 Task: Open Card Tax Compliance Review in Board Brand Reputation Management to Workspace Ad Operations and add a team member Softage.4@softage.net, a label Red, a checklist Adult Education, an attachment from your onedrive, a color Red and finally, add a card description 'Conduct team training session on new product' and a comment 'Let us approach this task with a sense of focus and attention to detail, ensuring that we do not miss any important information or details.'. Add a start date 'Jan 08, 1900' with a due date 'Jan 15, 1900'
Action: Mouse moved to (95, 406)
Screenshot: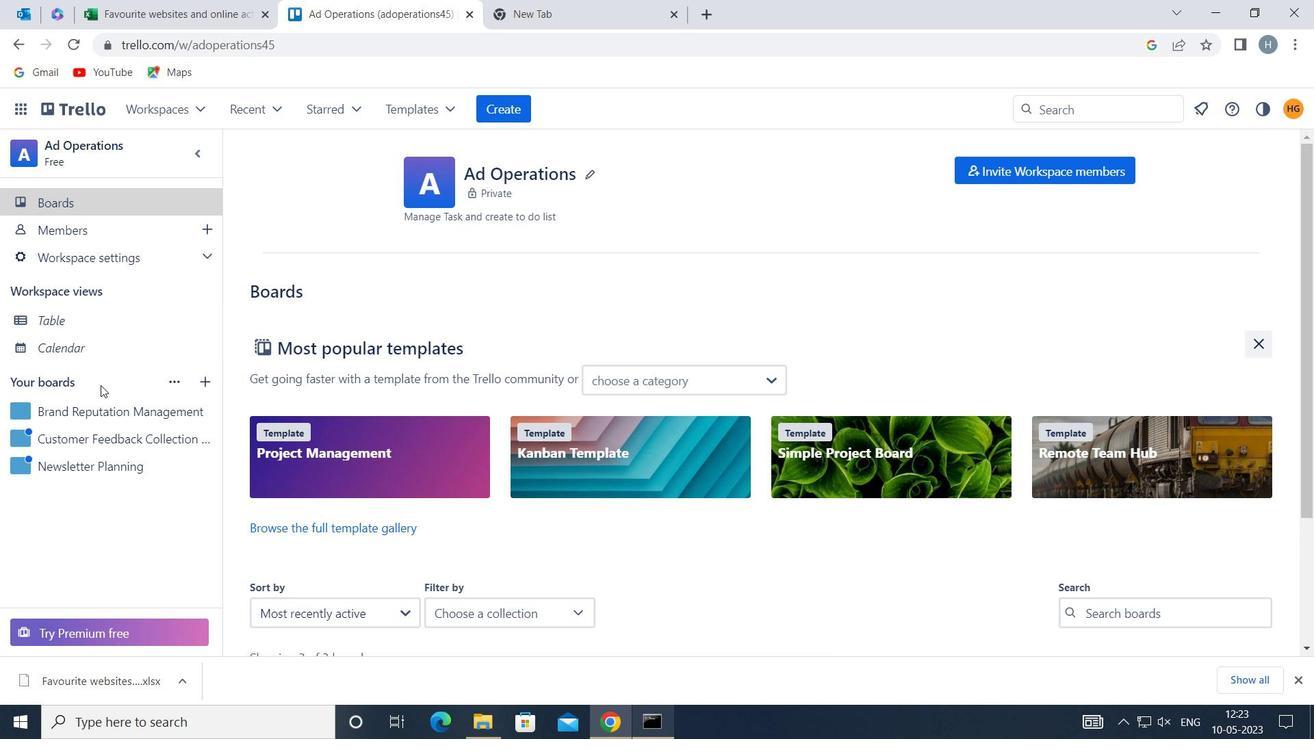 
Action: Mouse pressed left at (95, 406)
Screenshot: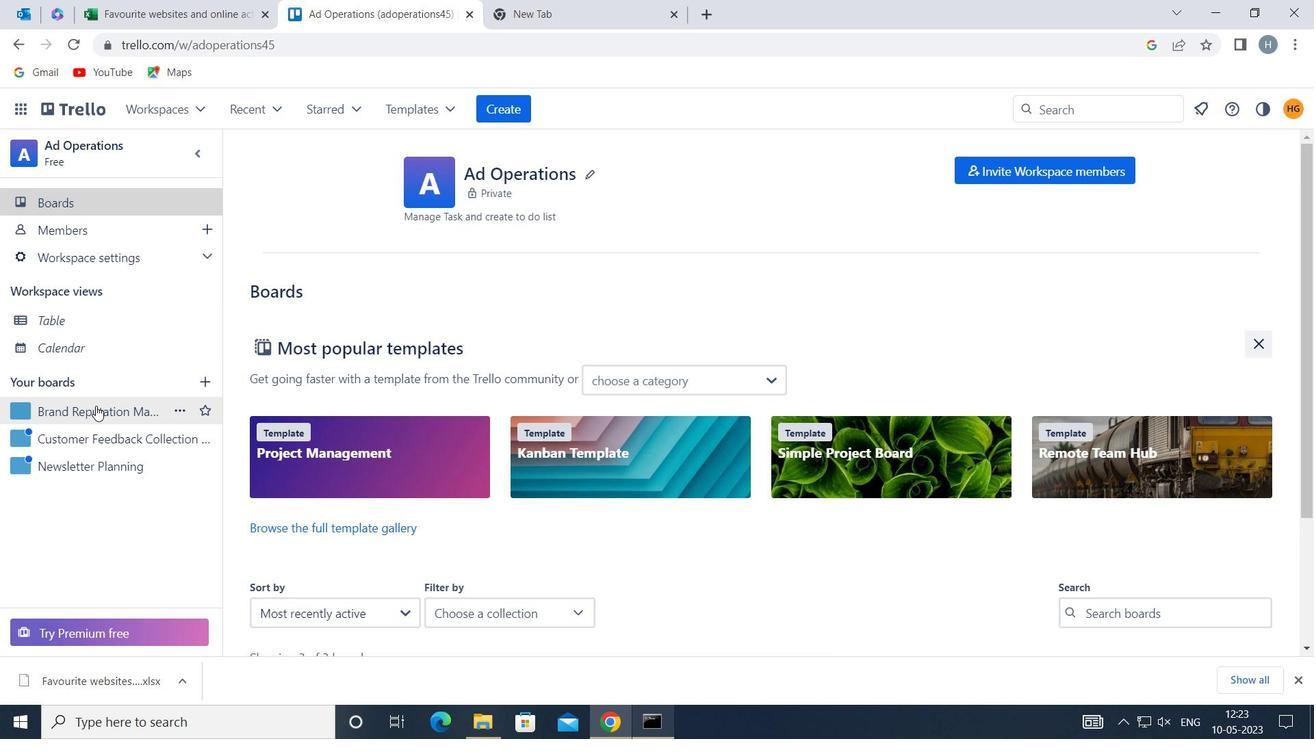 
Action: Mouse moved to (831, 240)
Screenshot: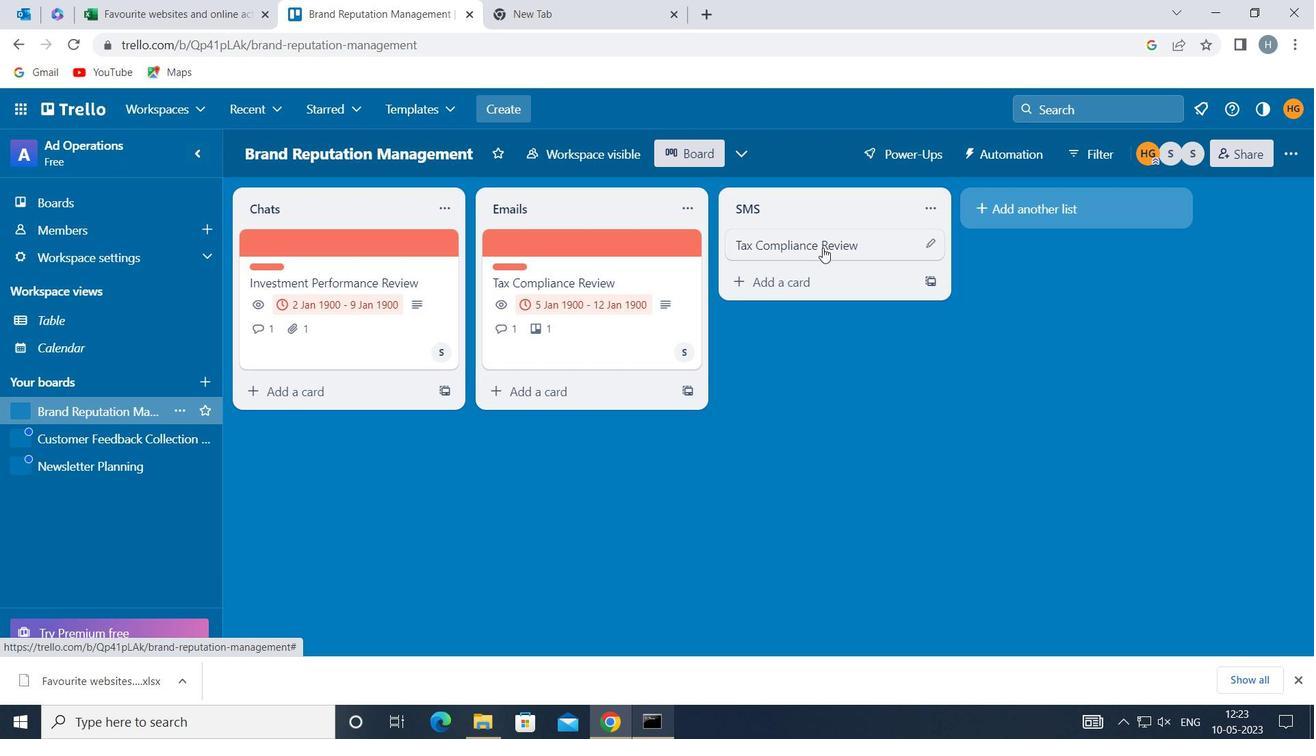 
Action: Mouse pressed left at (831, 240)
Screenshot: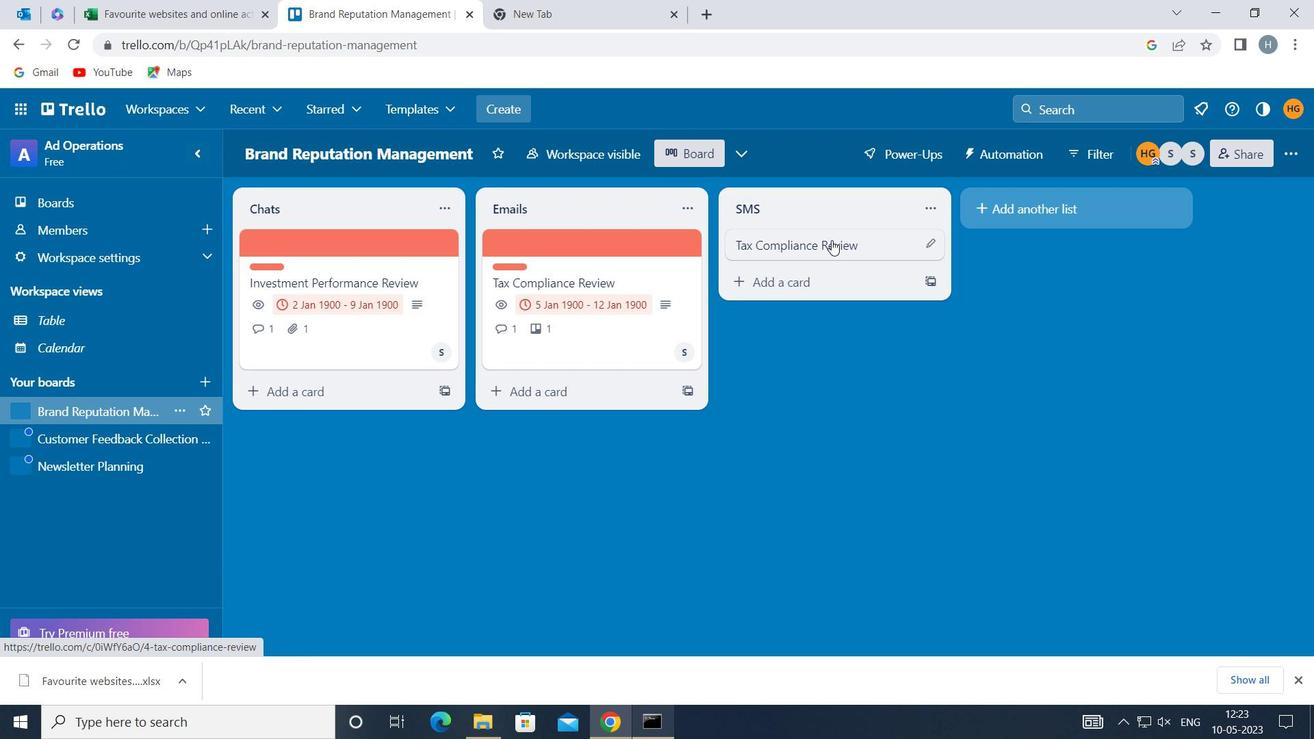 
Action: Mouse moved to (879, 302)
Screenshot: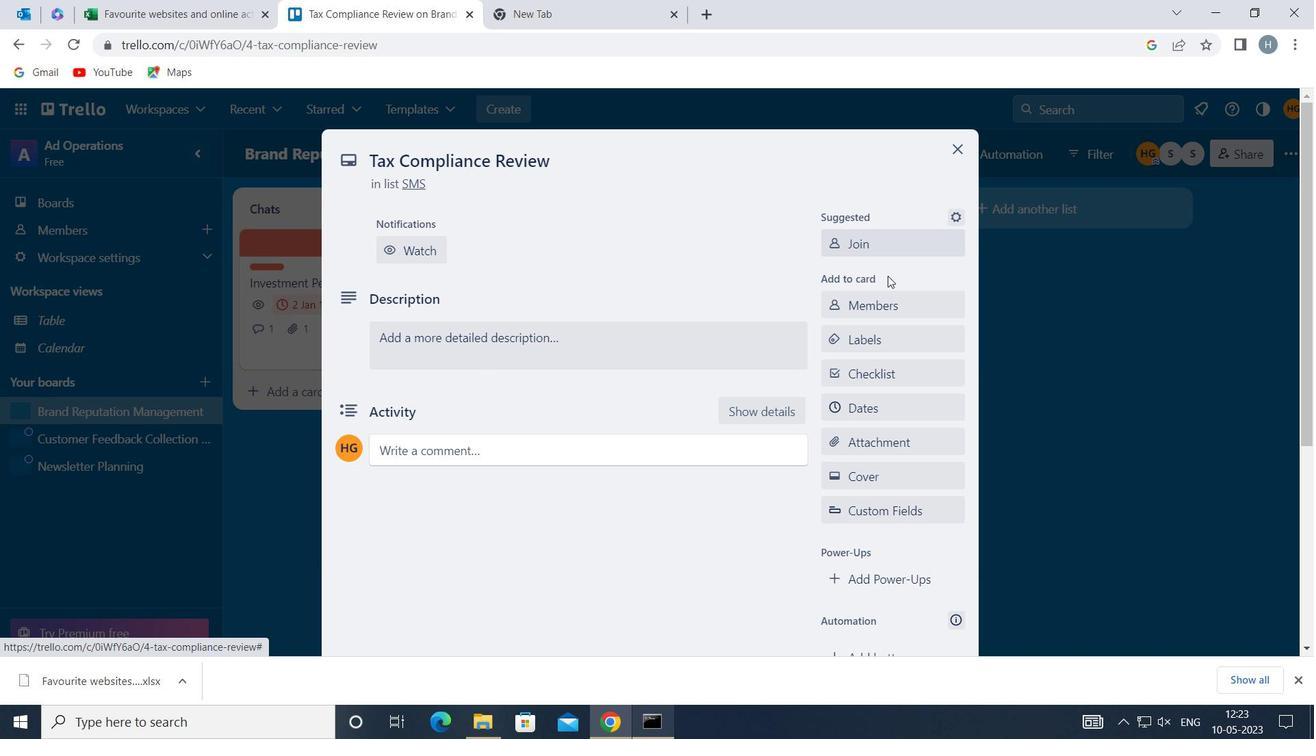 
Action: Mouse pressed left at (879, 302)
Screenshot: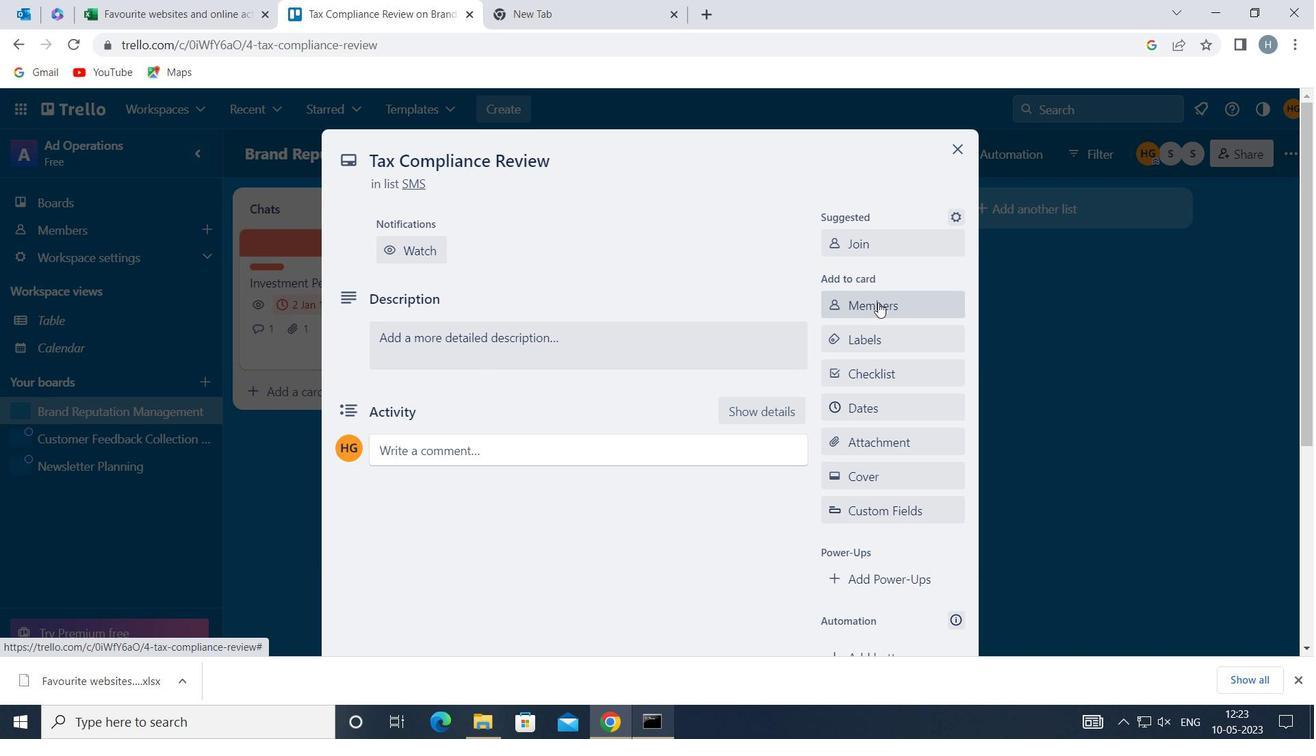 
Action: Key pressed softage
Screenshot: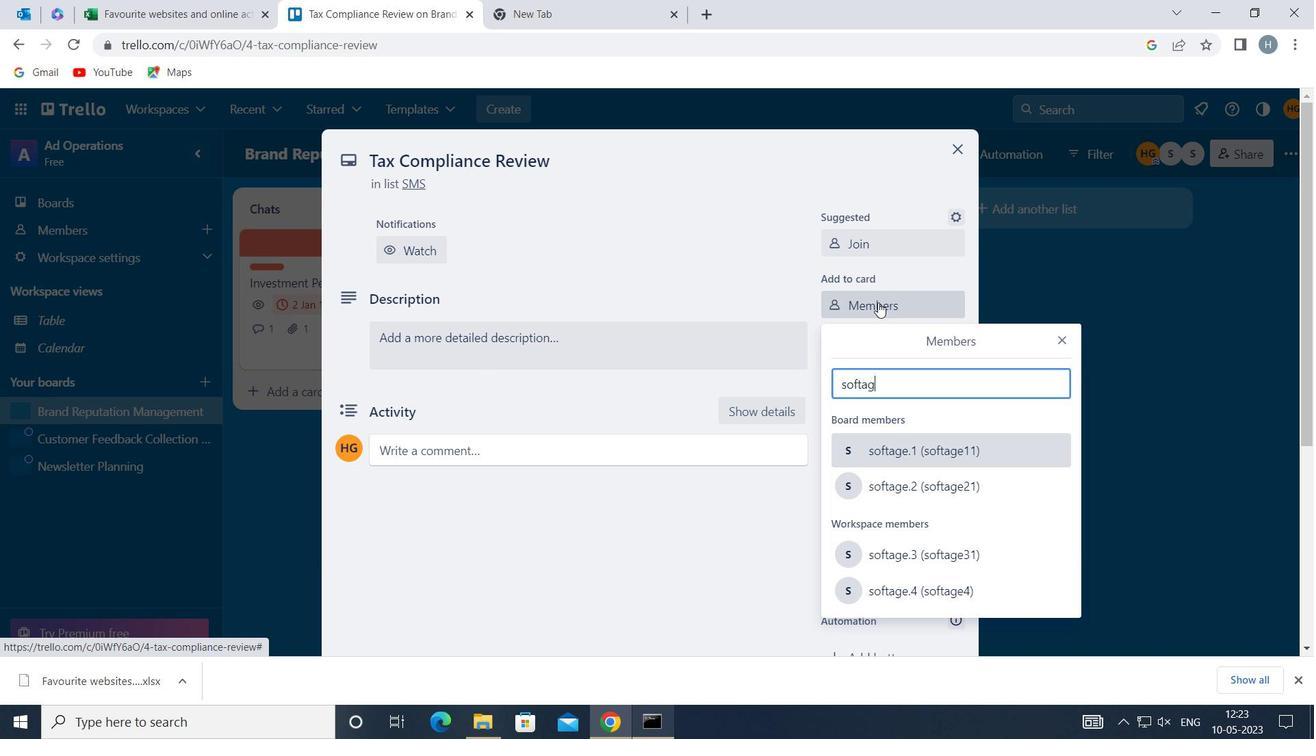 
Action: Mouse moved to (935, 581)
Screenshot: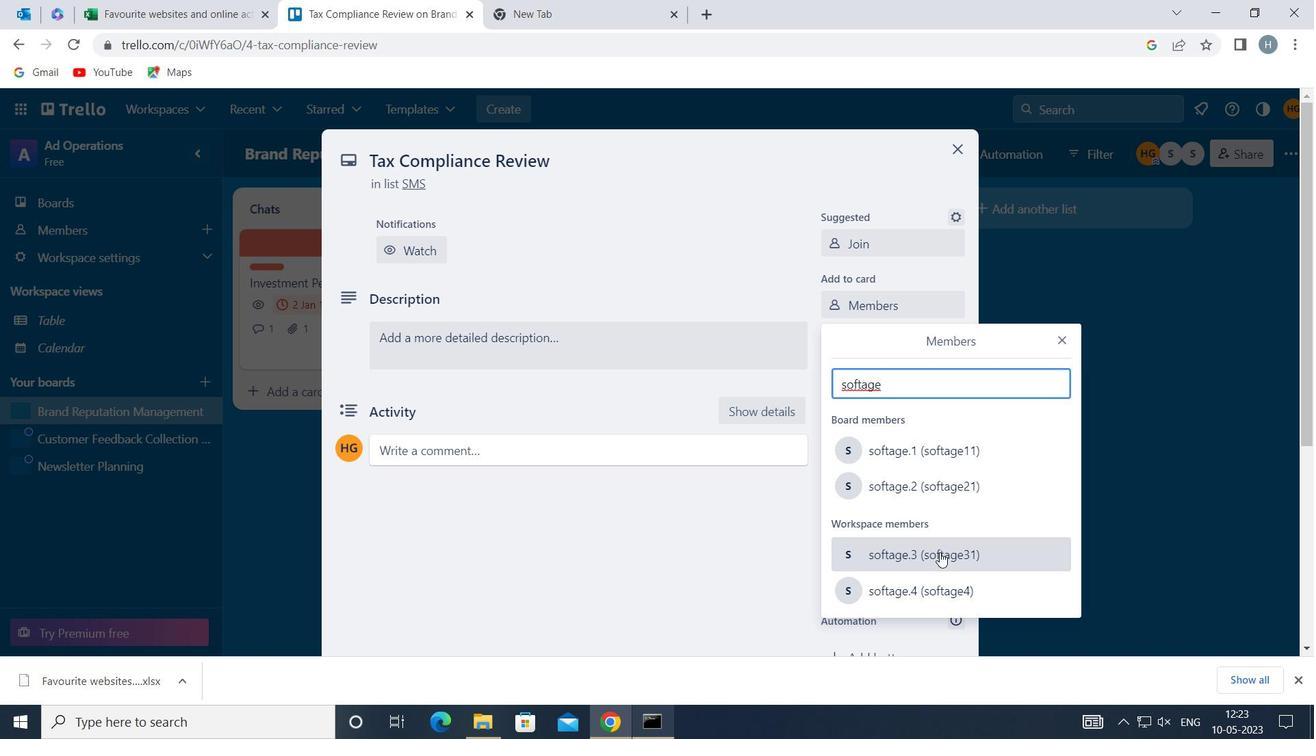 
Action: Mouse pressed left at (935, 581)
Screenshot: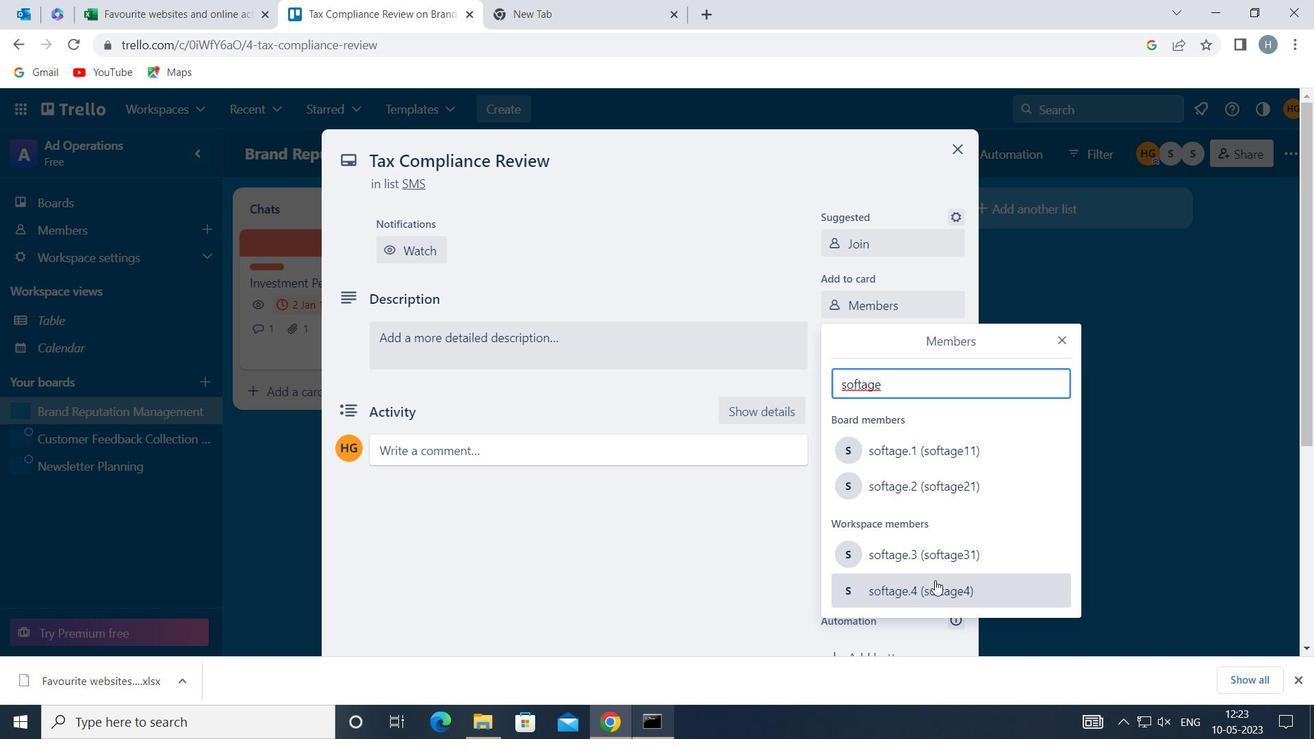 
Action: Mouse moved to (1060, 337)
Screenshot: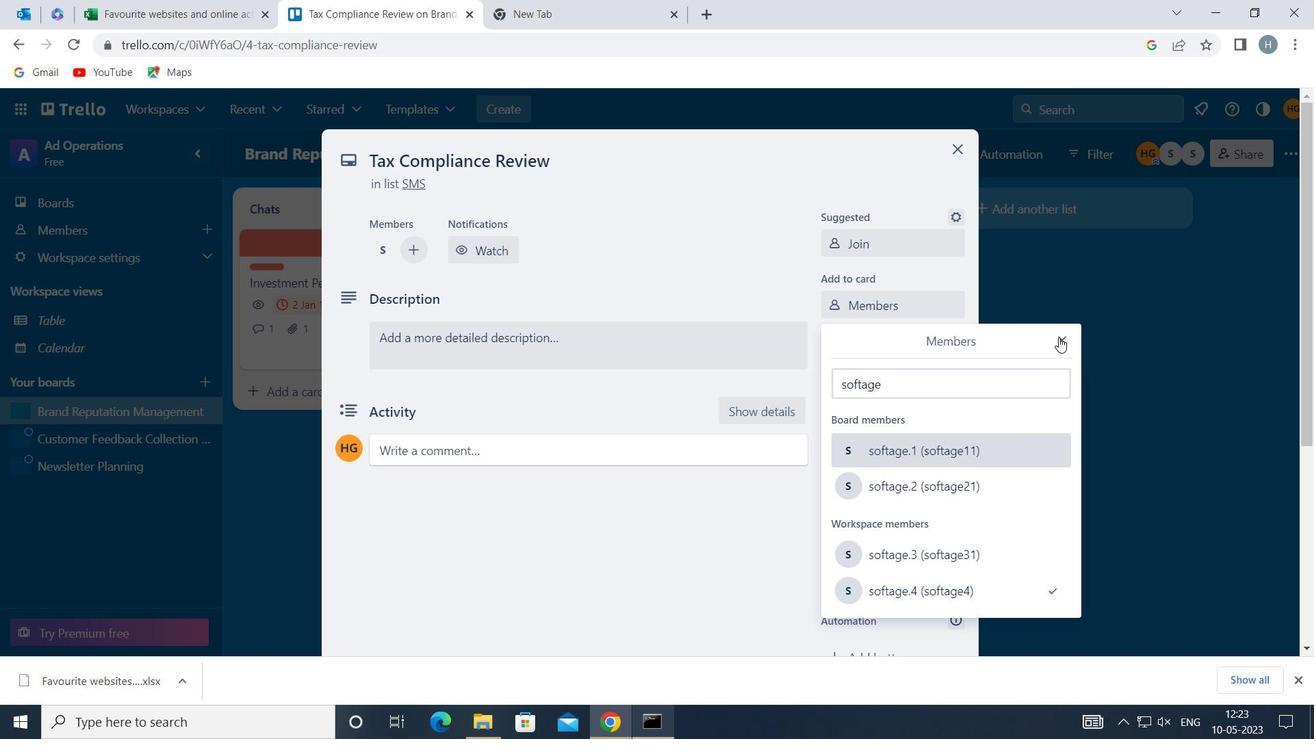 
Action: Mouse pressed left at (1060, 337)
Screenshot: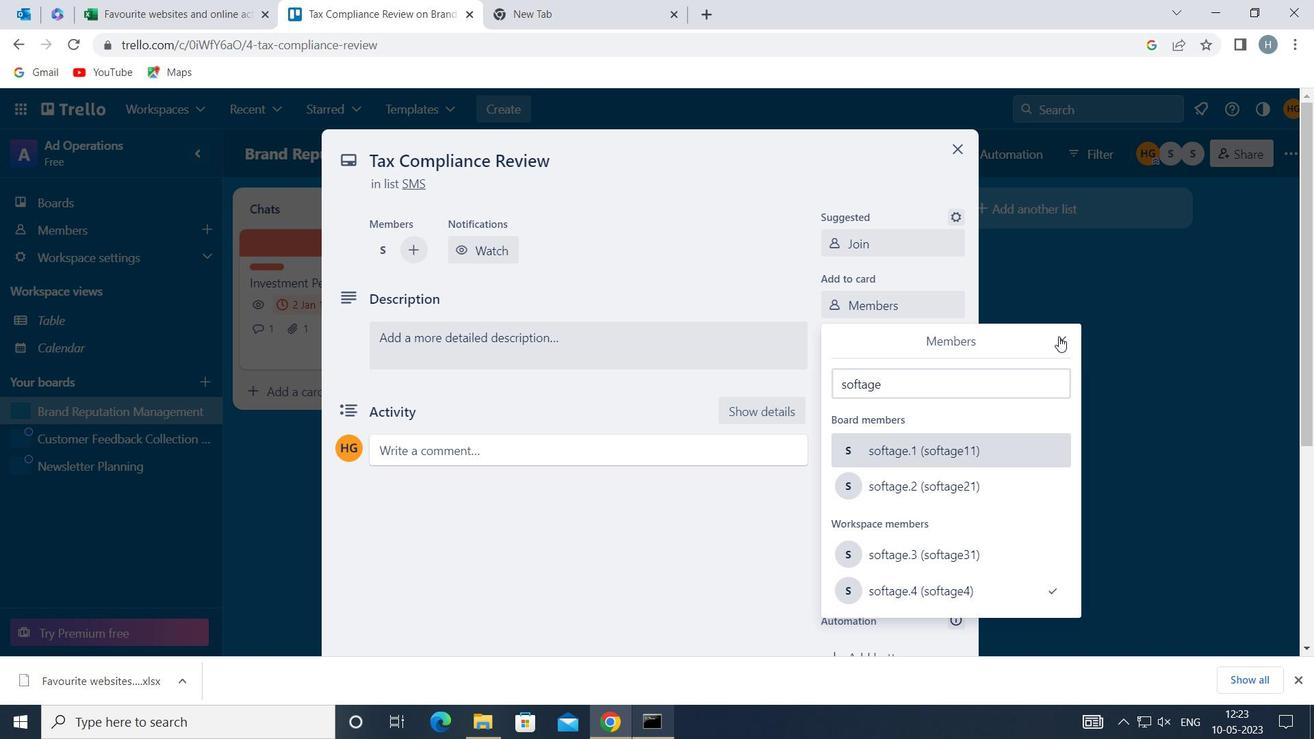 
Action: Mouse moved to (933, 332)
Screenshot: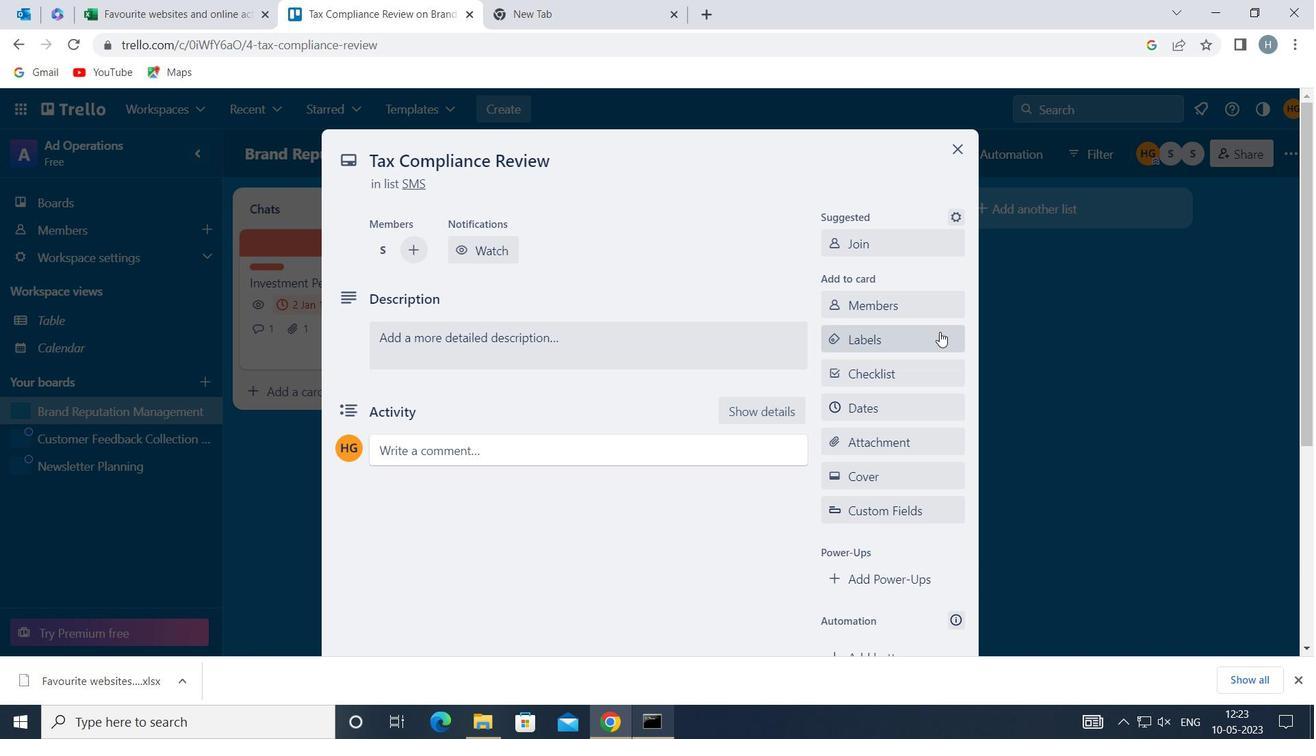 
Action: Mouse pressed left at (933, 332)
Screenshot: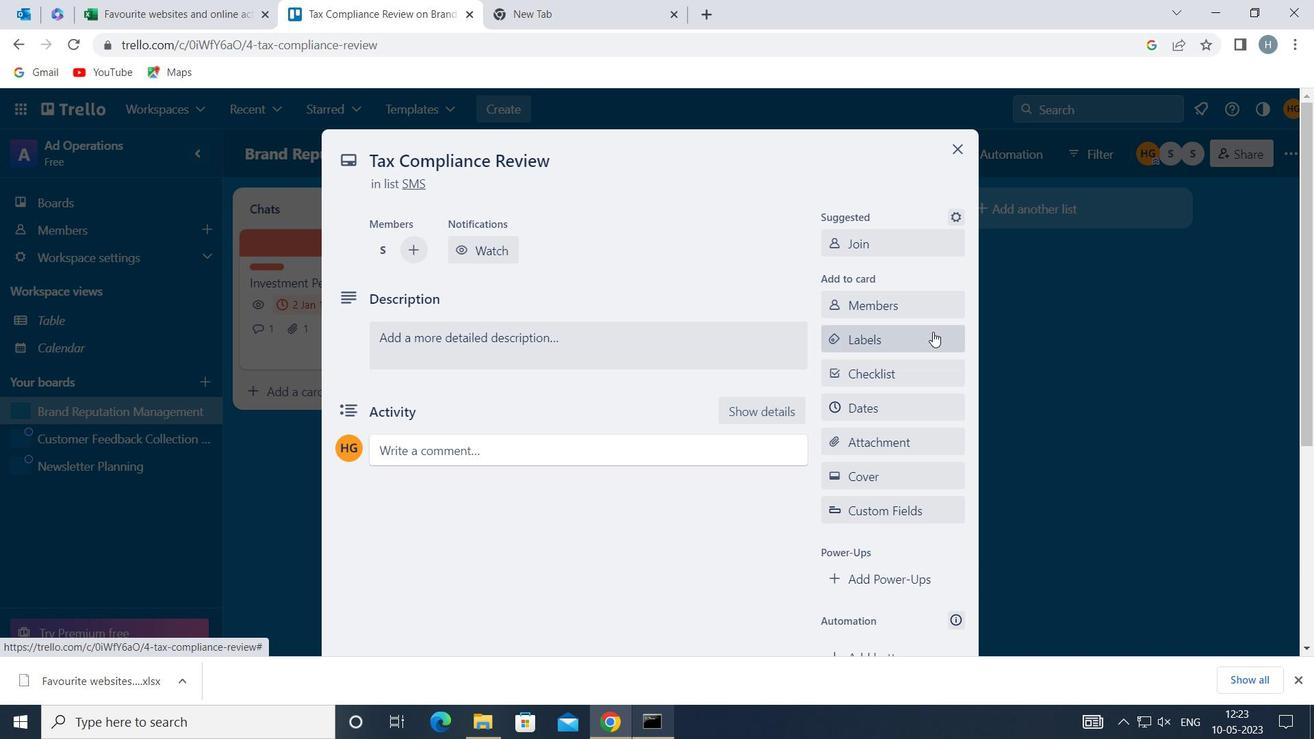 
Action: Mouse moved to (940, 338)
Screenshot: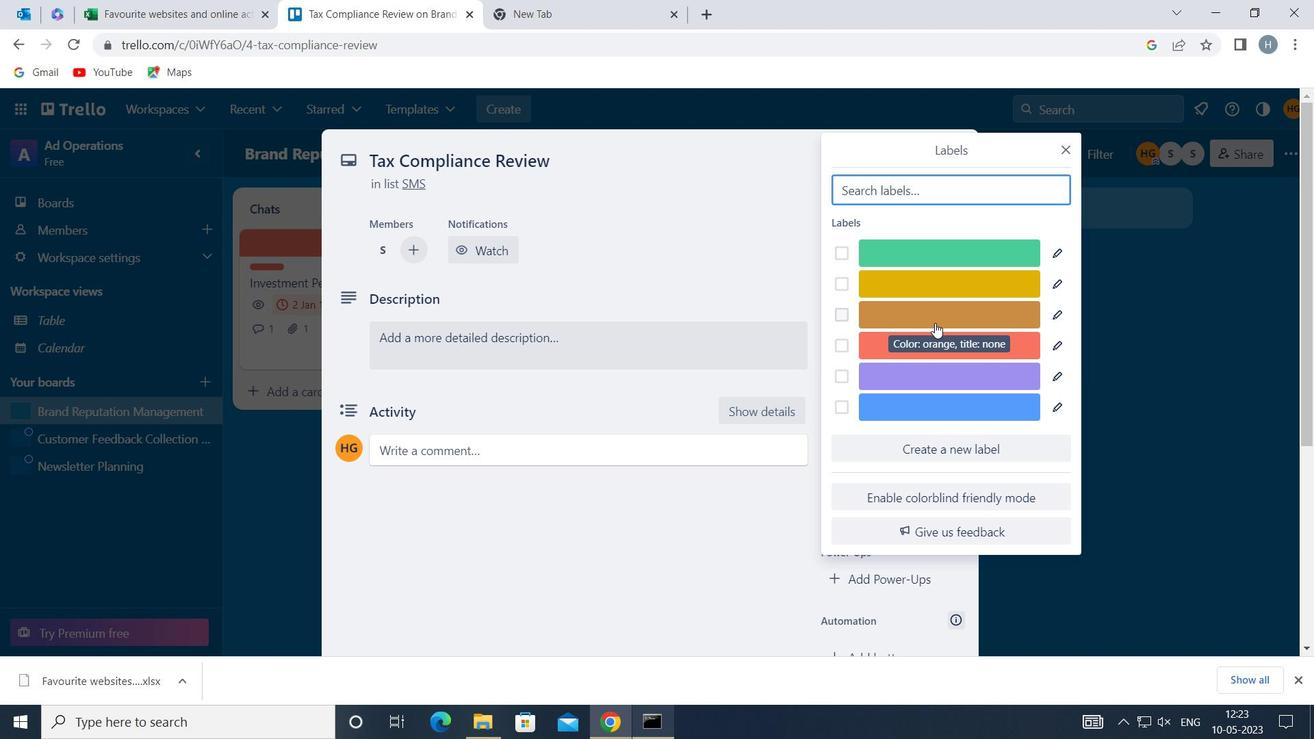 
Action: Mouse pressed left at (940, 338)
Screenshot: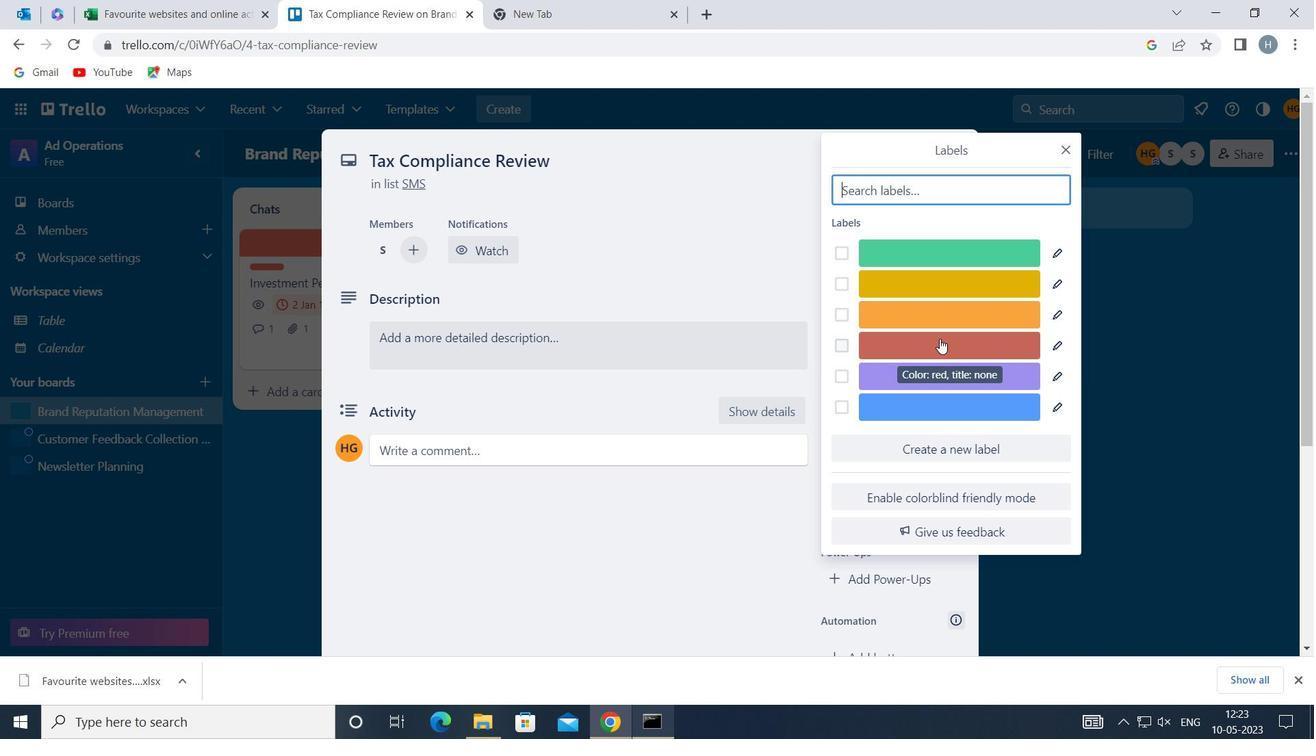 
Action: Mouse moved to (1067, 149)
Screenshot: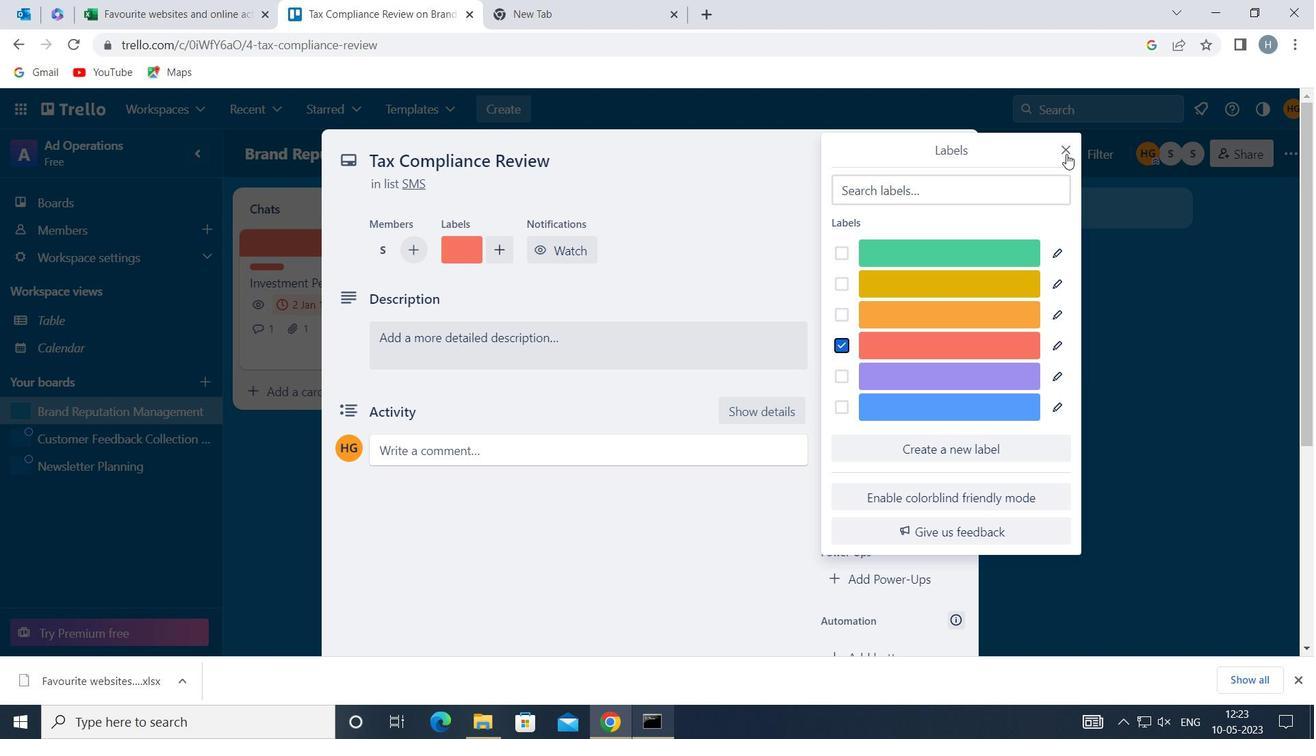 
Action: Mouse pressed left at (1067, 149)
Screenshot: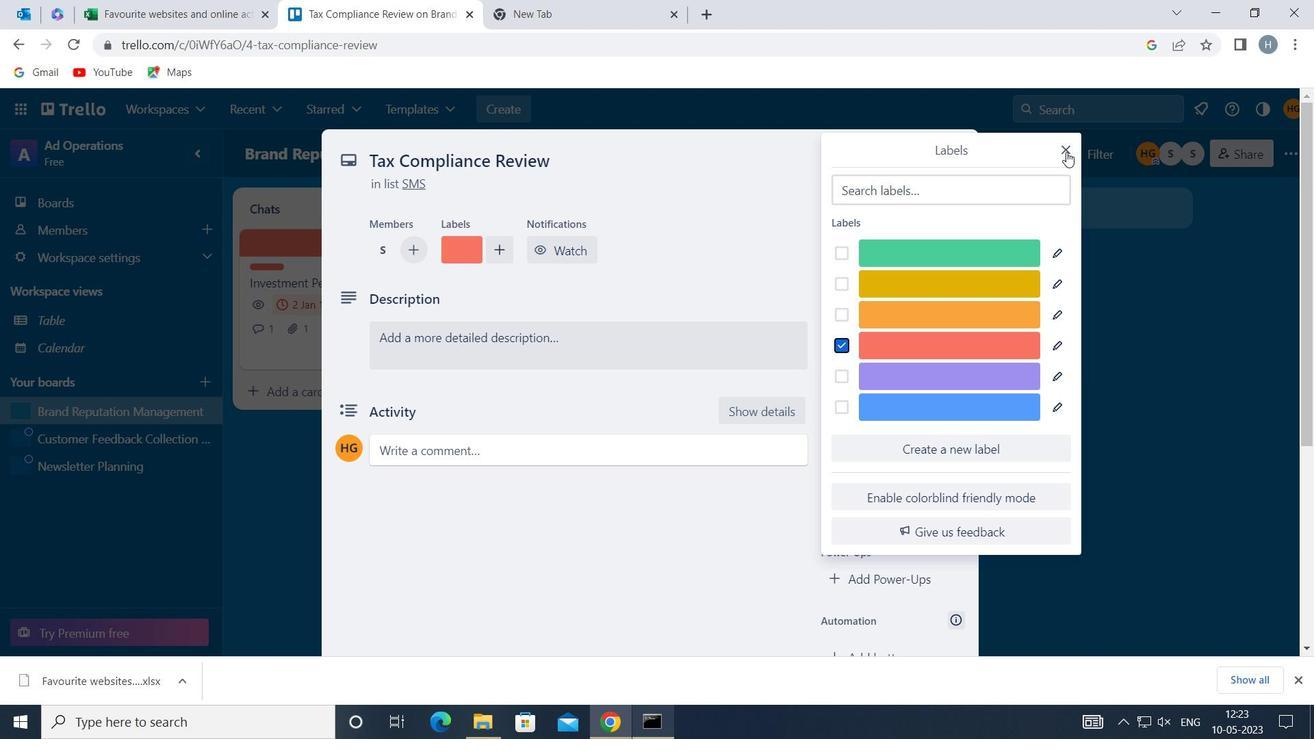 
Action: Mouse moved to (903, 368)
Screenshot: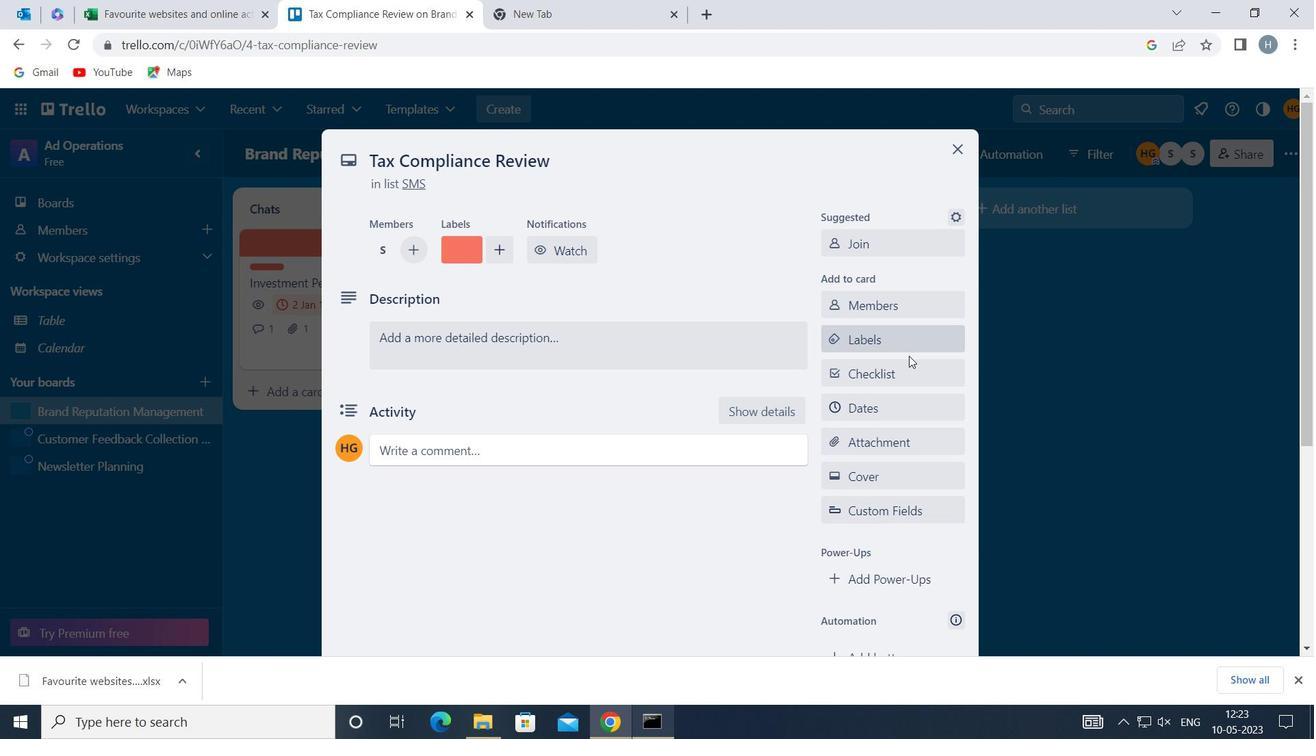
Action: Mouse pressed left at (903, 368)
Screenshot: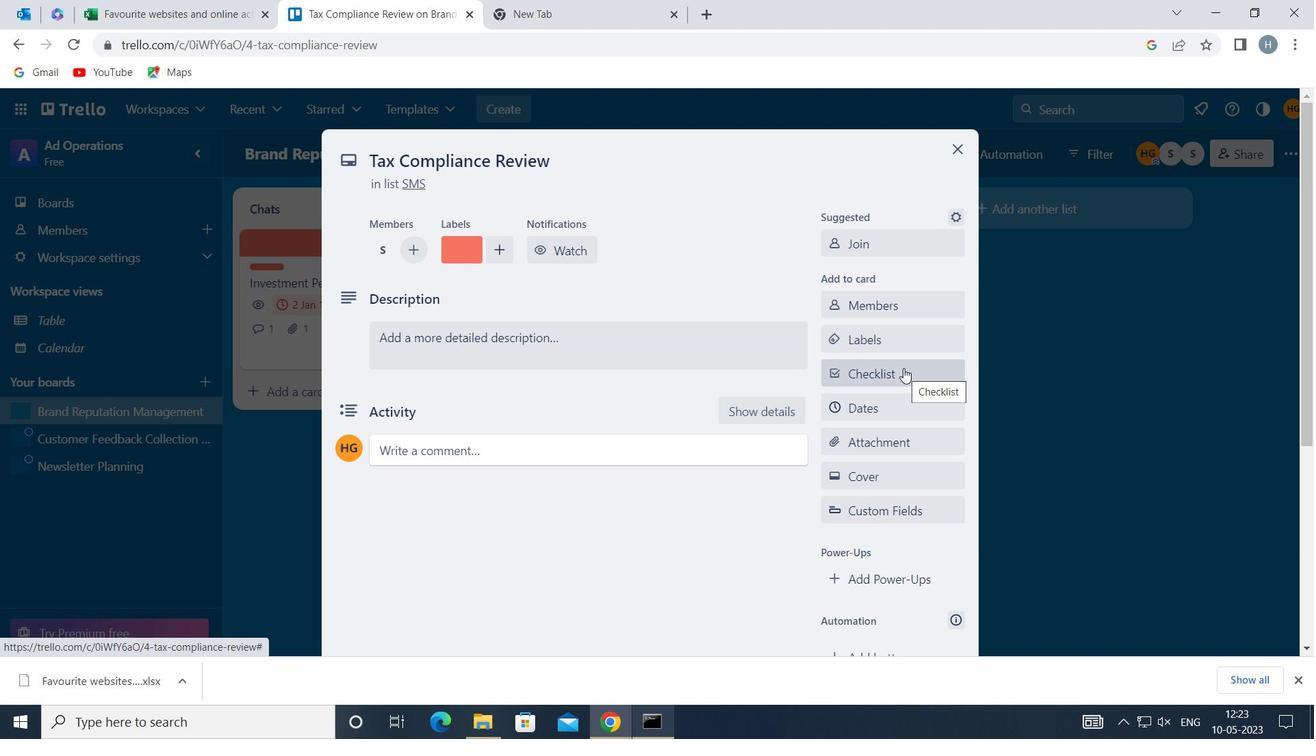 
Action: Key pressed <Key.shift>ADULT<Key.space><Key.shift>EDUCATION<Key.space>
Screenshot: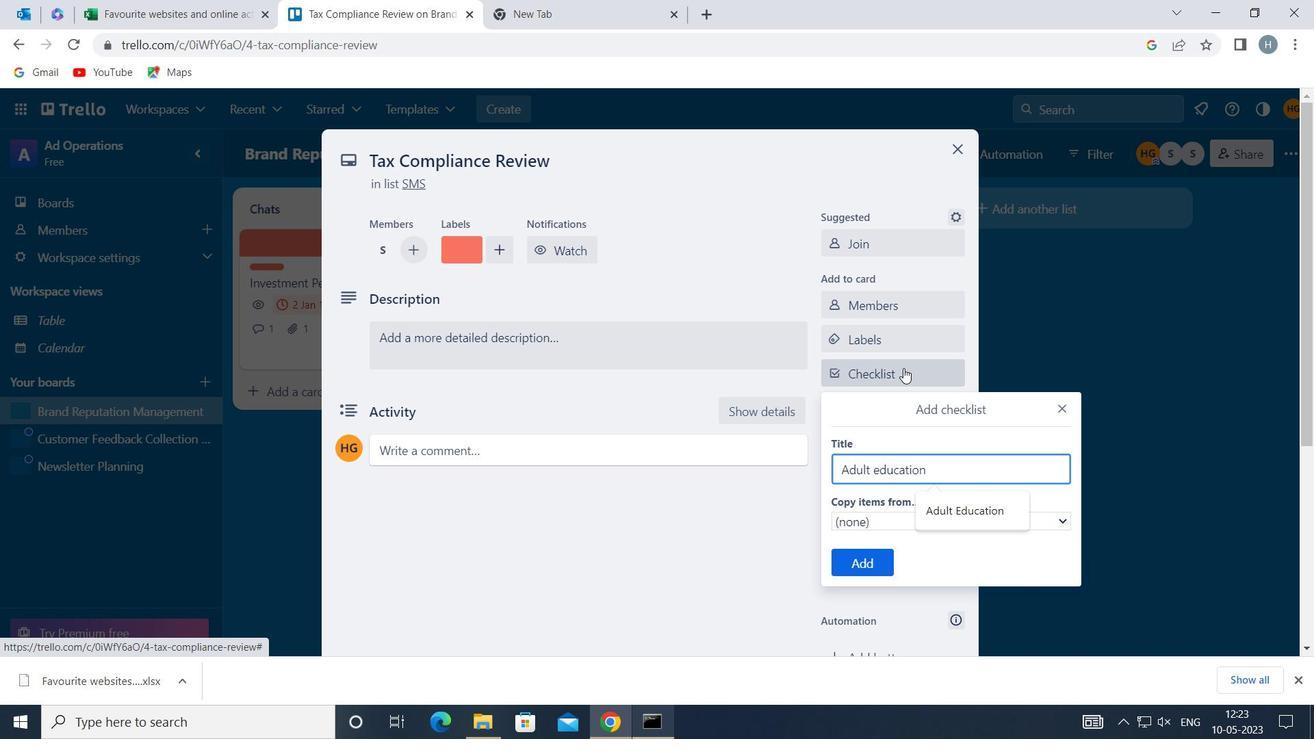 
Action: Mouse moved to (861, 561)
Screenshot: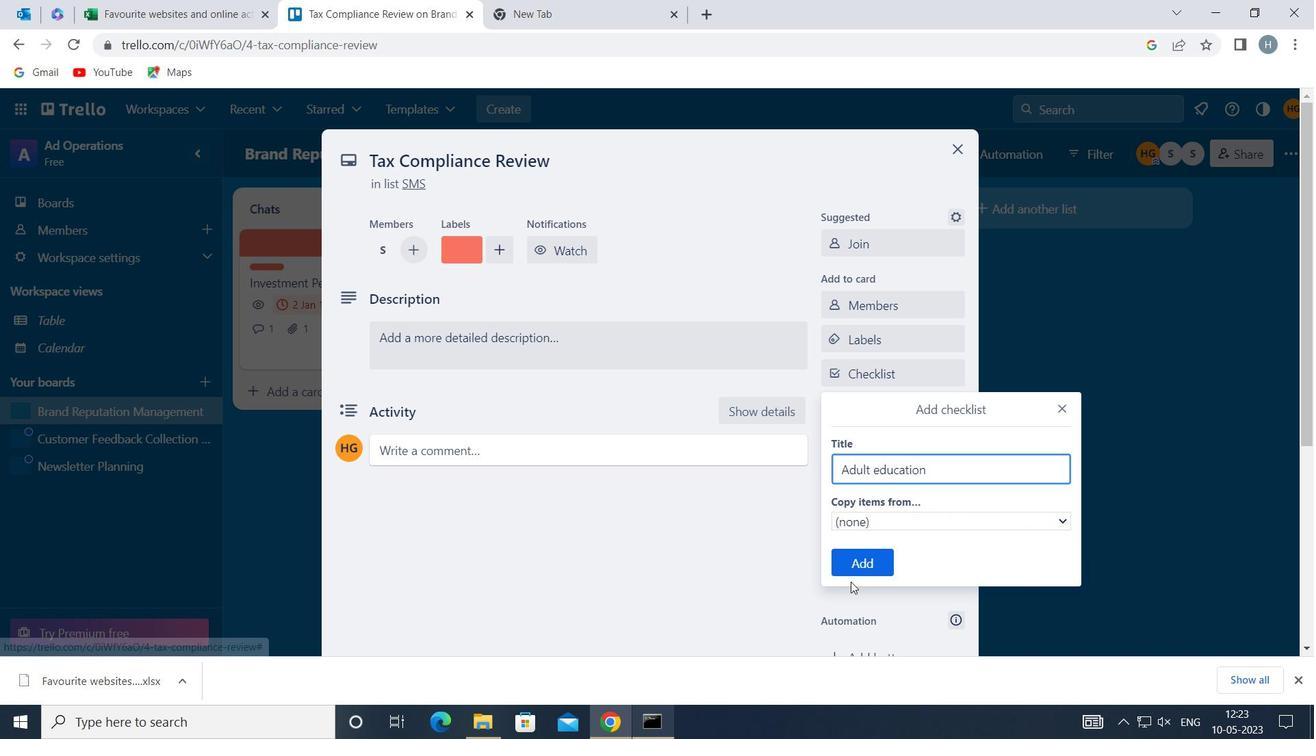 
Action: Mouse pressed left at (861, 561)
Screenshot: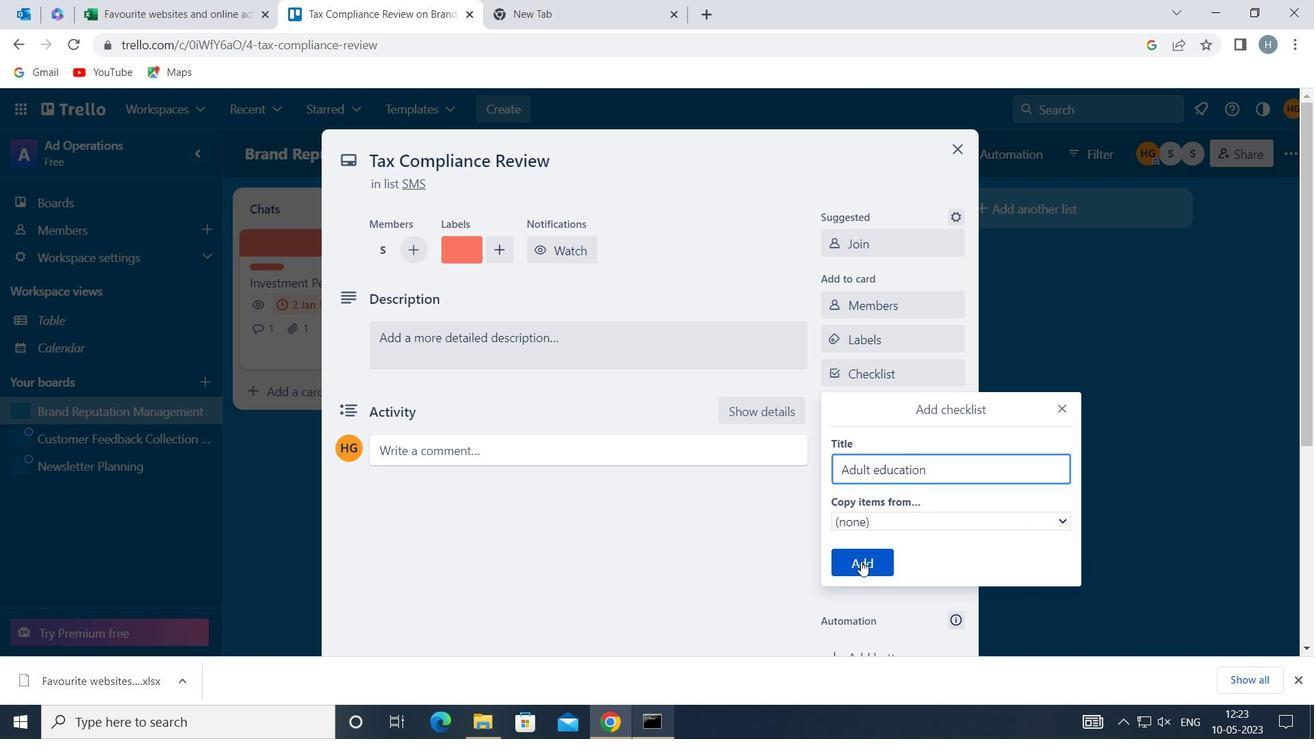 
Action: Mouse moved to (897, 438)
Screenshot: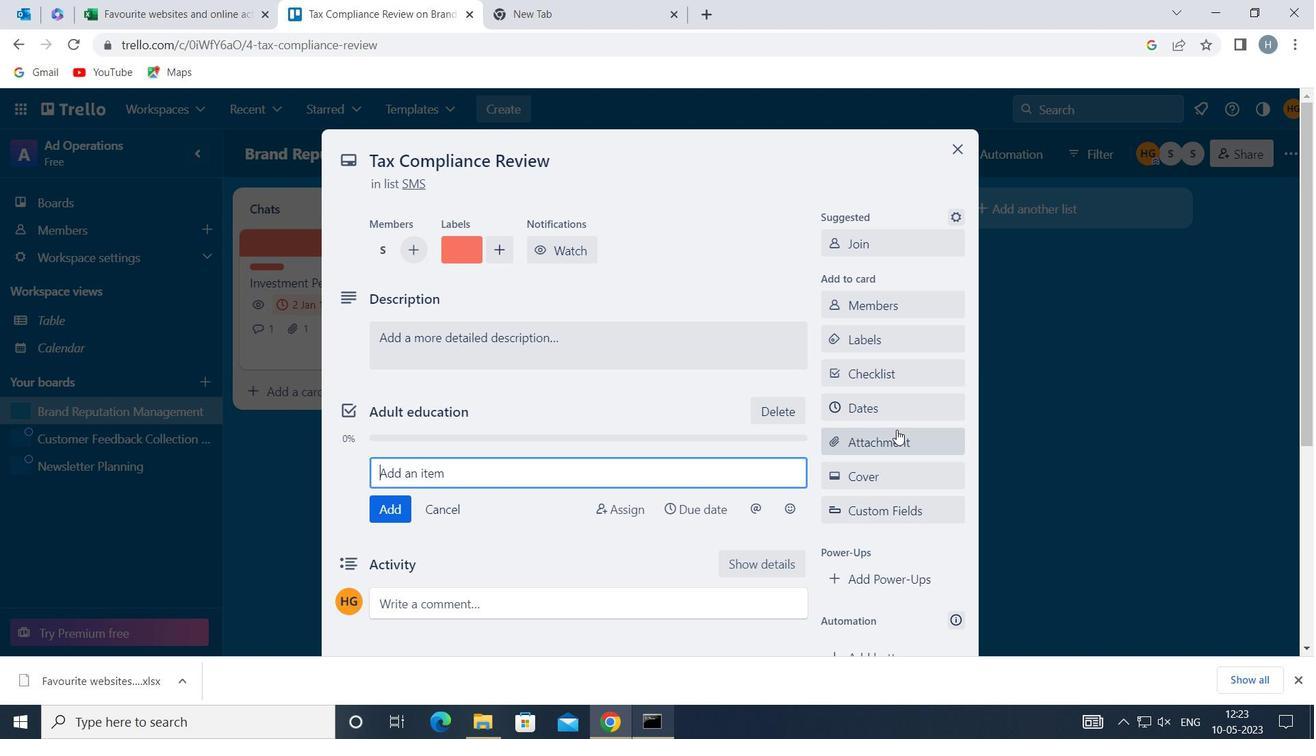 
Action: Mouse pressed left at (897, 438)
Screenshot: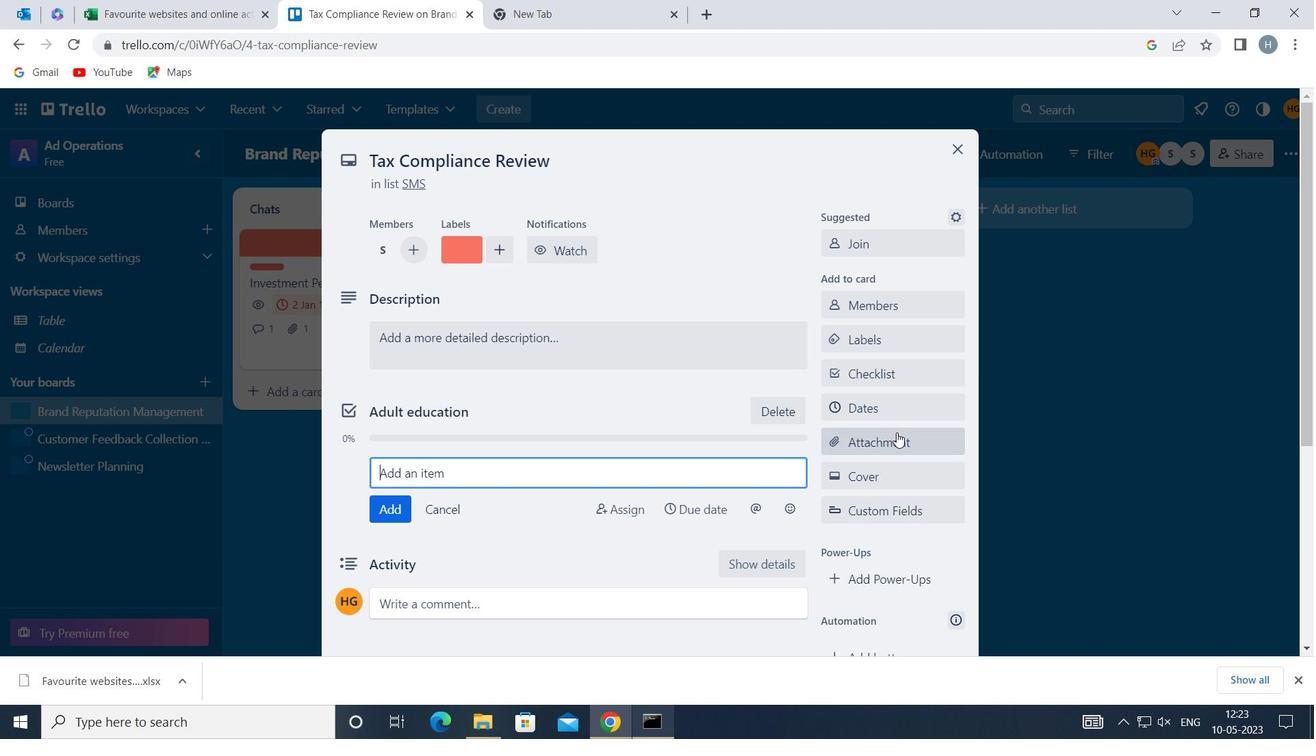 
Action: Mouse moved to (902, 325)
Screenshot: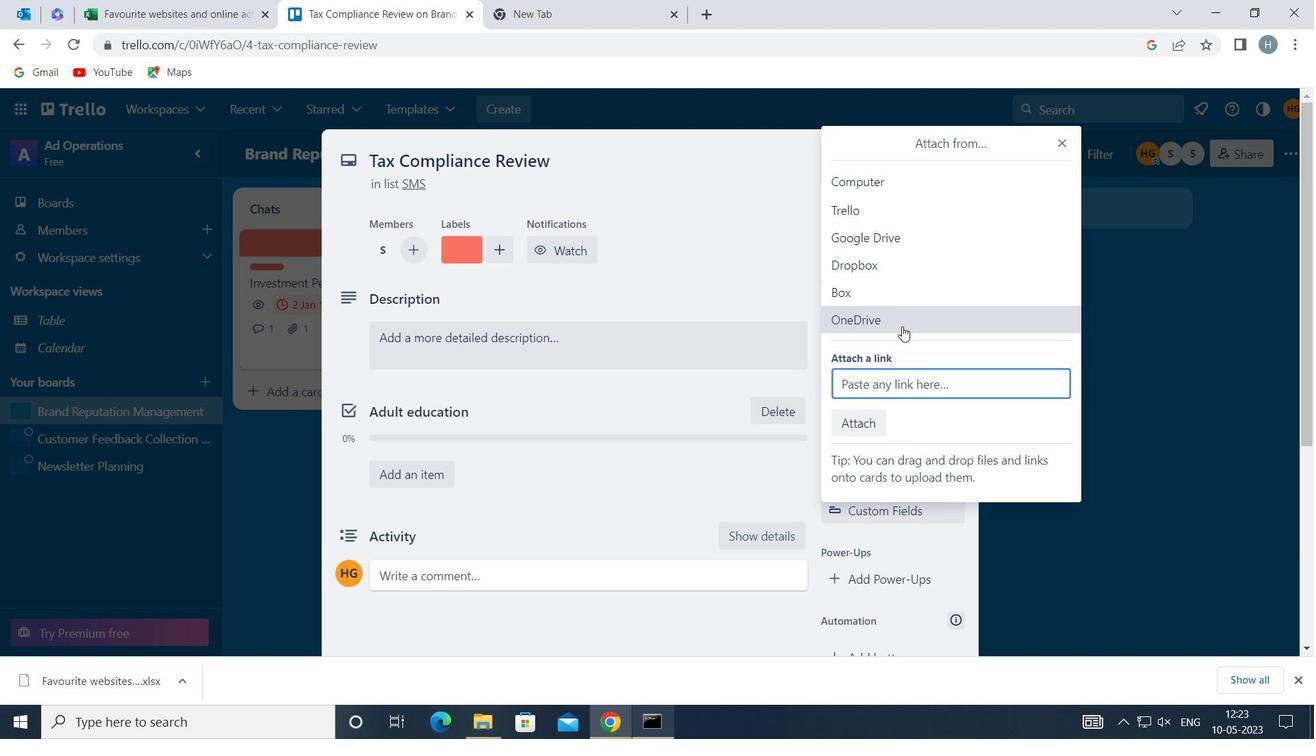 
Action: Mouse pressed left at (902, 325)
Screenshot: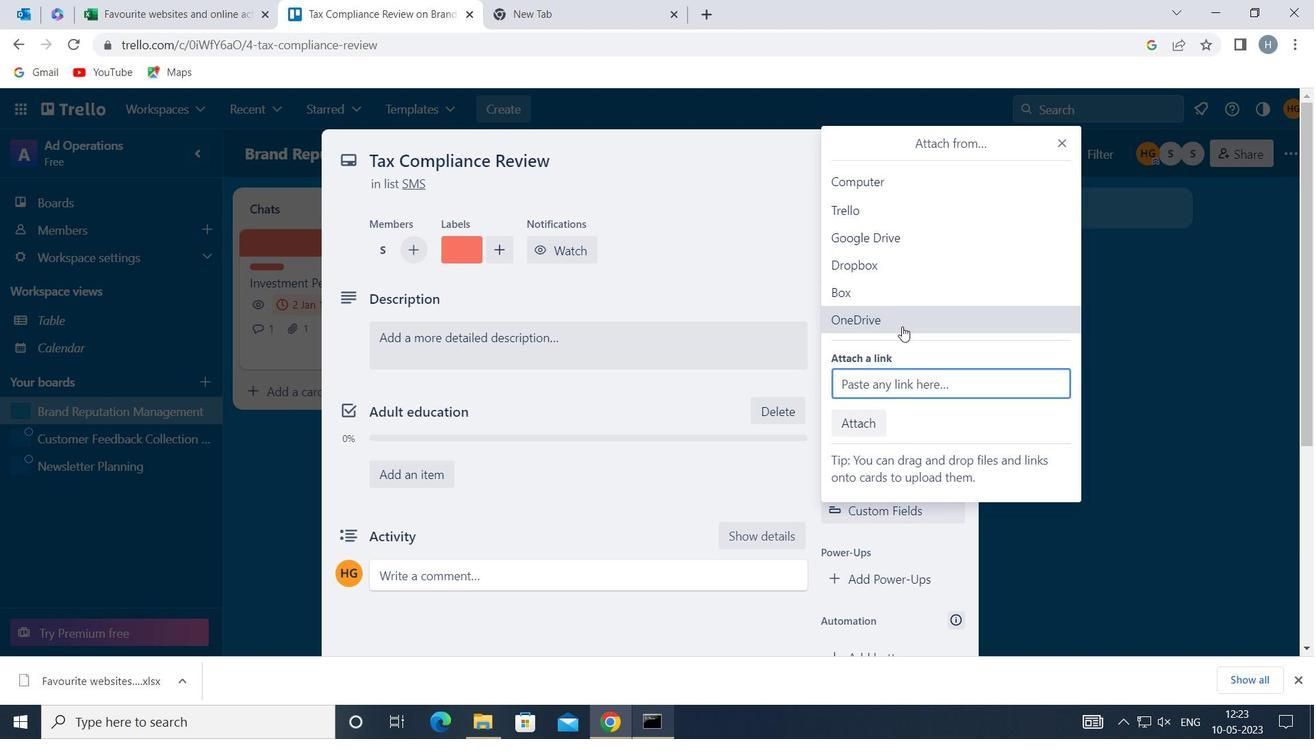 
Action: Mouse moved to (735, 262)
Screenshot: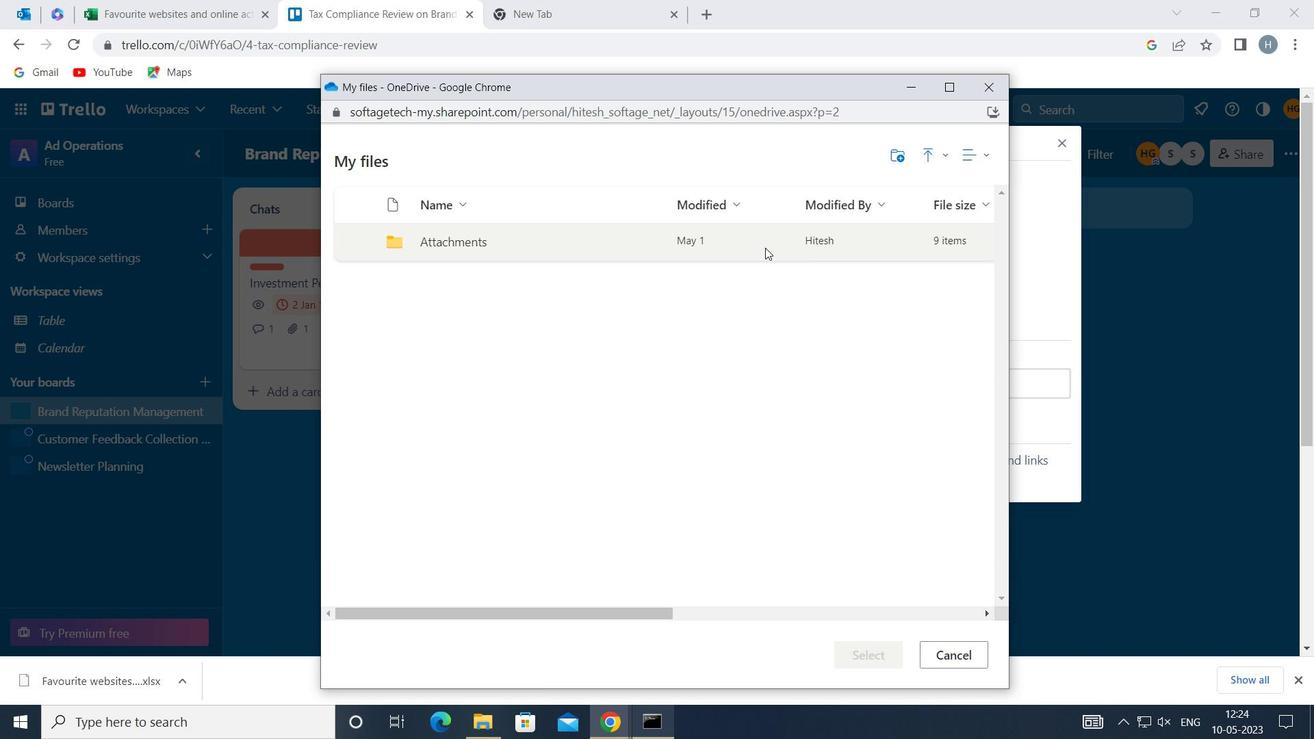 
Action: Mouse pressed left at (735, 262)
Screenshot: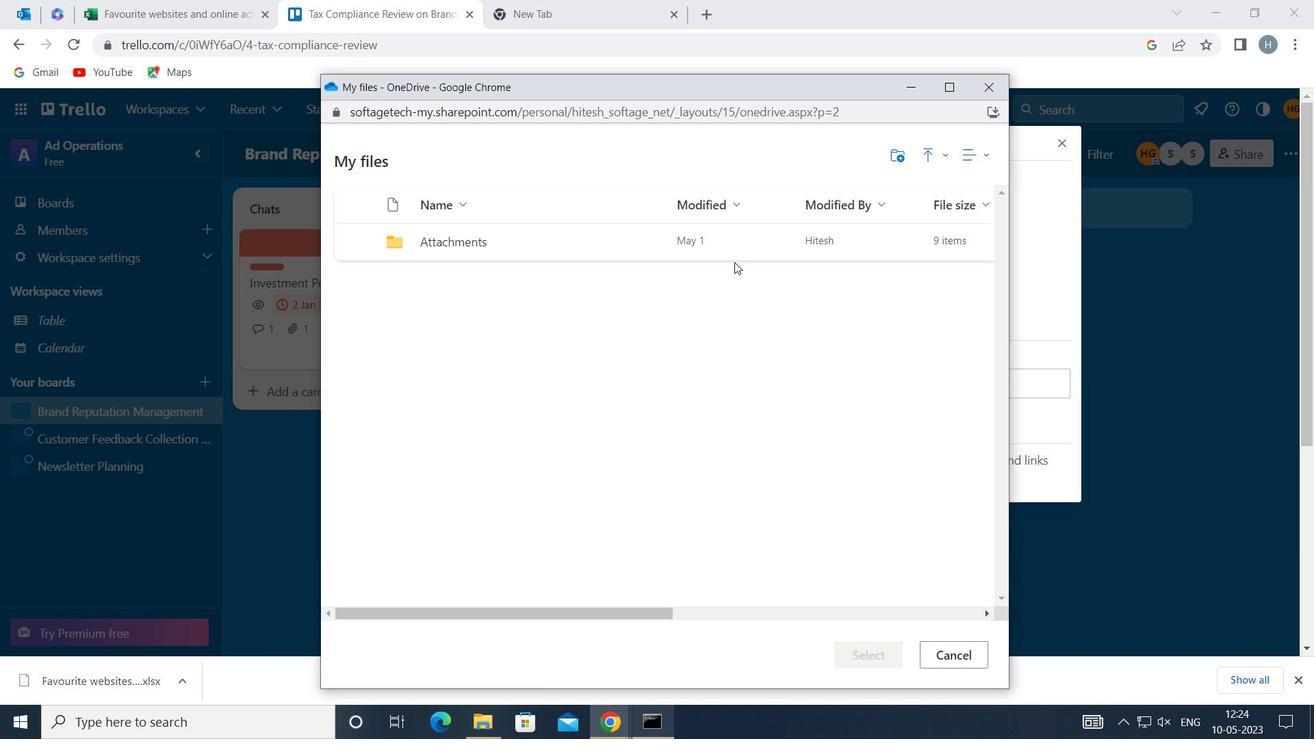 
Action: Mouse moved to (733, 255)
Screenshot: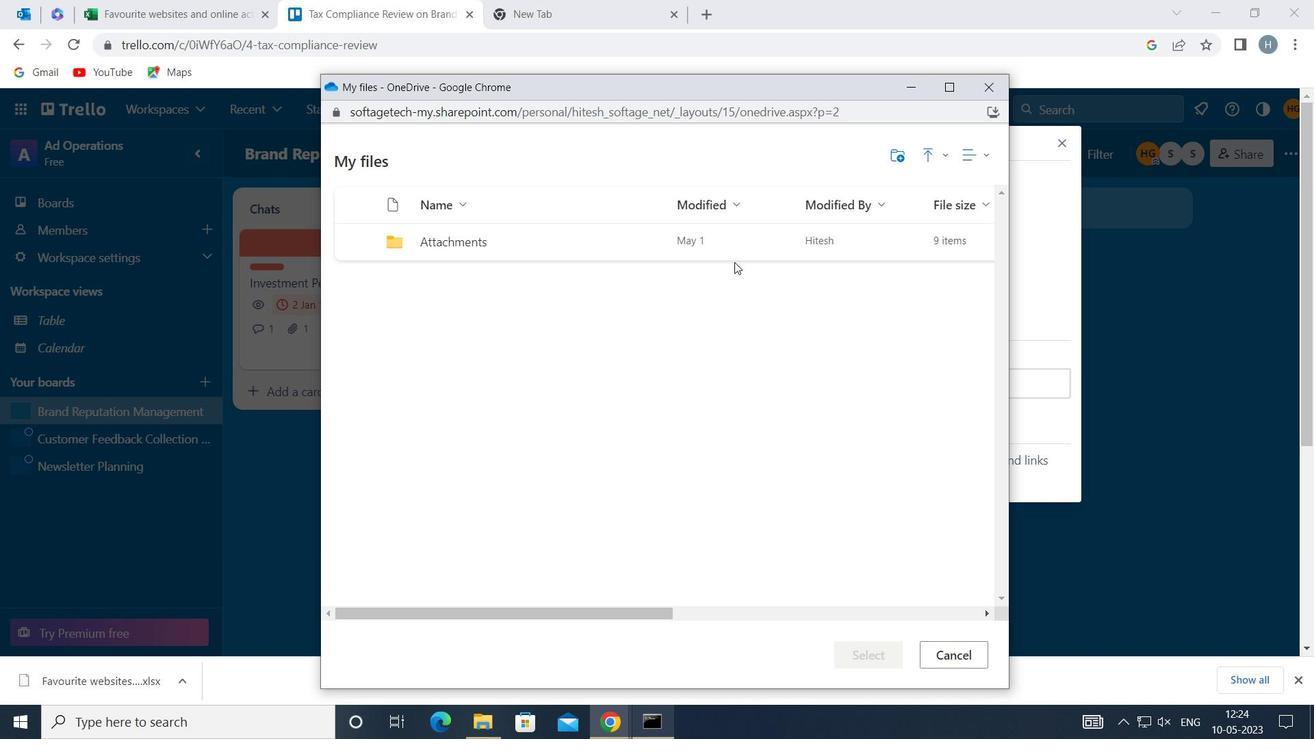 
Action: Mouse pressed left at (733, 255)
Screenshot: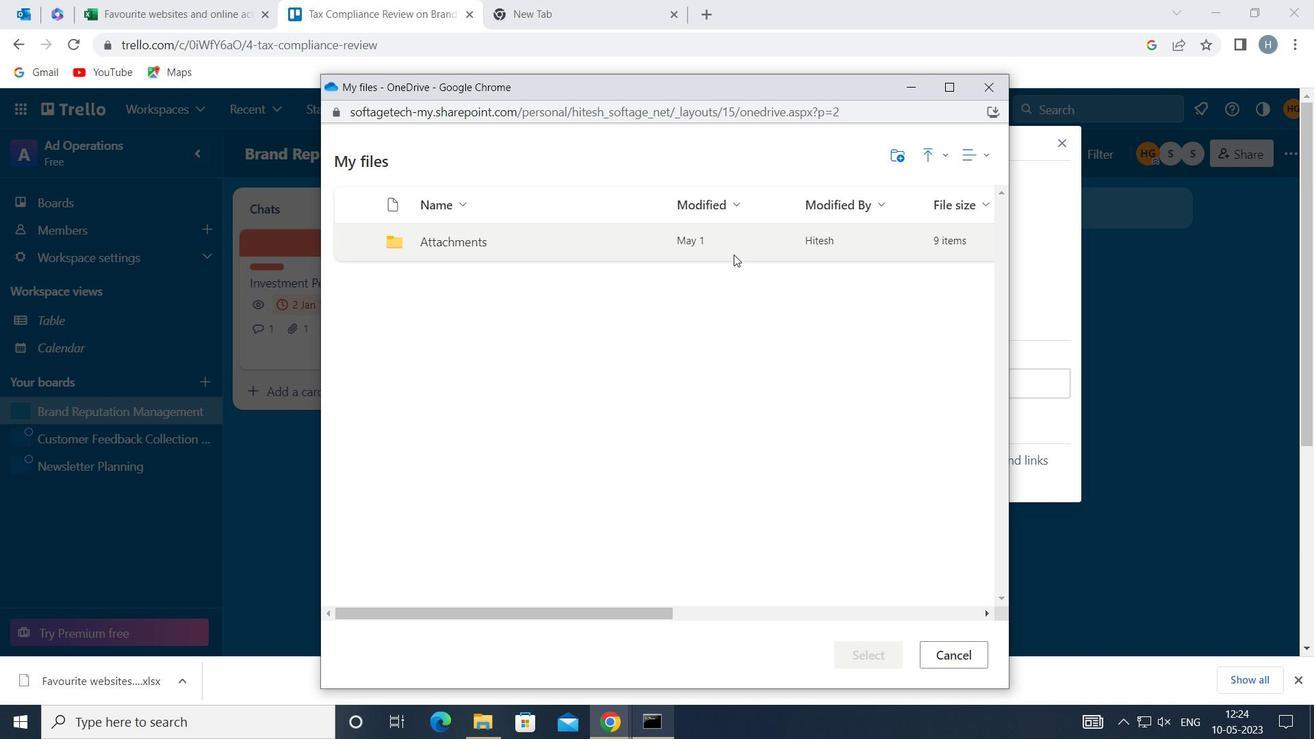 
Action: Mouse pressed left at (733, 255)
Screenshot: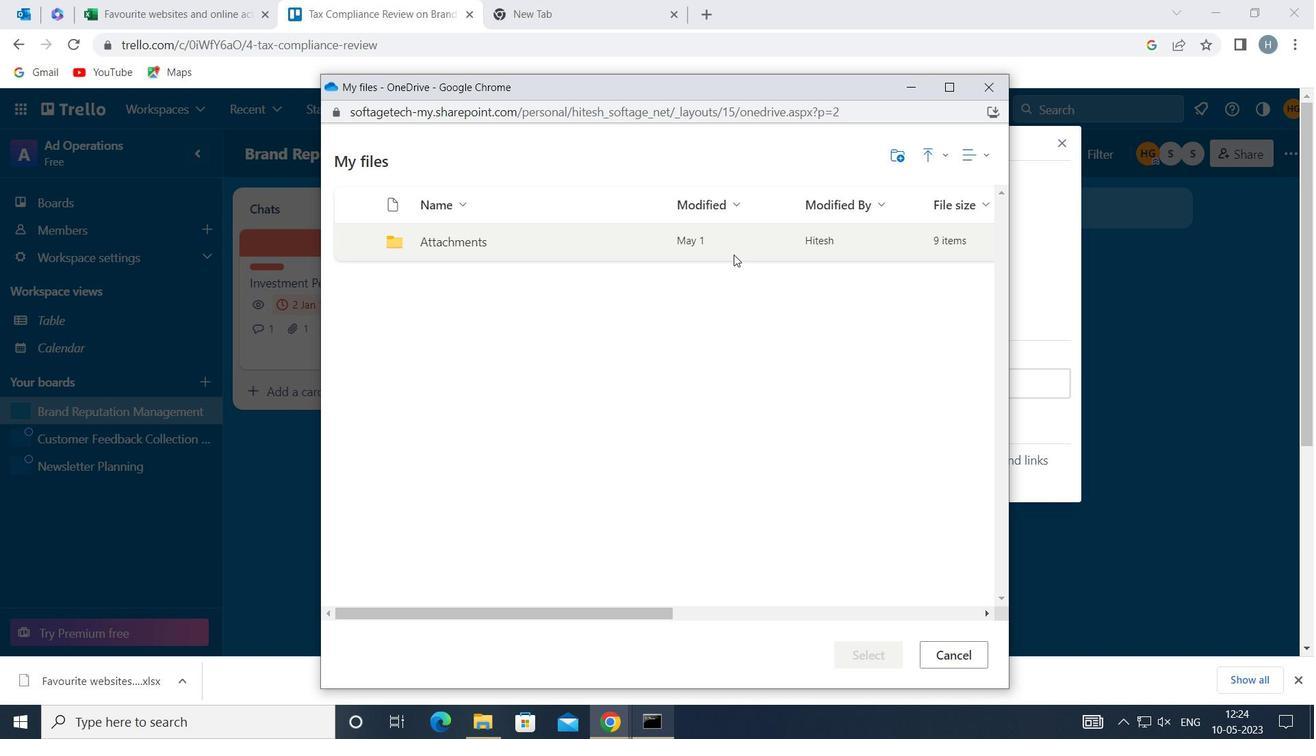 
Action: Mouse moved to (735, 271)
Screenshot: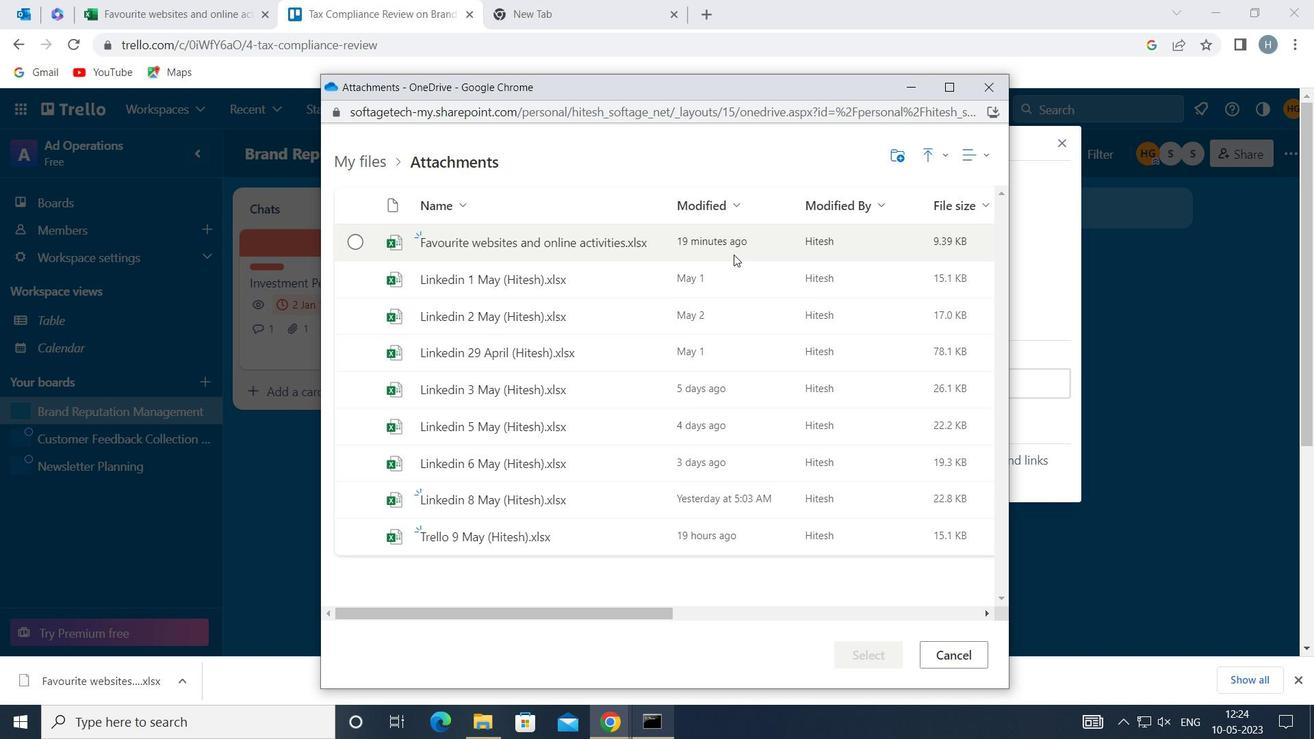
Action: Mouse pressed left at (735, 271)
Screenshot: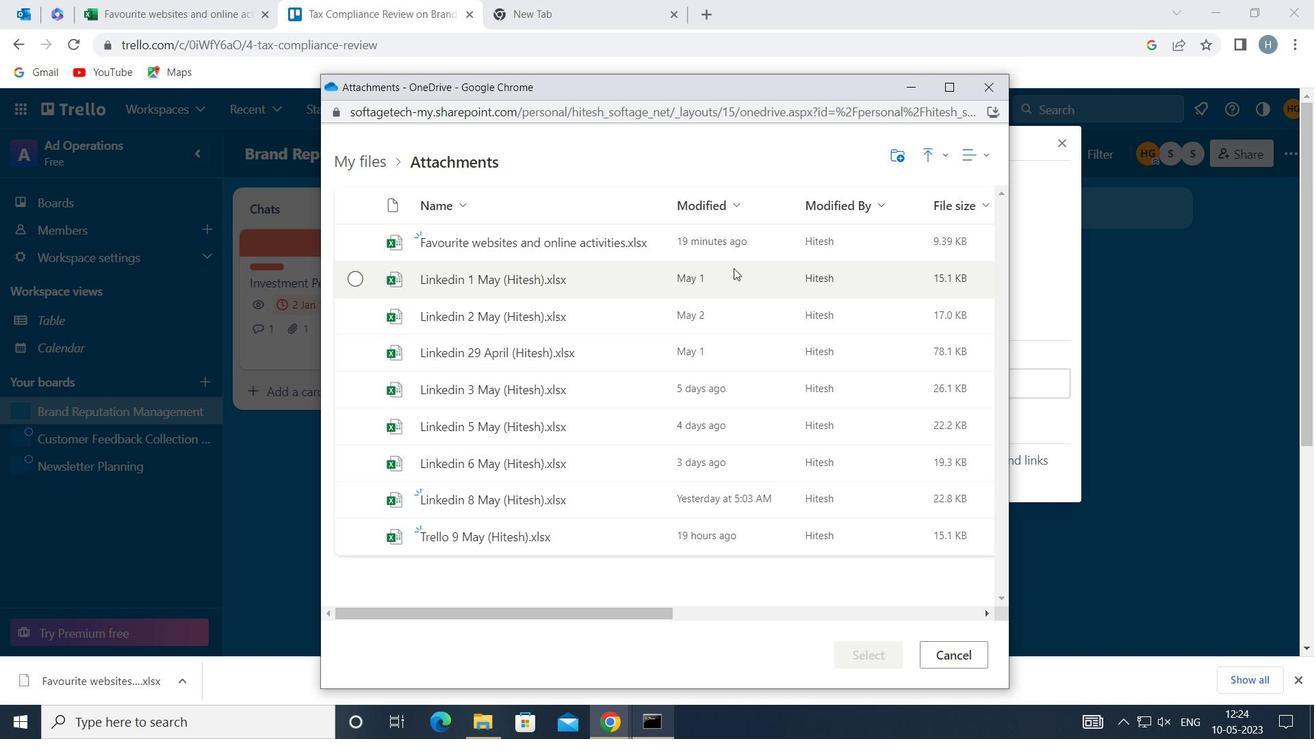 
Action: Mouse moved to (872, 646)
Screenshot: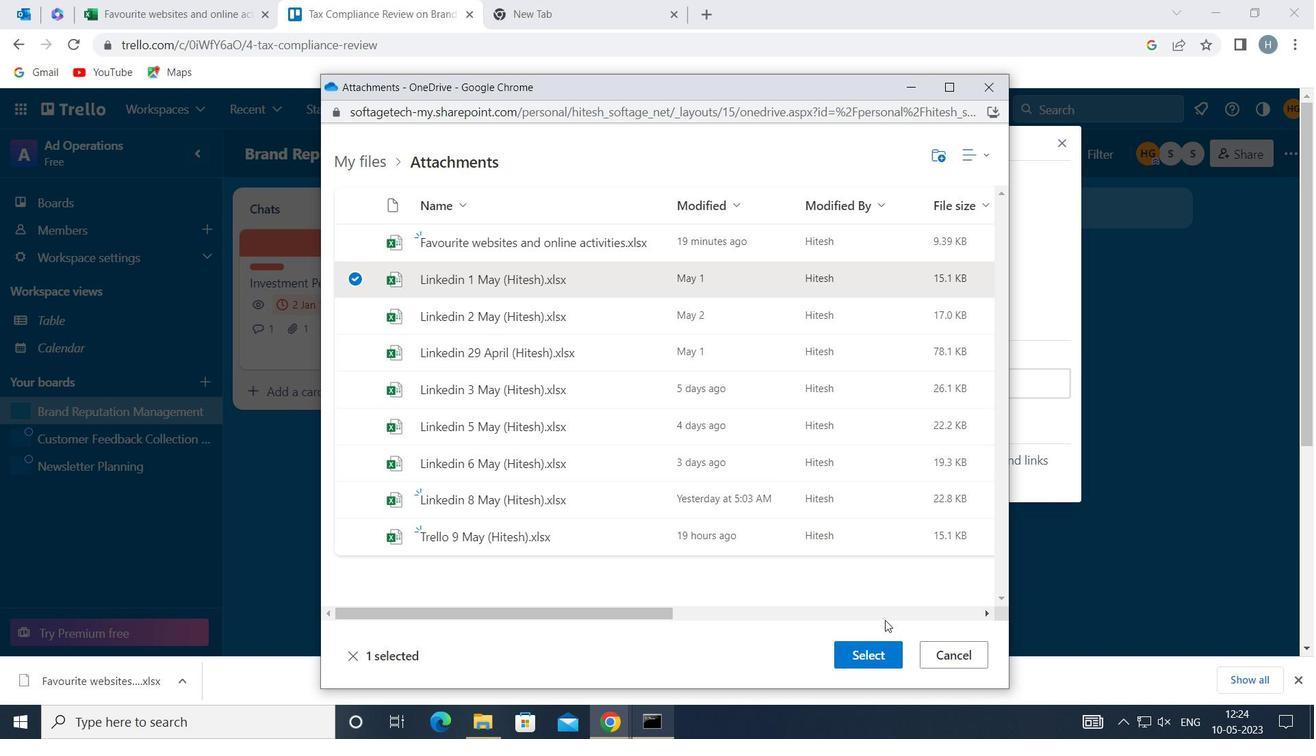 
Action: Mouse pressed left at (872, 646)
Screenshot: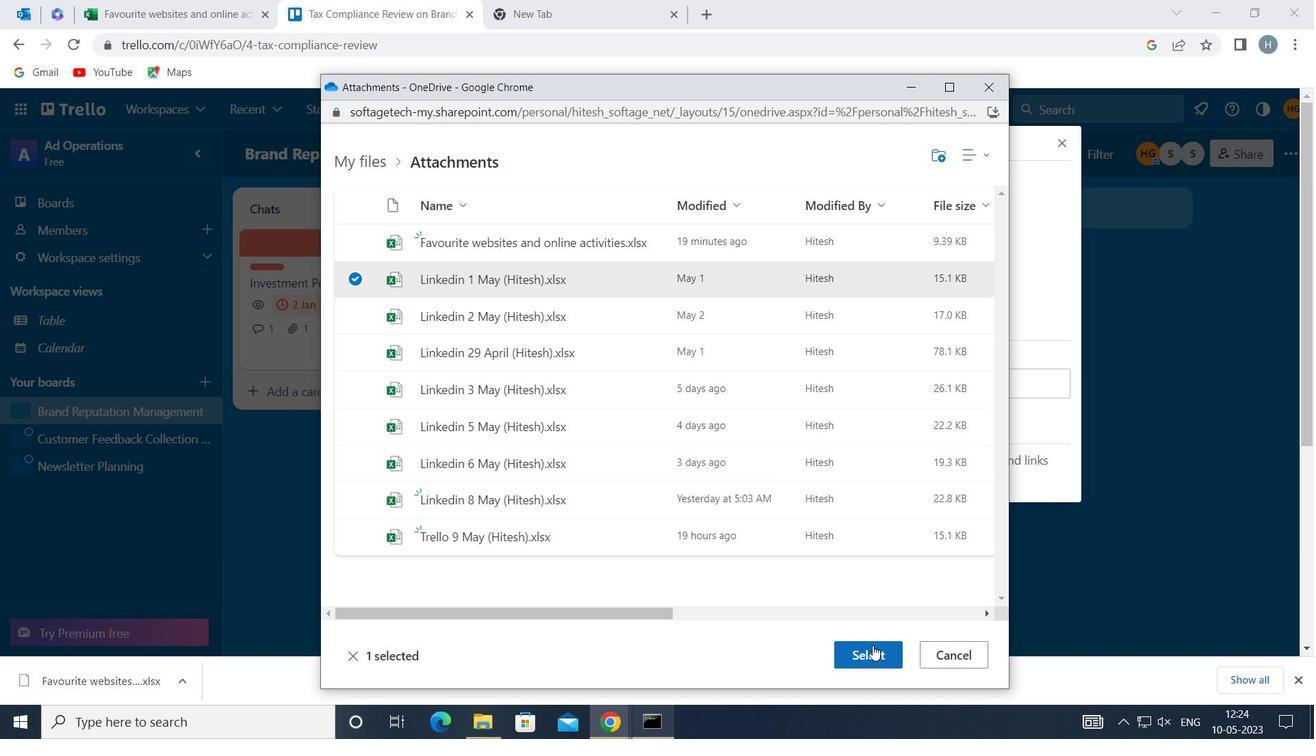 
Action: Mouse moved to (923, 471)
Screenshot: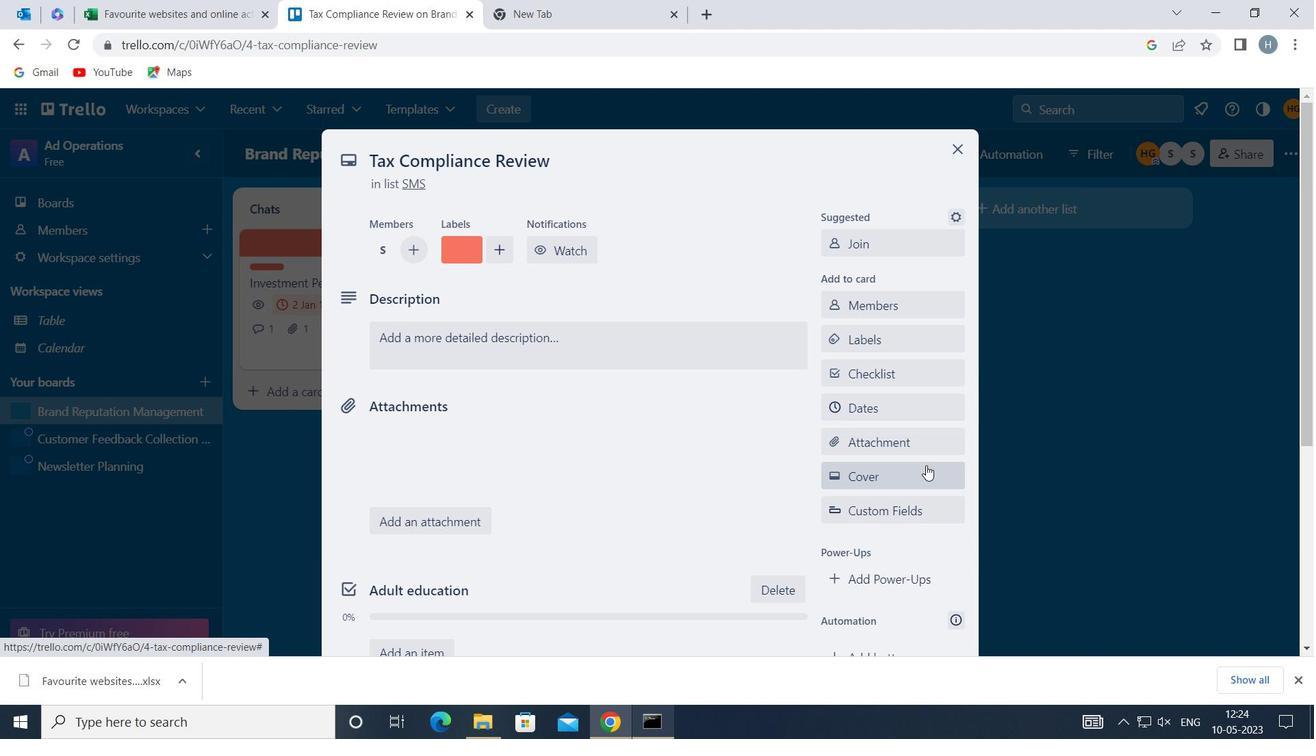 
Action: Mouse pressed left at (923, 471)
Screenshot: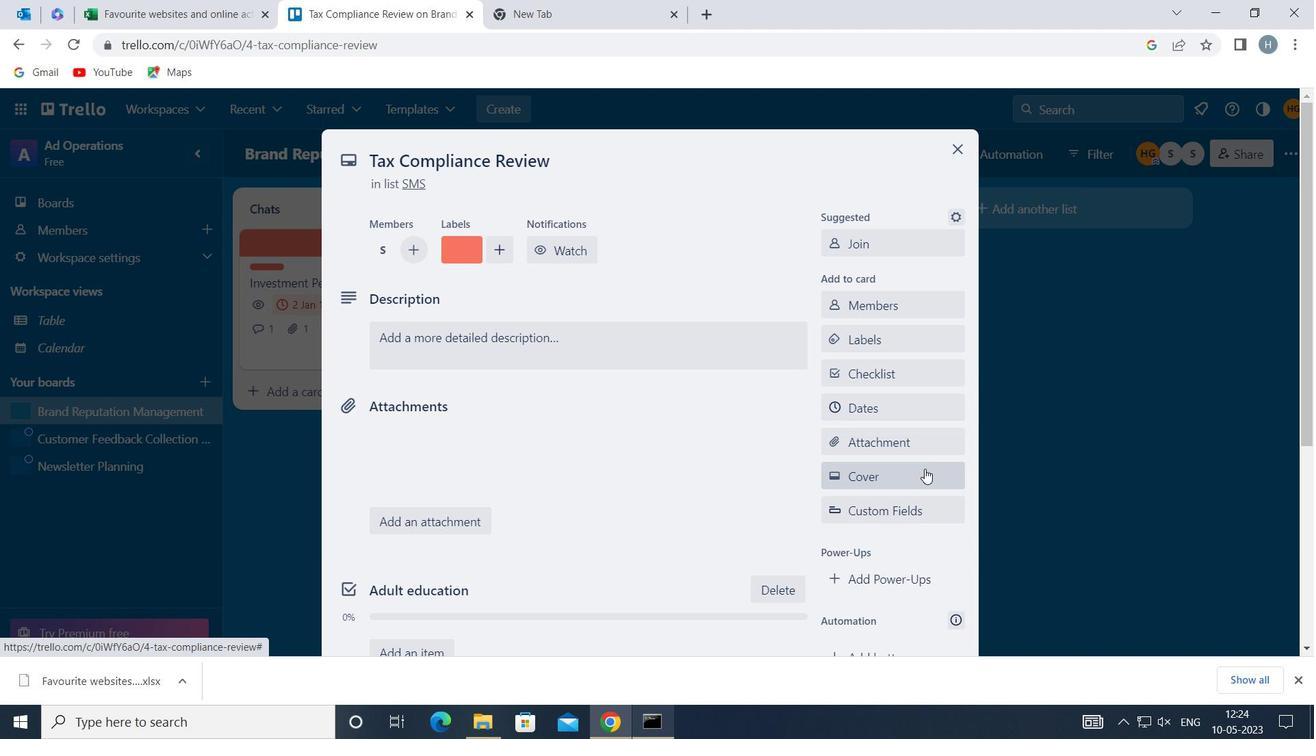 
Action: Mouse moved to (995, 319)
Screenshot: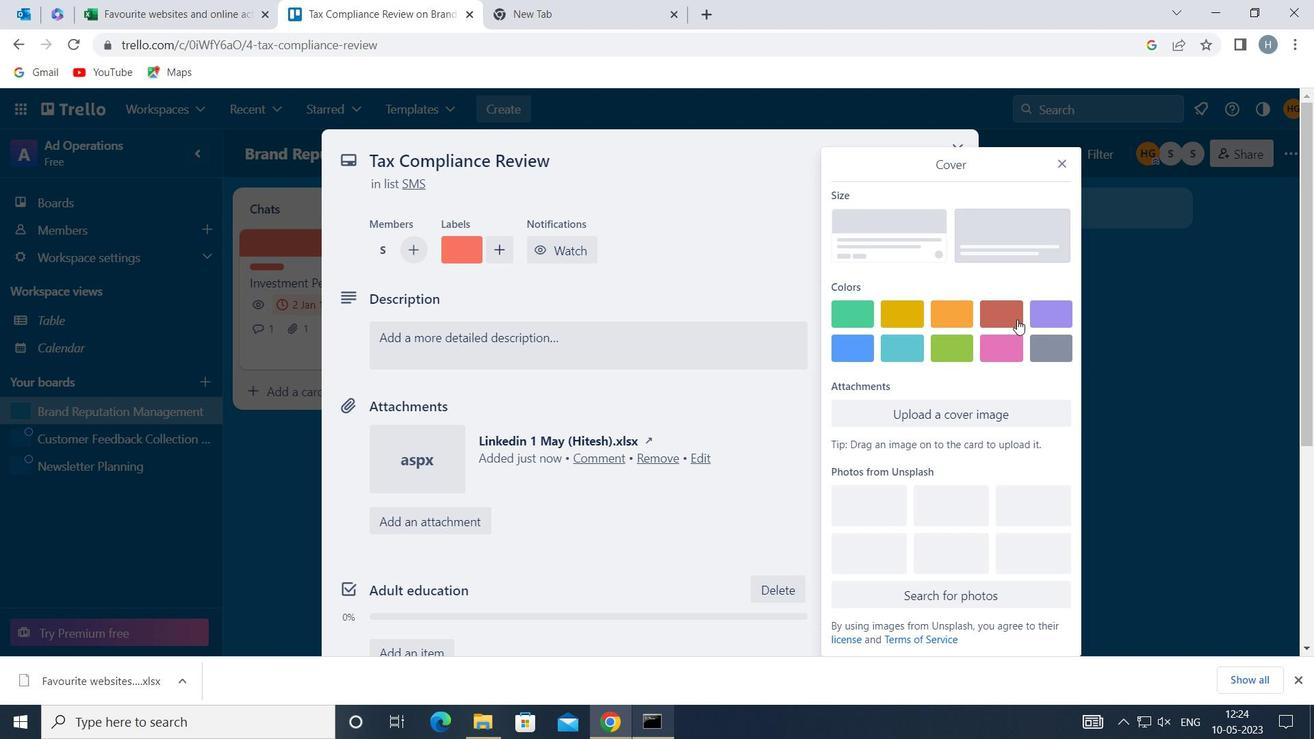 
Action: Mouse pressed left at (995, 319)
Screenshot: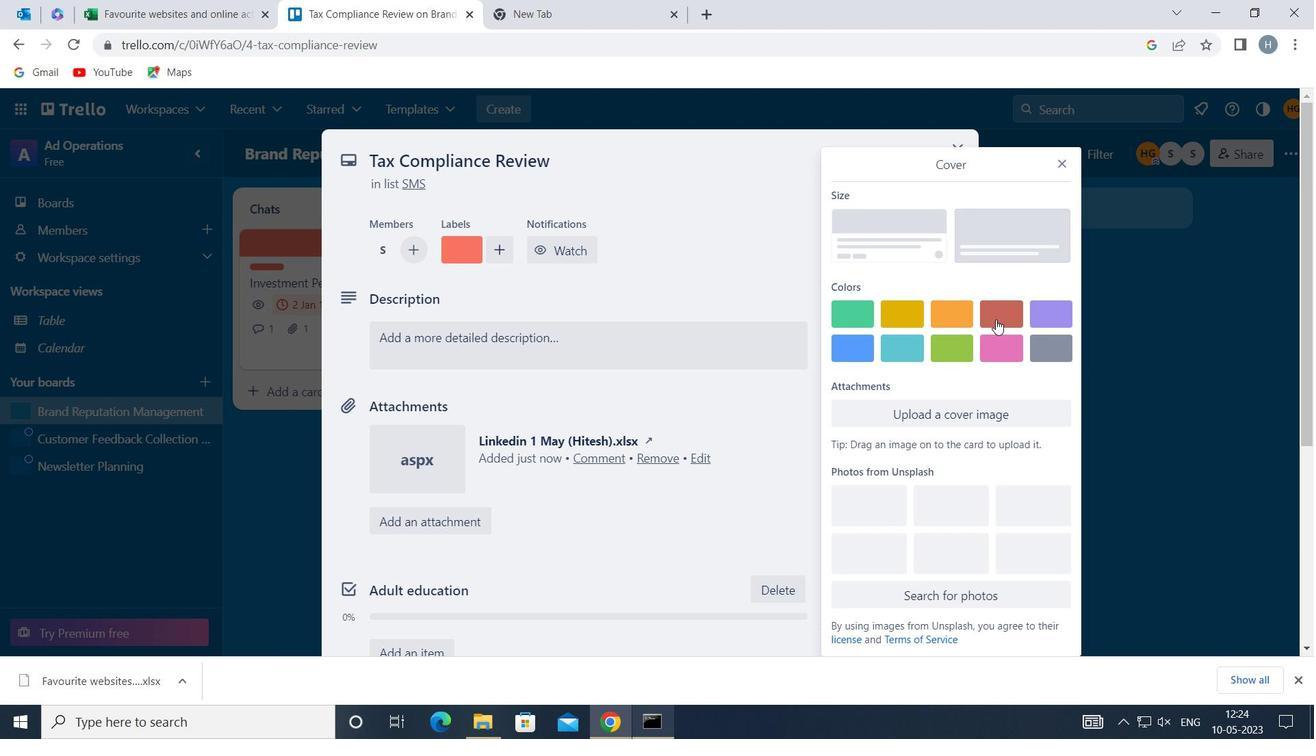 
Action: Mouse moved to (1060, 147)
Screenshot: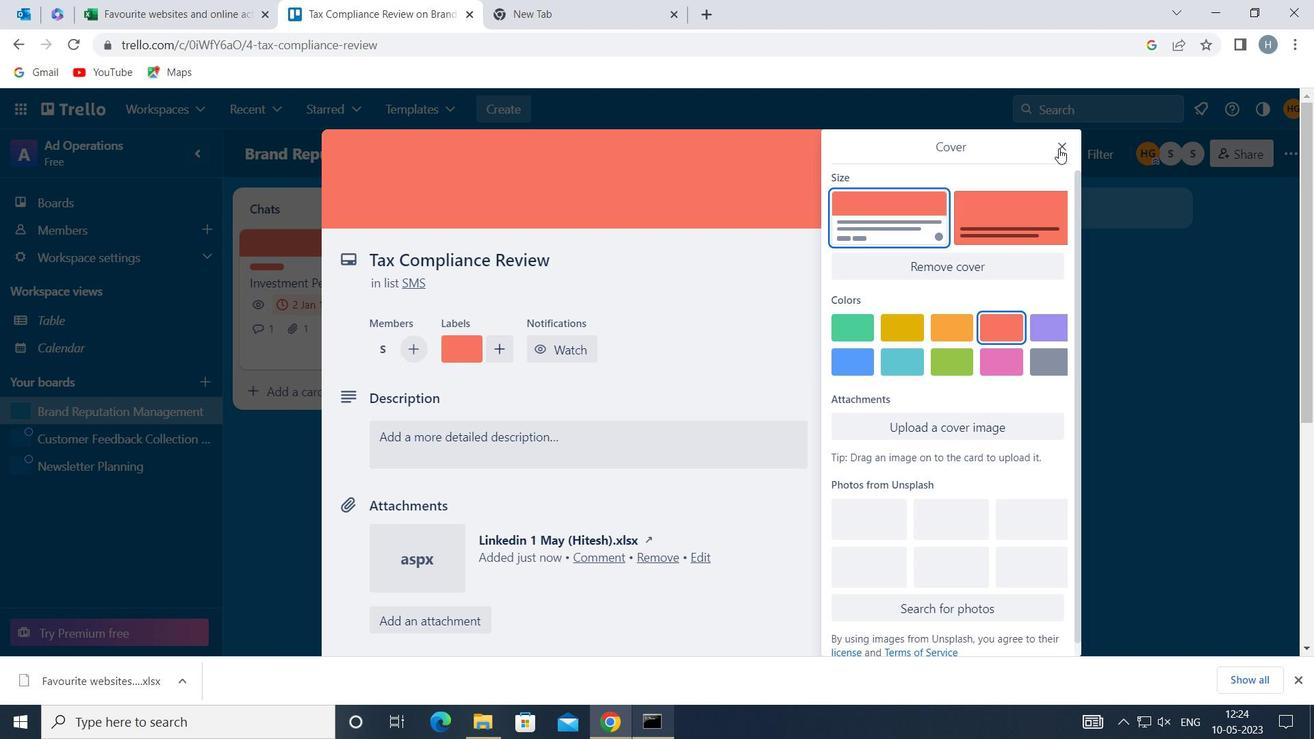 
Action: Mouse pressed left at (1060, 147)
Screenshot: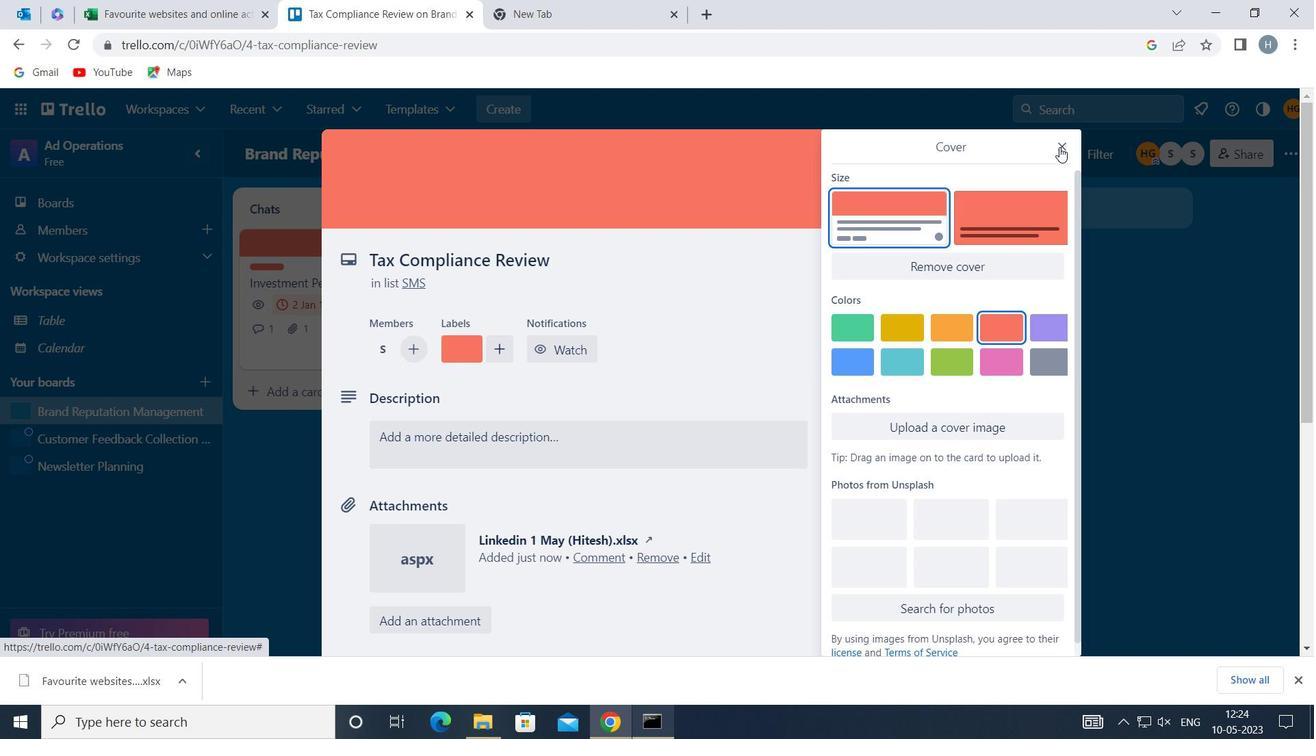 
Action: Mouse moved to (926, 413)
Screenshot: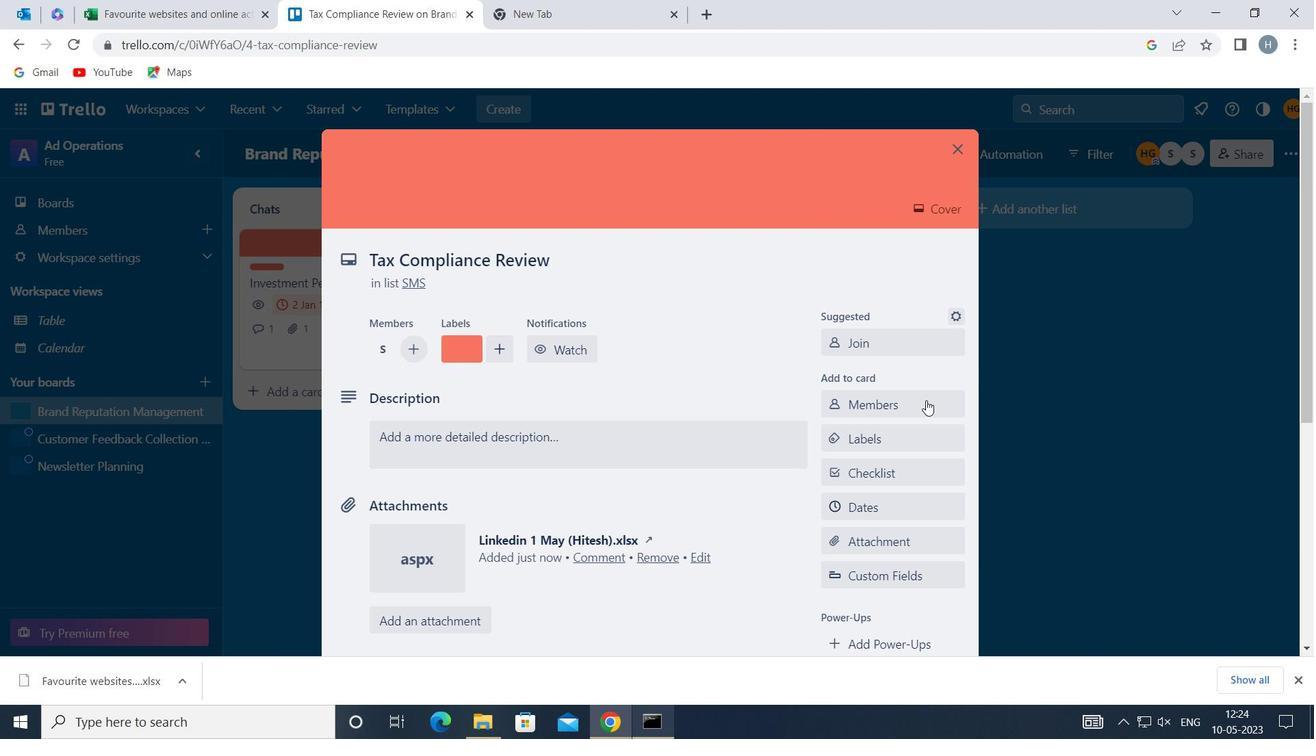 
Action: Mouse scrolled (926, 412) with delta (0, 0)
Screenshot: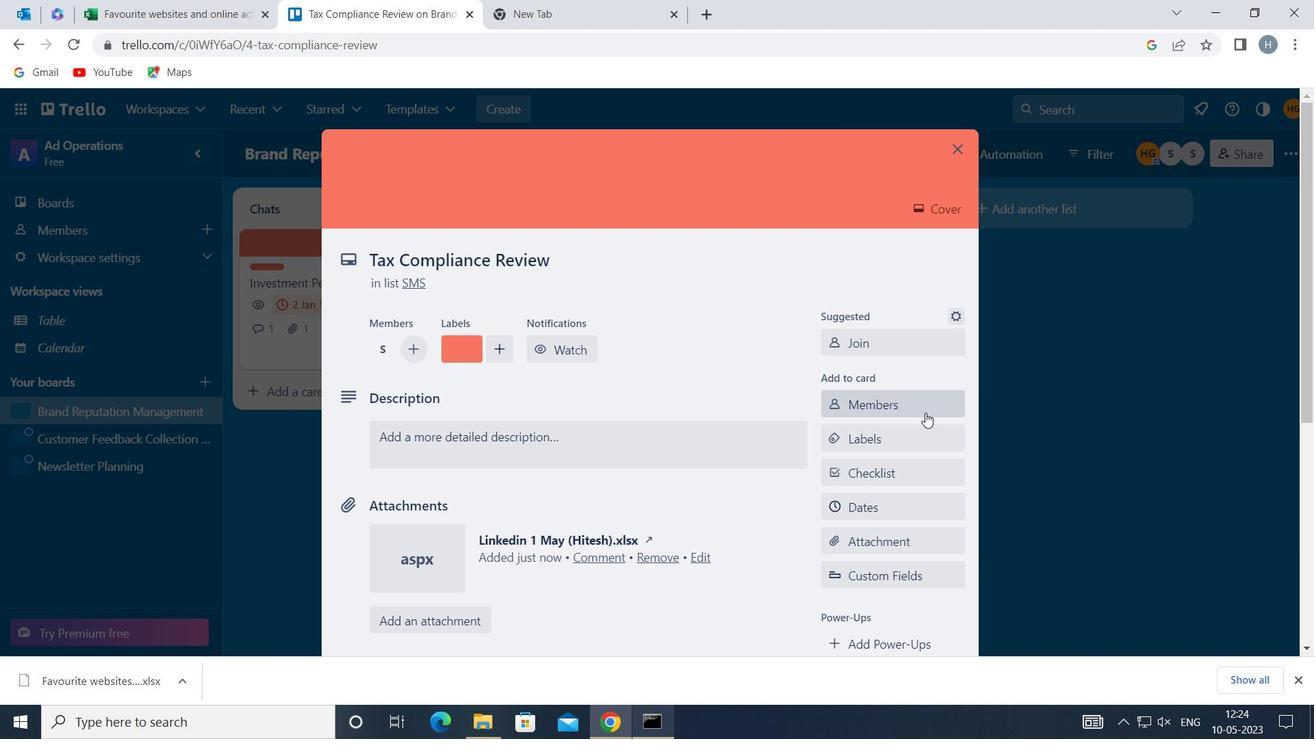 
Action: Mouse scrolled (926, 412) with delta (0, 0)
Screenshot: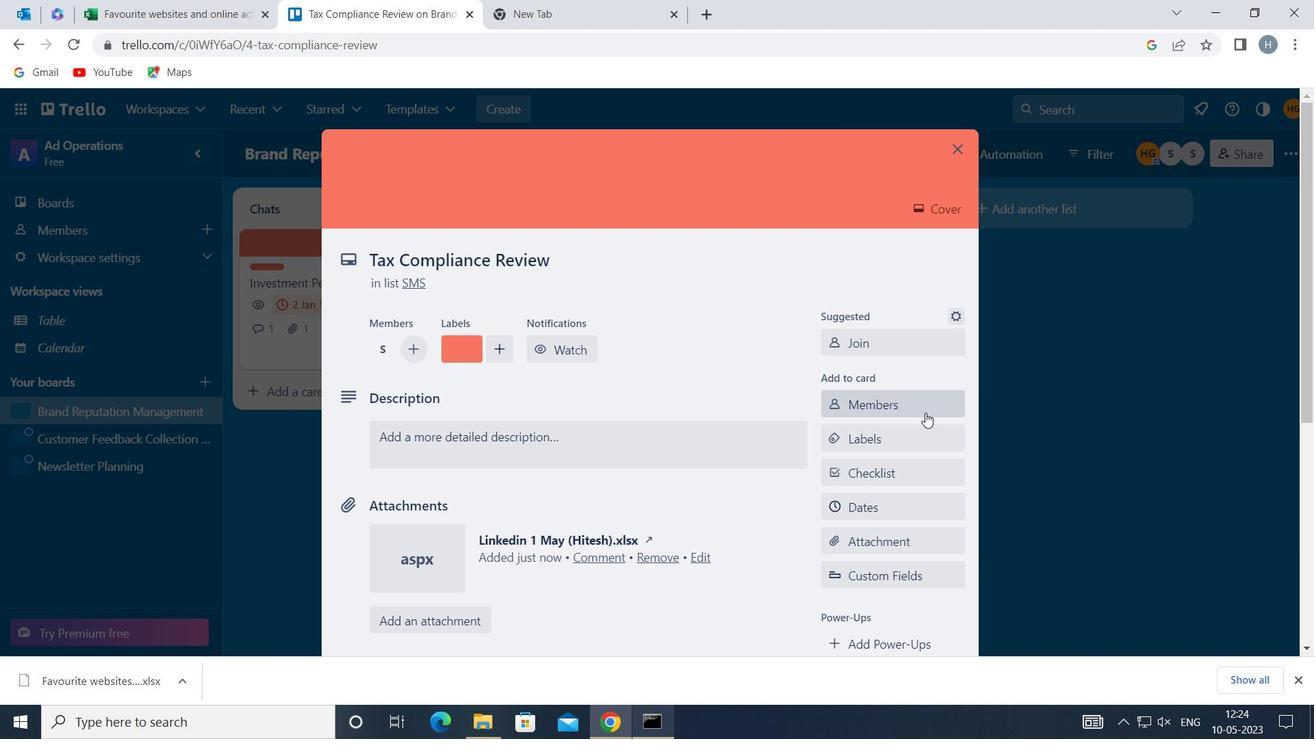 
Action: Mouse moved to (625, 284)
Screenshot: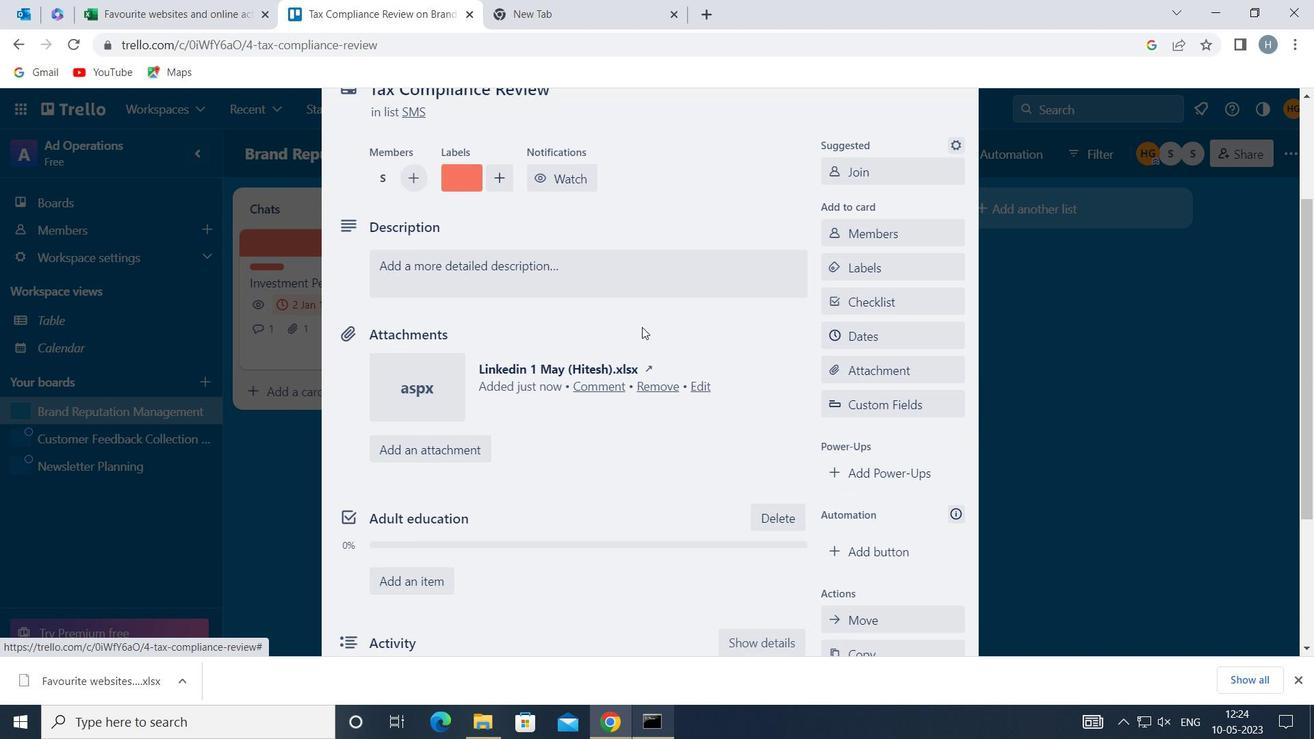 
Action: Mouse pressed left at (625, 284)
Screenshot: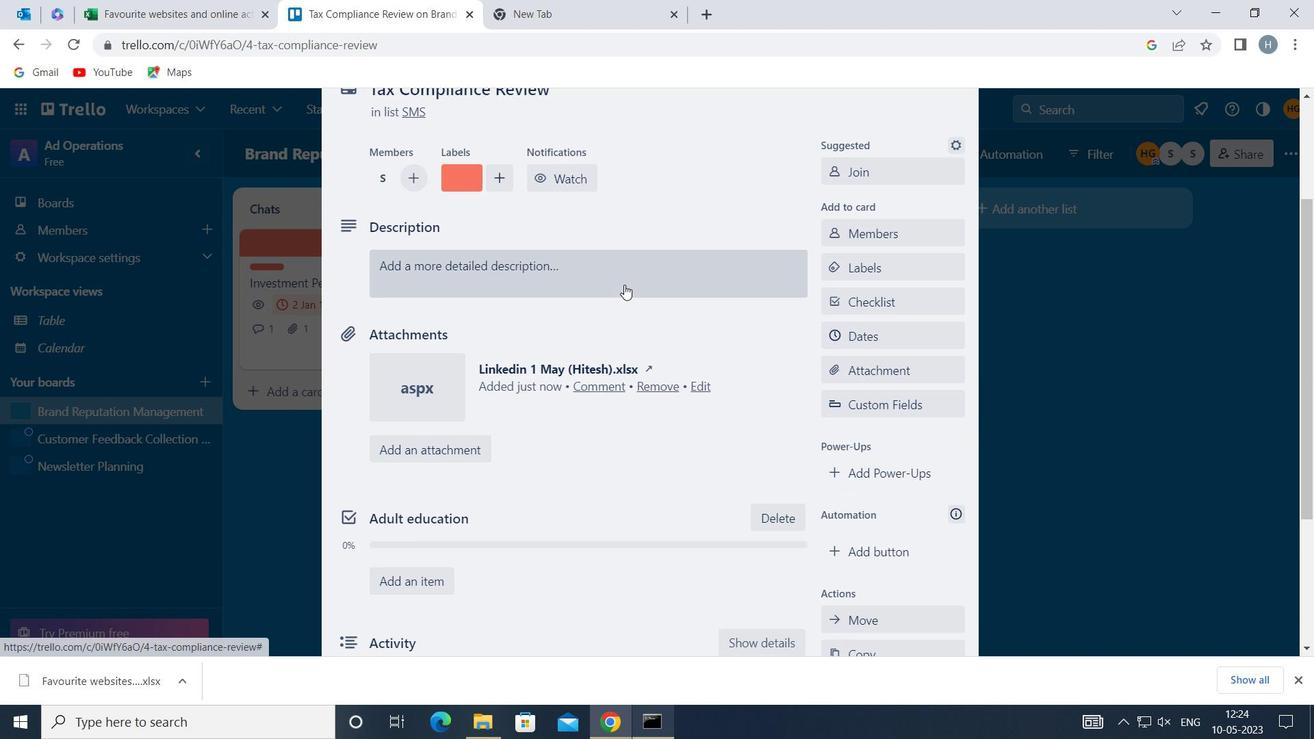 
Action: Mouse moved to (603, 325)
Screenshot: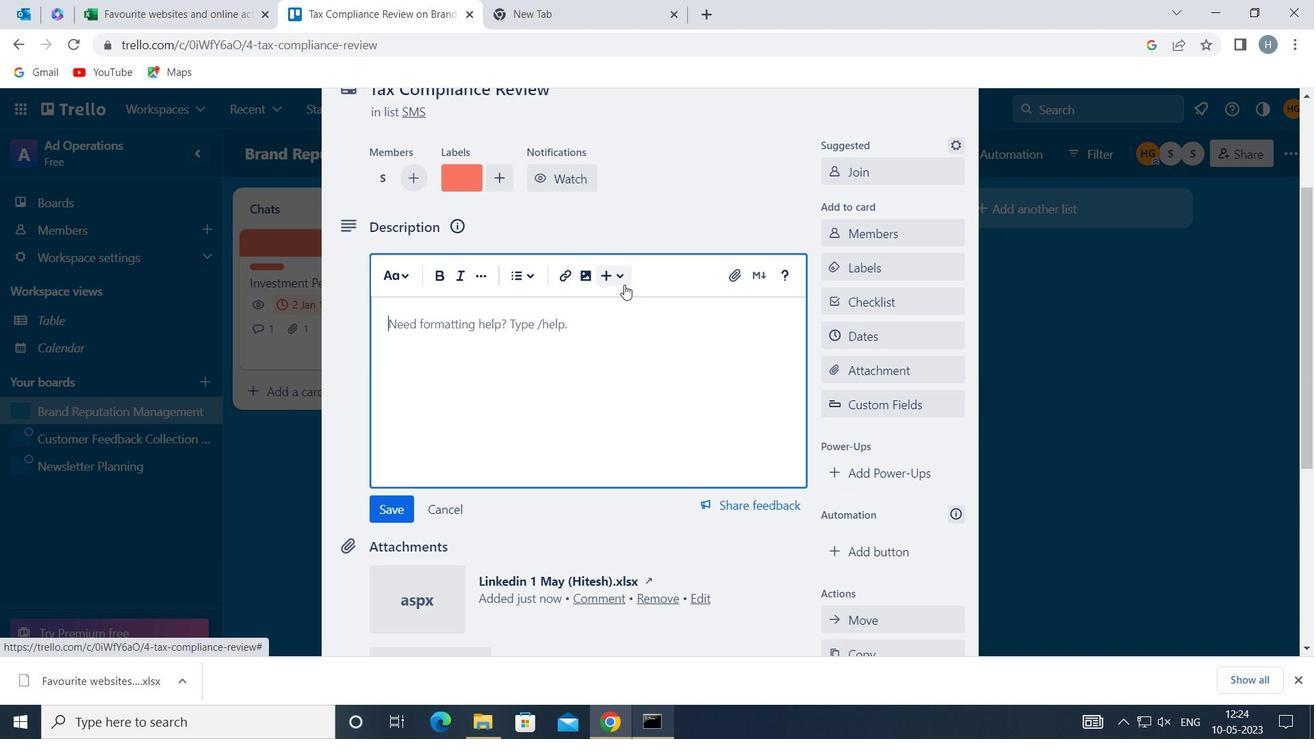 
Action: Mouse pressed left at (603, 325)
Screenshot: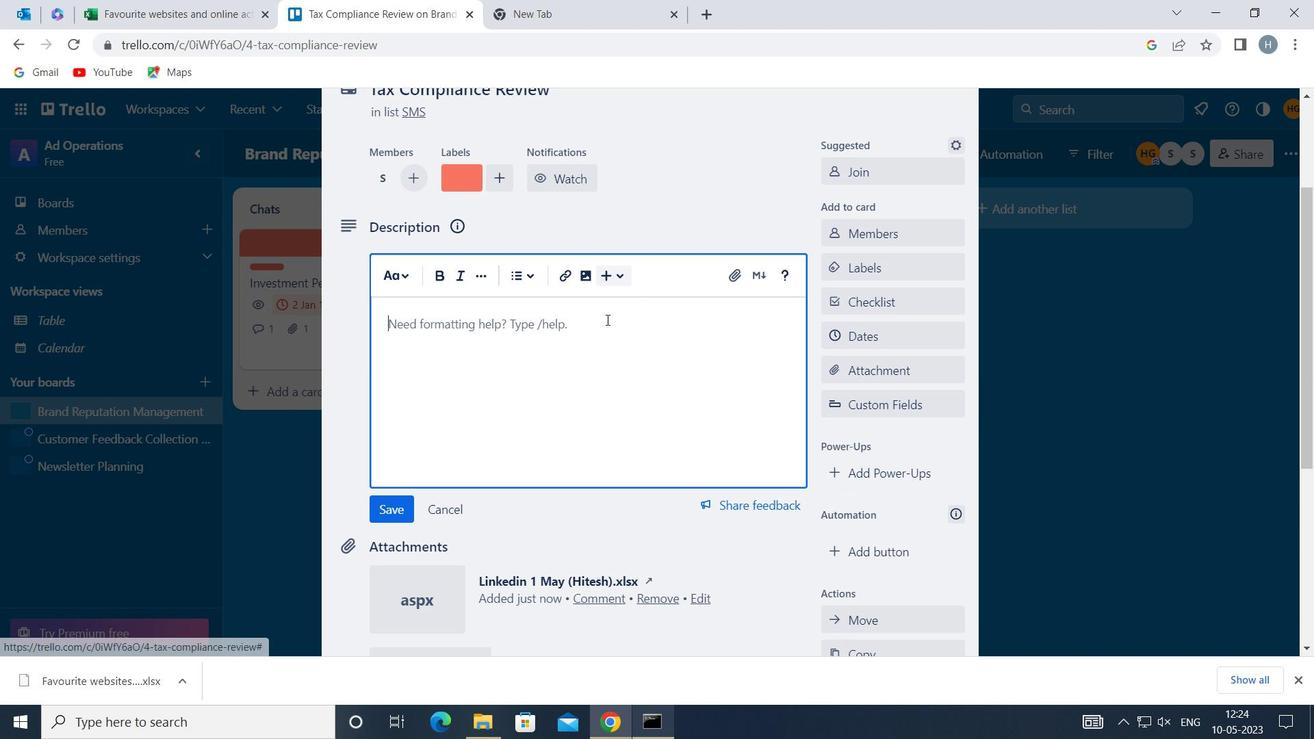 
Action: Key pressed <Key.shift>CONDUCT<Key.space>TEAM<Key.space>TRAINING<Key.space>SESSION<Key.space>ON<Key.space>E<Key.backspace>NEW<Key.space>PRODUCT<Key.space>
Screenshot: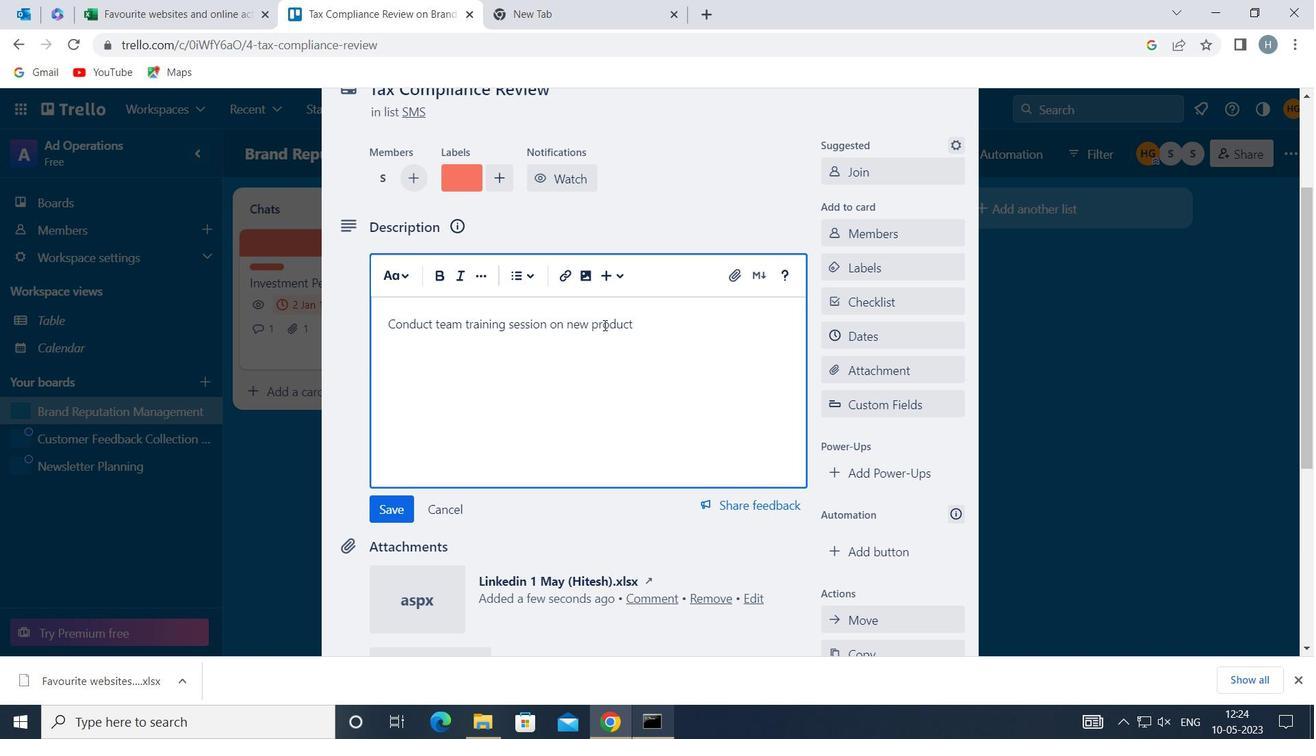 
Action: Mouse moved to (385, 505)
Screenshot: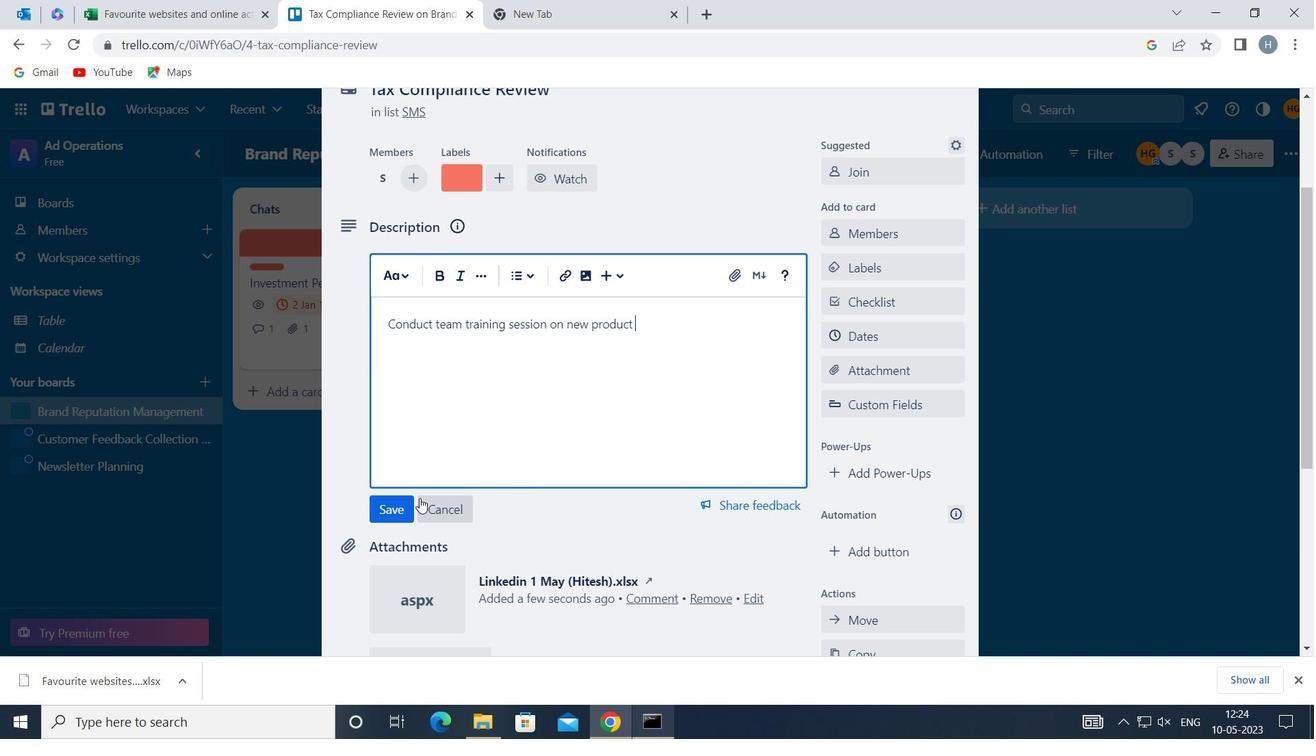 
Action: Mouse pressed left at (385, 505)
Screenshot: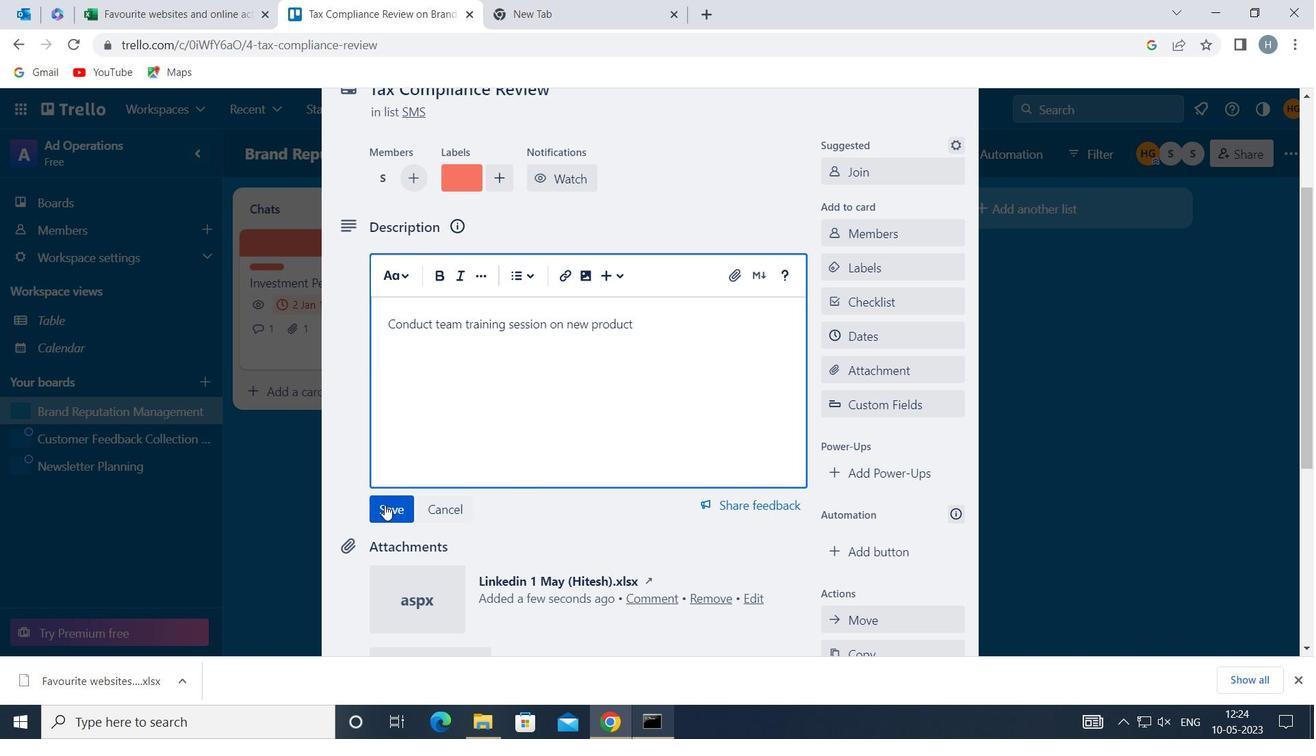 
Action: Mouse moved to (529, 478)
Screenshot: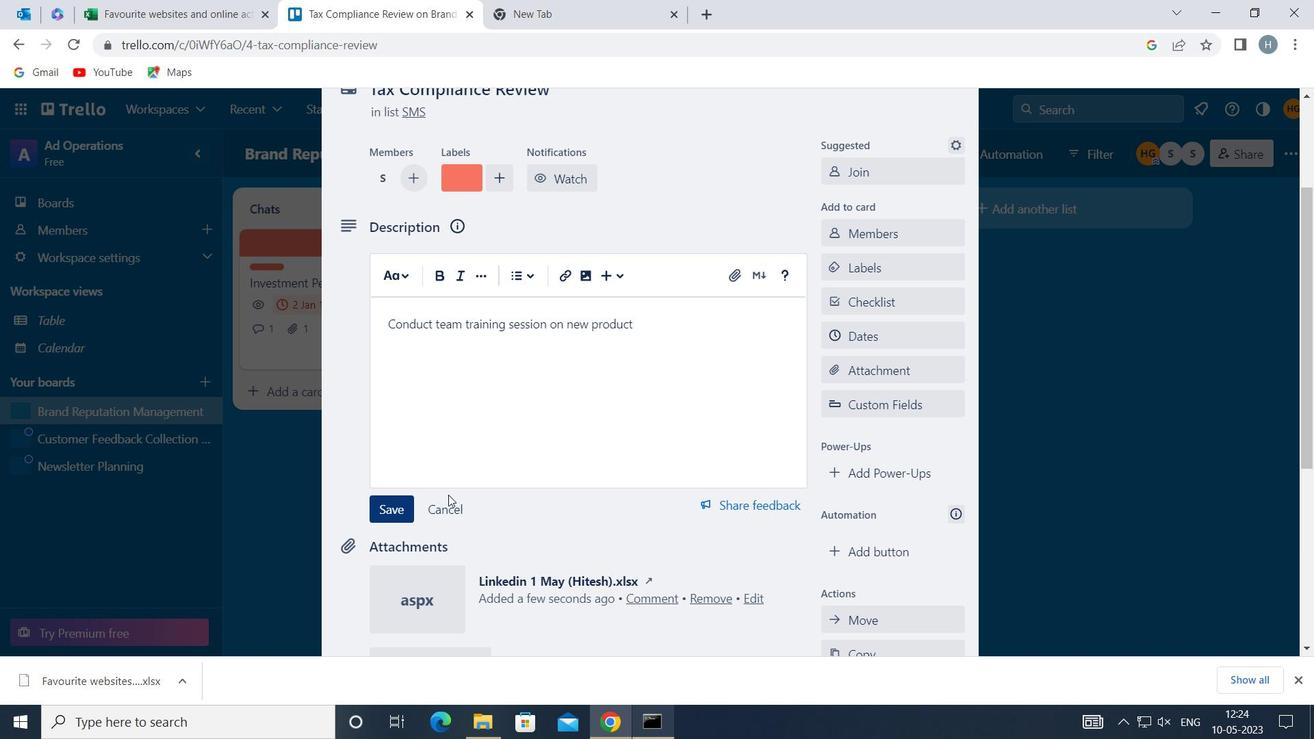
Action: Mouse scrolled (529, 477) with delta (0, 0)
Screenshot: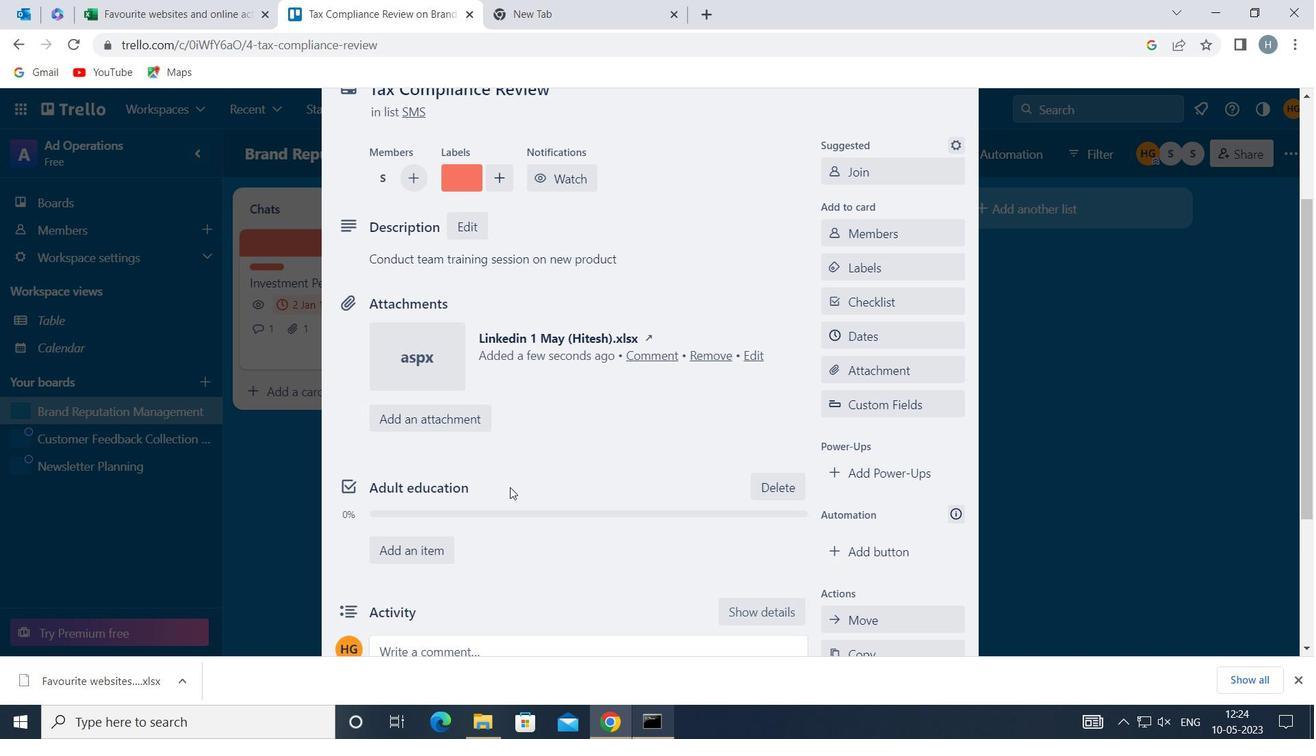 
Action: Mouse scrolled (529, 477) with delta (0, 0)
Screenshot: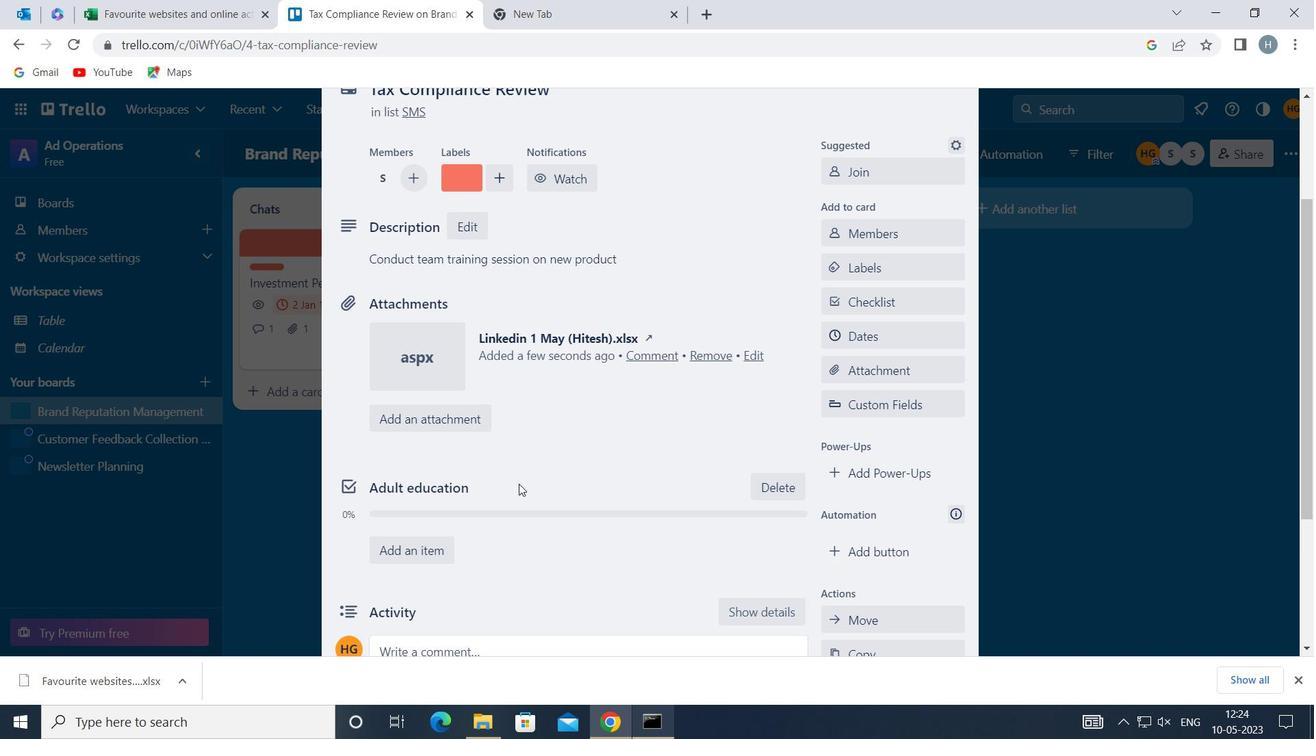 
Action: Mouse scrolled (529, 477) with delta (0, 0)
Screenshot: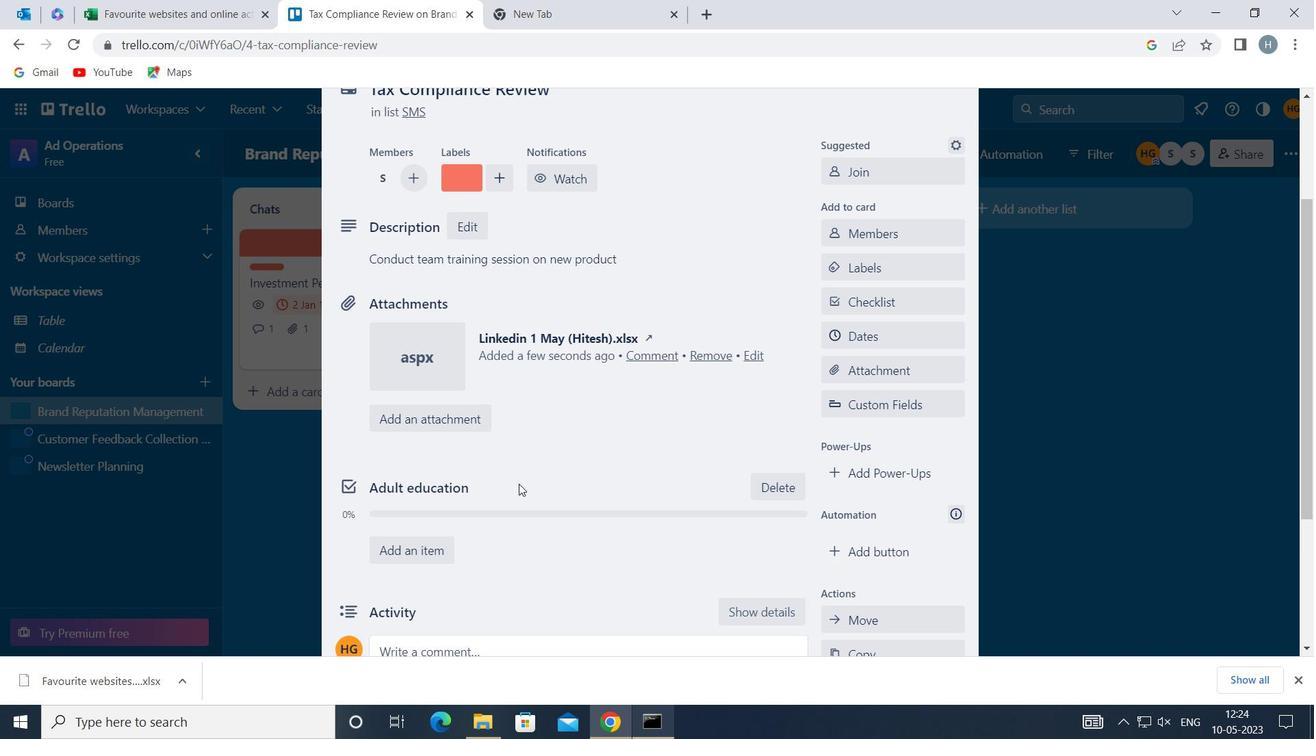 
Action: Mouse scrolled (529, 477) with delta (0, 0)
Screenshot: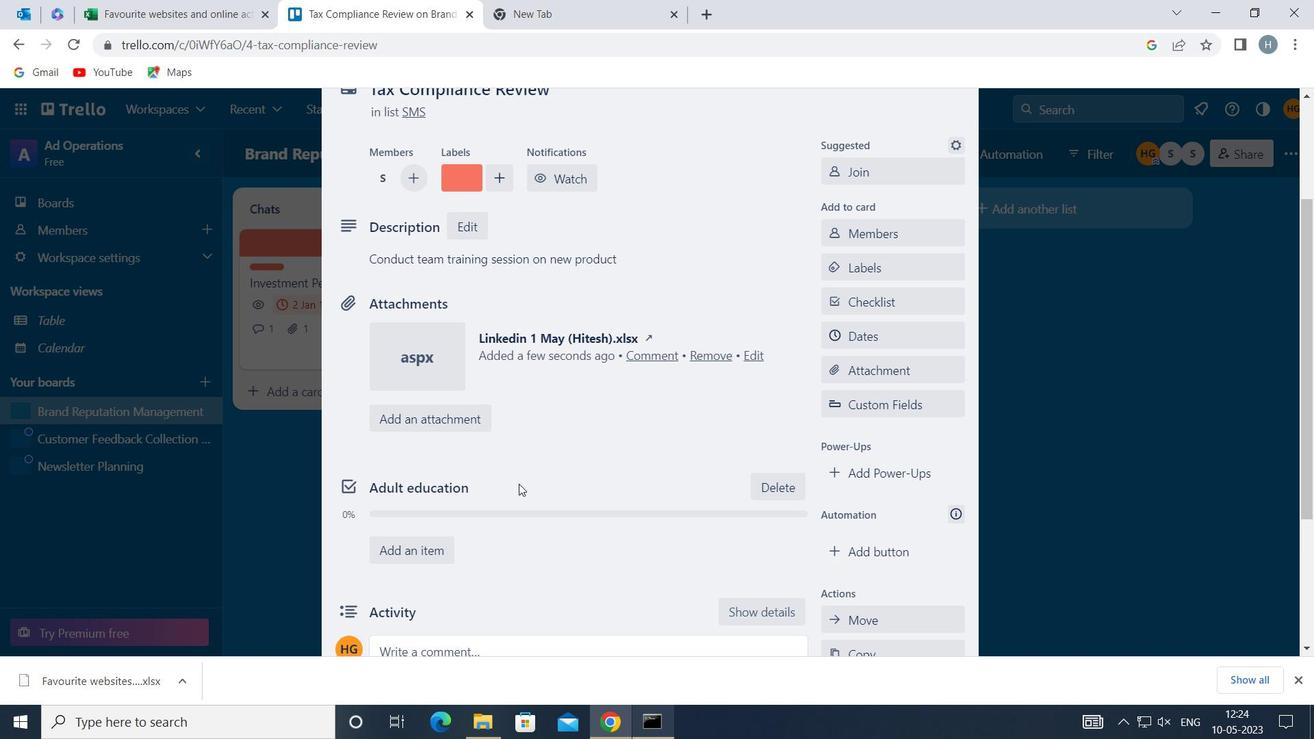 
Action: Mouse moved to (532, 476)
Screenshot: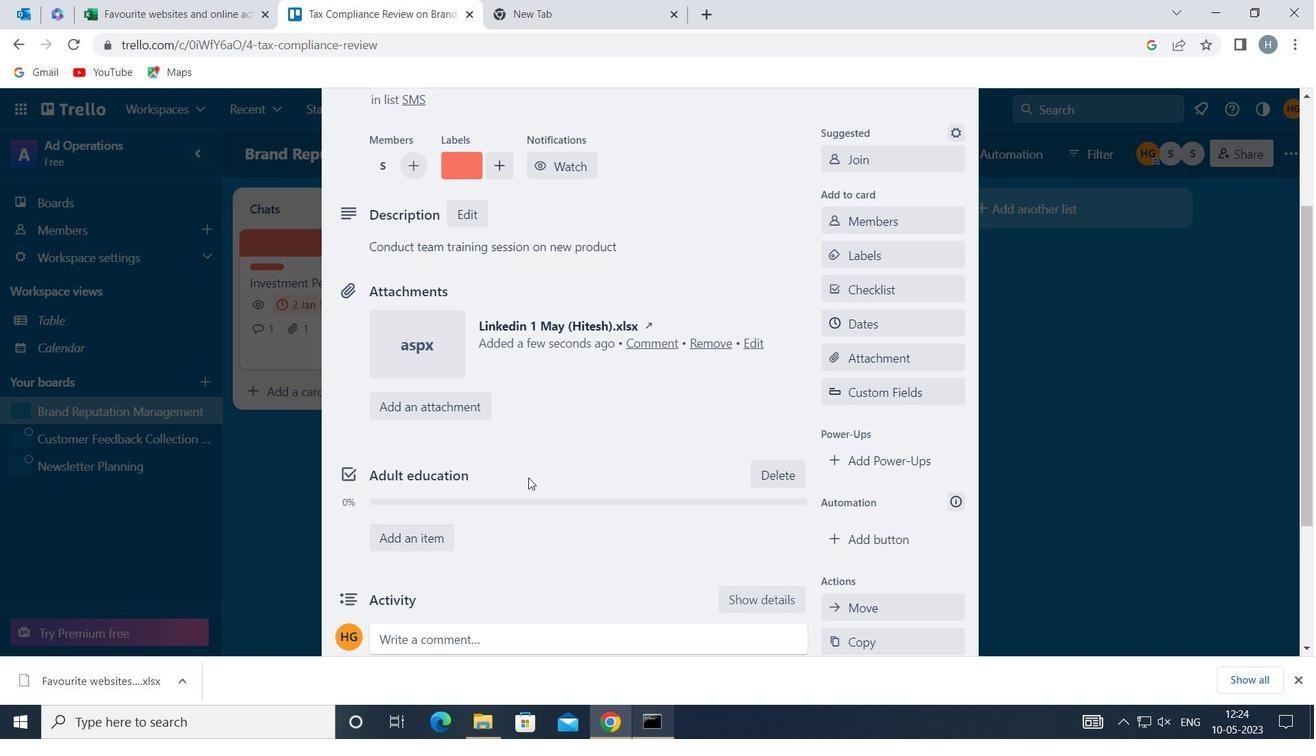 
Action: Mouse scrolled (532, 477) with delta (0, 0)
Screenshot: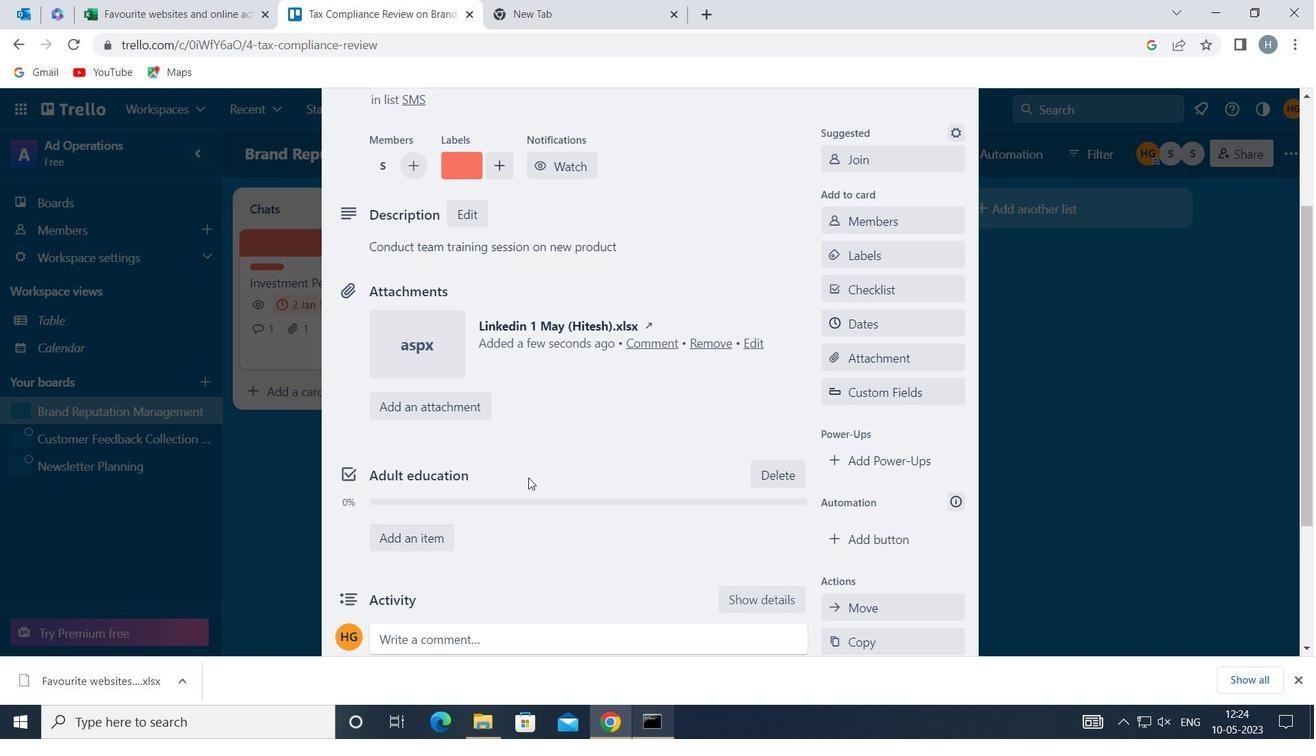 
Action: Mouse moved to (549, 523)
Screenshot: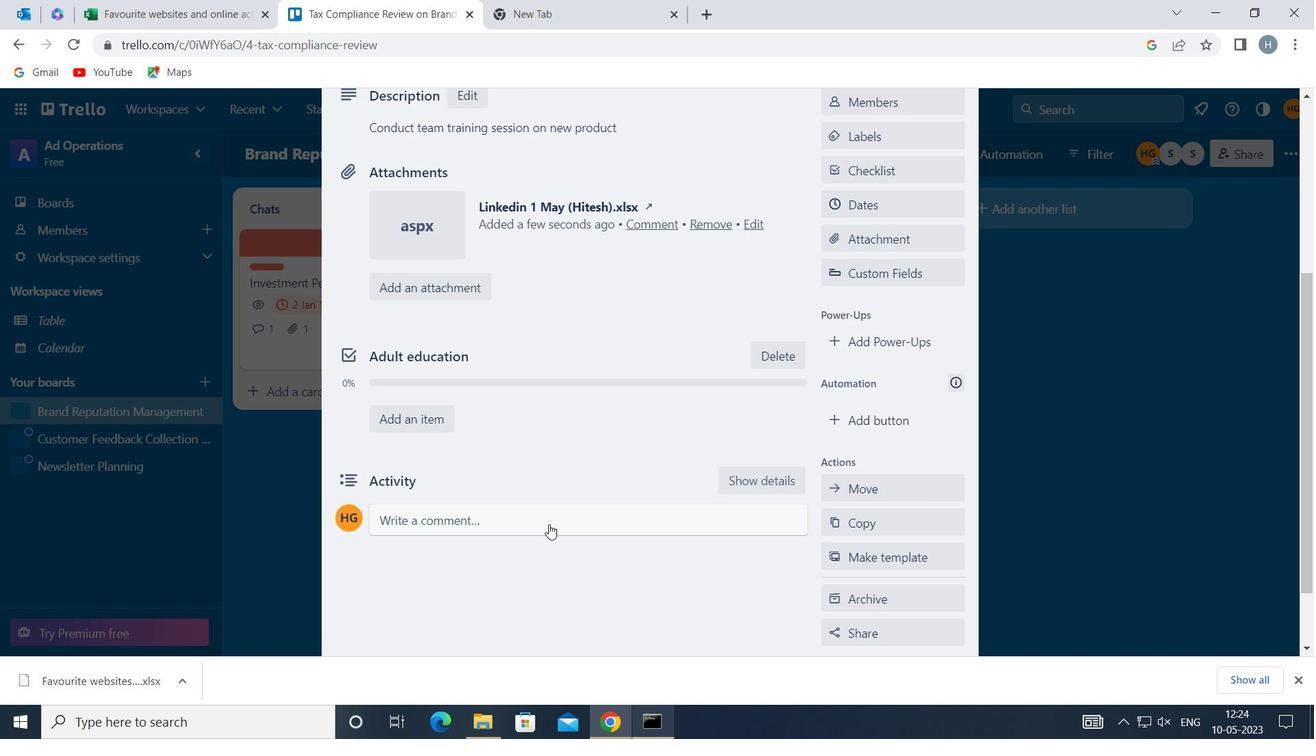 
Action: Mouse pressed left at (549, 523)
Screenshot: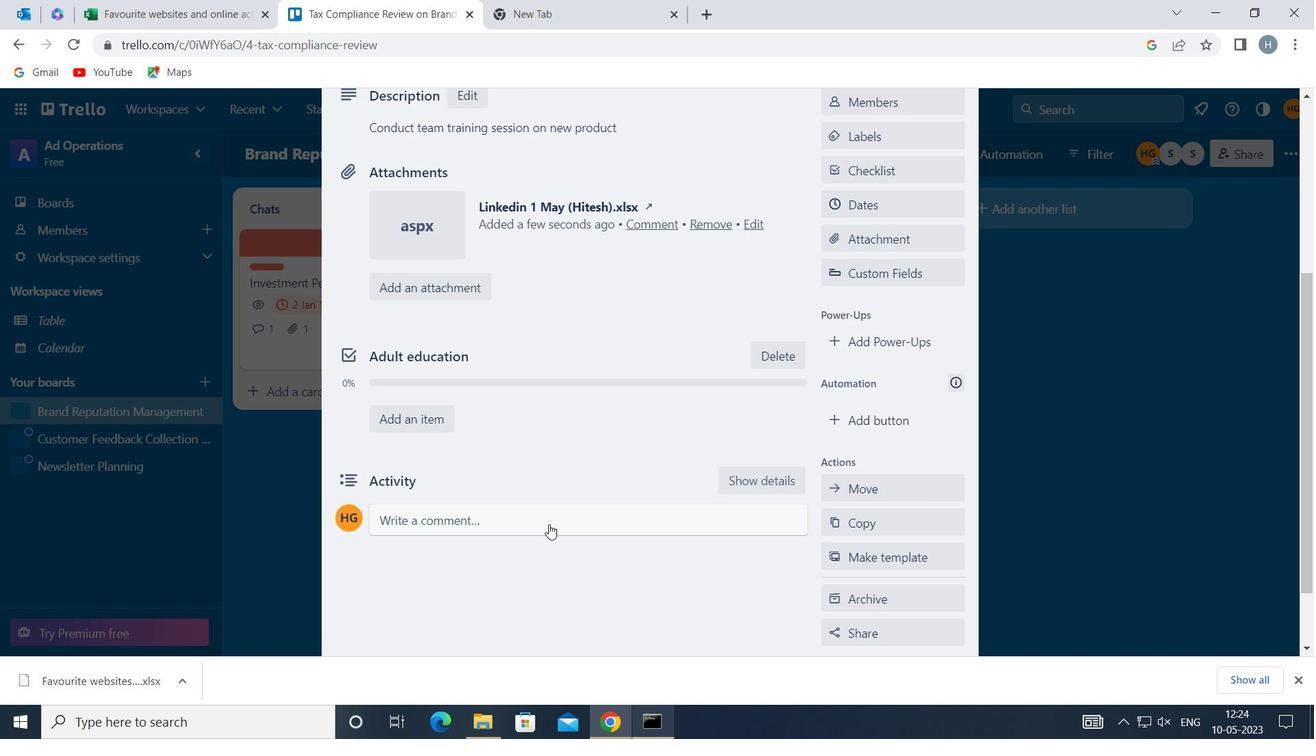 
Action: Mouse moved to (505, 568)
Screenshot: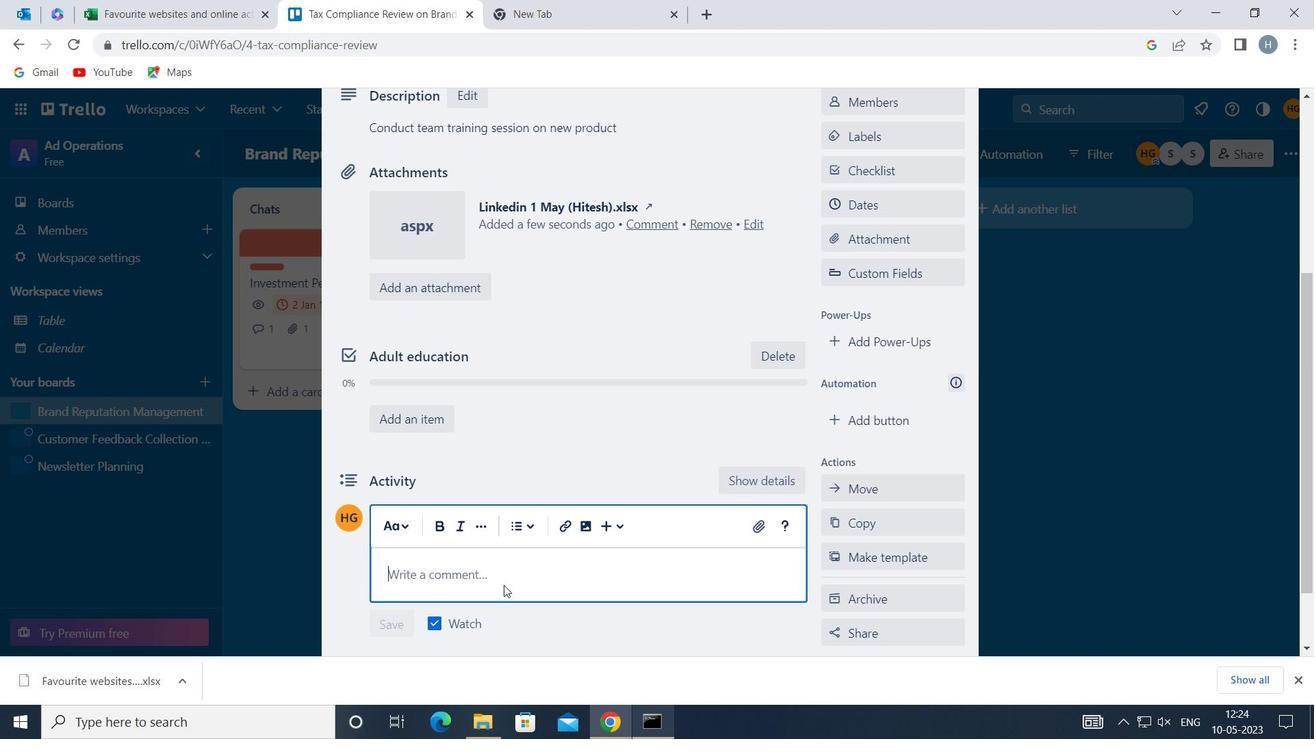 
Action: Mouse pressed left at (505, 568)
Screenshot: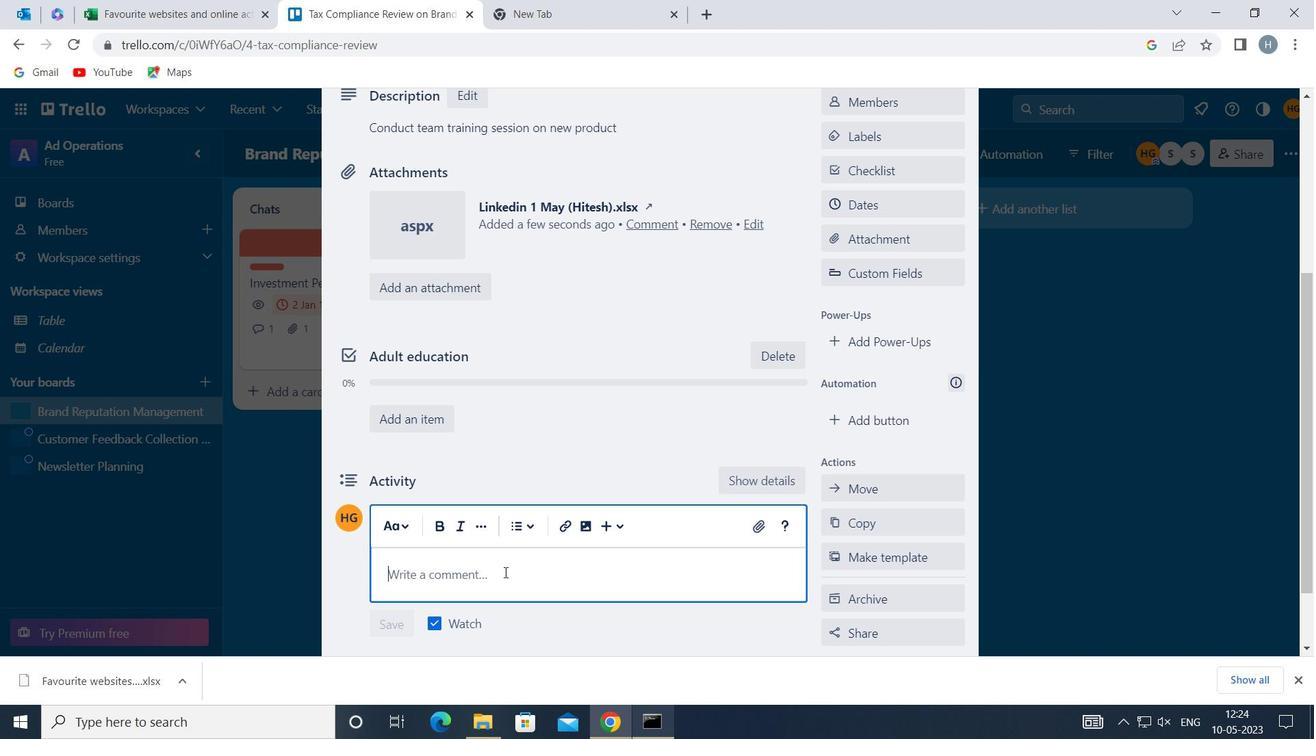 
Action: Key pressed <Key.shift>LET<Key.space>US<Key.space>APPROACH<Key.space>THIS<Key.space>TASK<Key.space>WITH<Key.space>A<Key.space>SENSE<Key.space>OF<Key.space>FOCUS<Key.space>AND<Key.space>ATTENTION<Key.space>TO<Key.space>DETAIL<Key.space>ENSURING<Key.space>THAT<Key.space>WE<Key.space>DO<Key.space>NOT<Key.space>MISS<Key.space>ANY<Key.space>IMPORTANT<Key.space>INFORMATION<Key.space>OR<Key.space>DETAILS
Screenshot: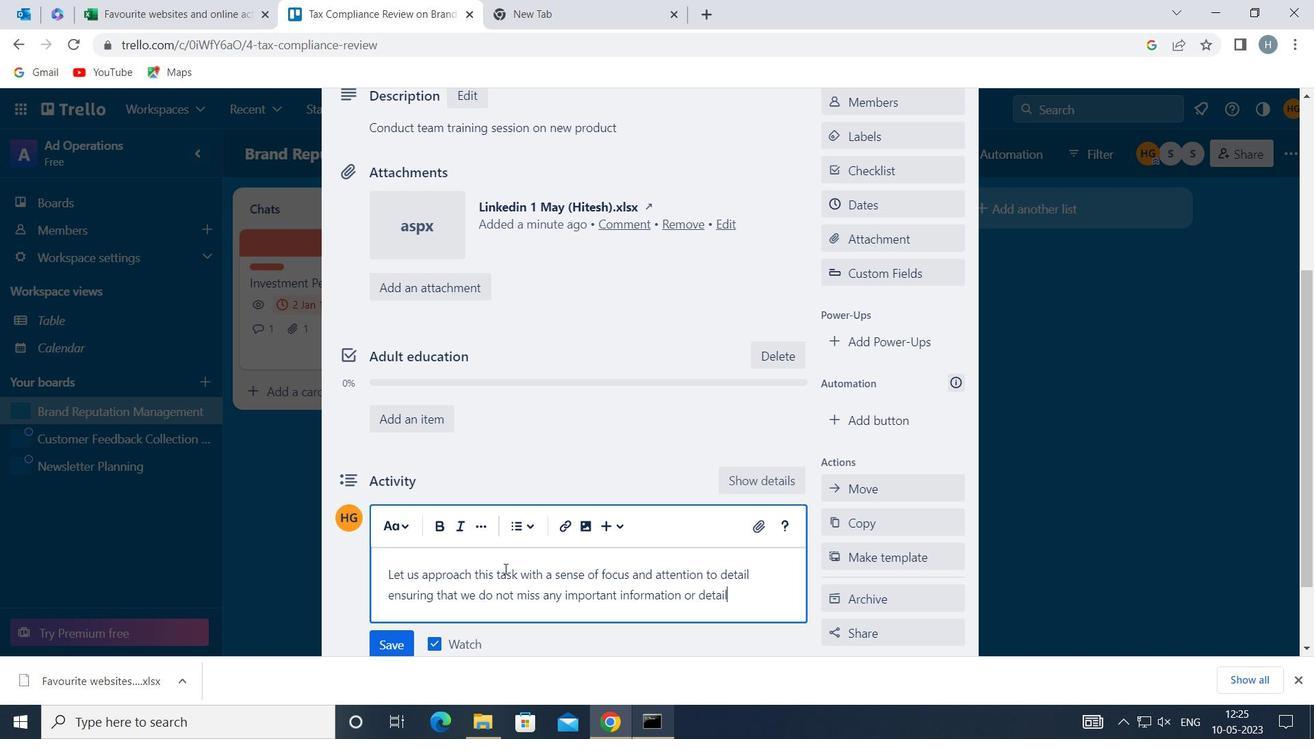 
Action: Mouse moved to (401, 637)
Screenshot: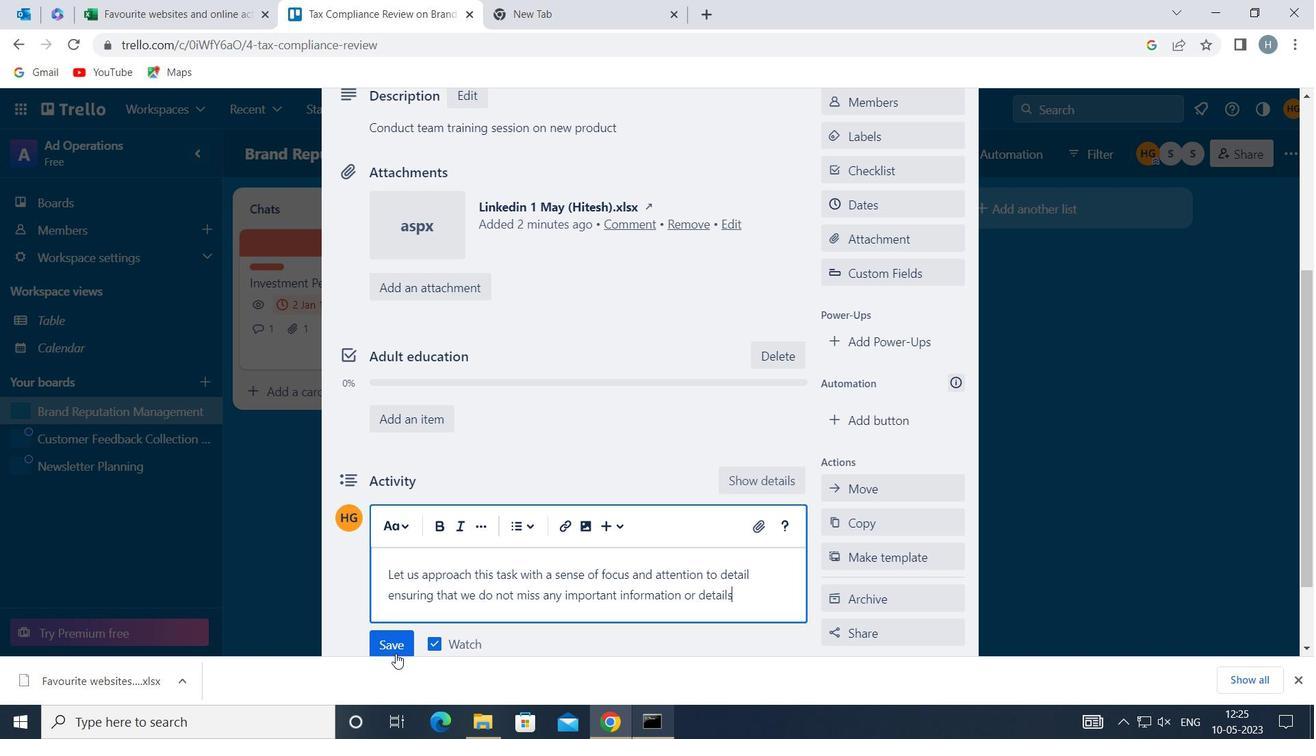 
Action: Mouse pressed left at (401, 637)
Screenshot: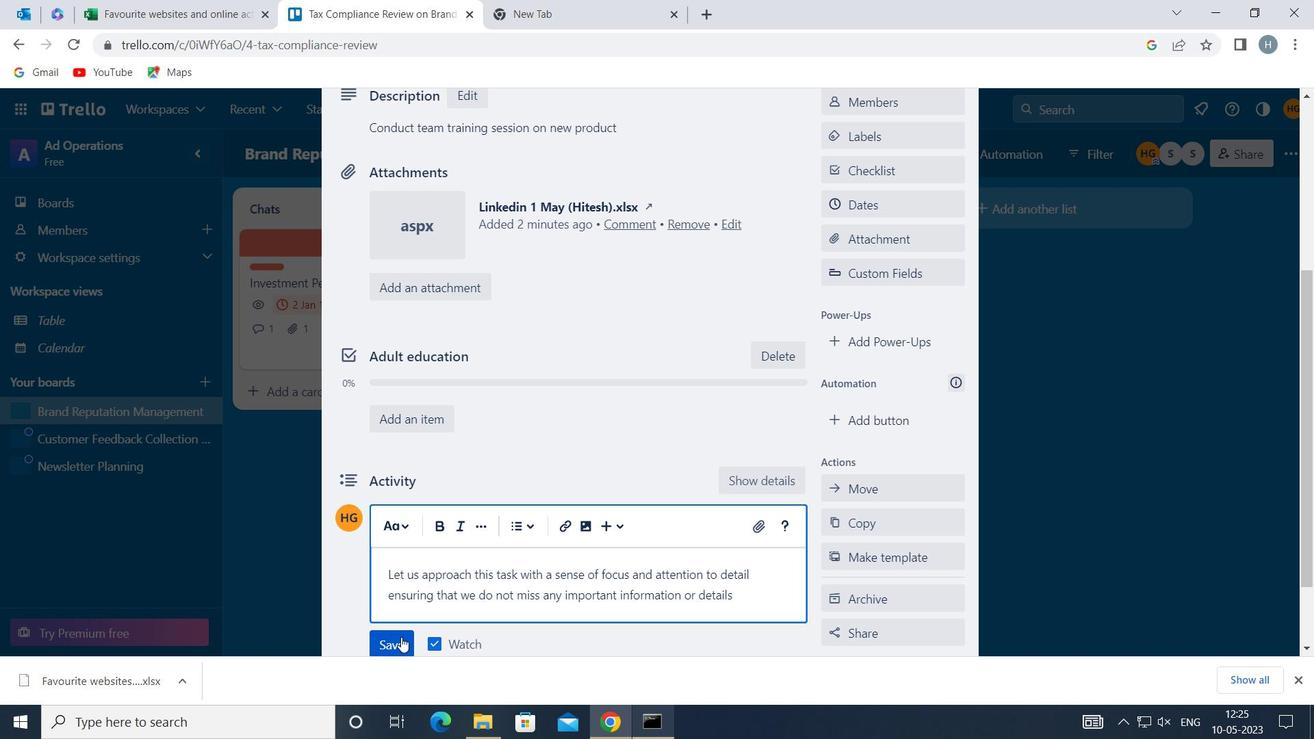 
Action: Mouse moved to (754, 489)
Screenshot: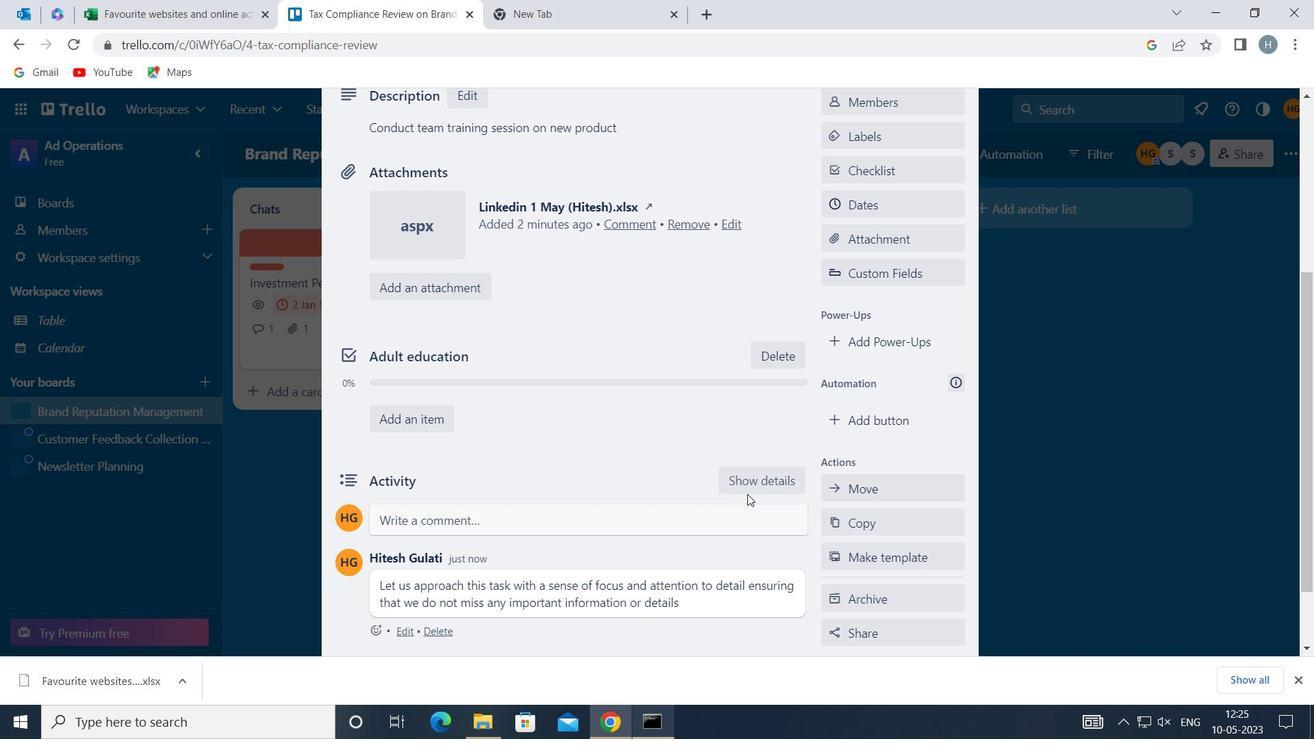 
Action: Mouse scrolled (754, 490) with delta (0, 0)
Screenshot: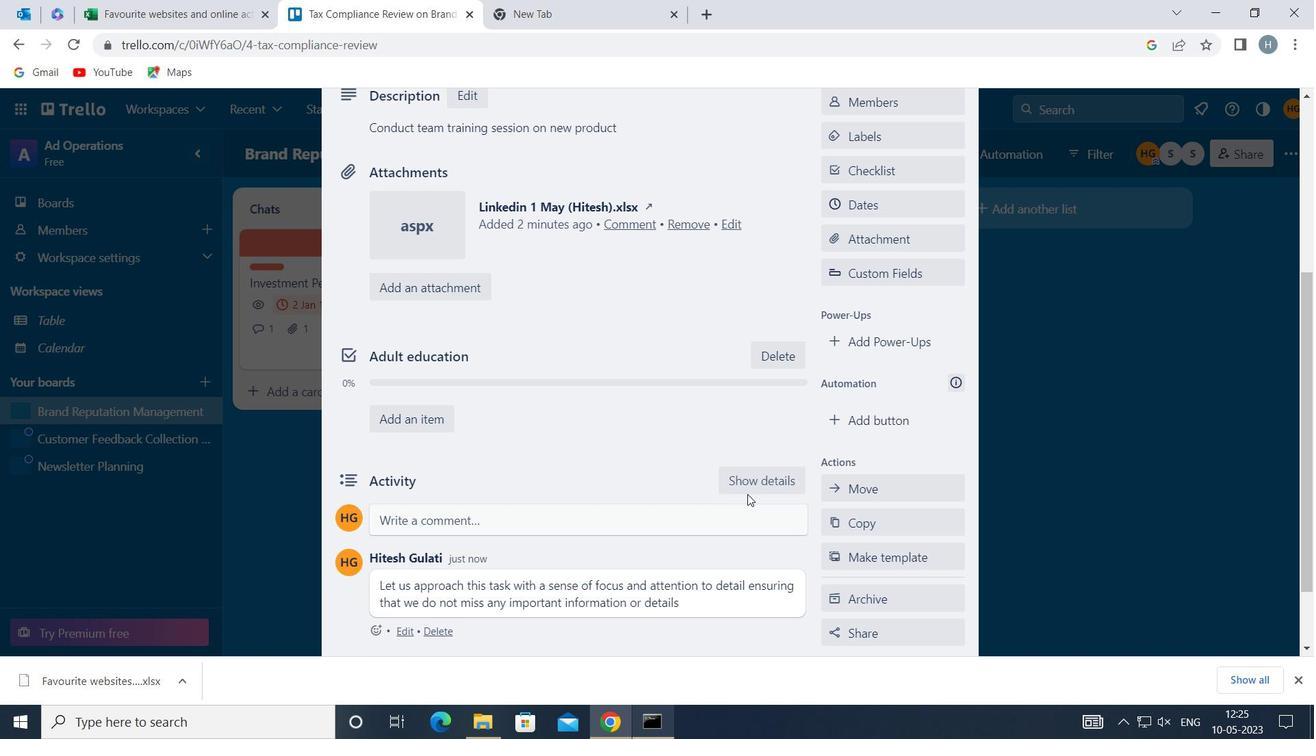 
Action: Mouse scrolled (754, 490) with delta (0, 0)
Screenshot: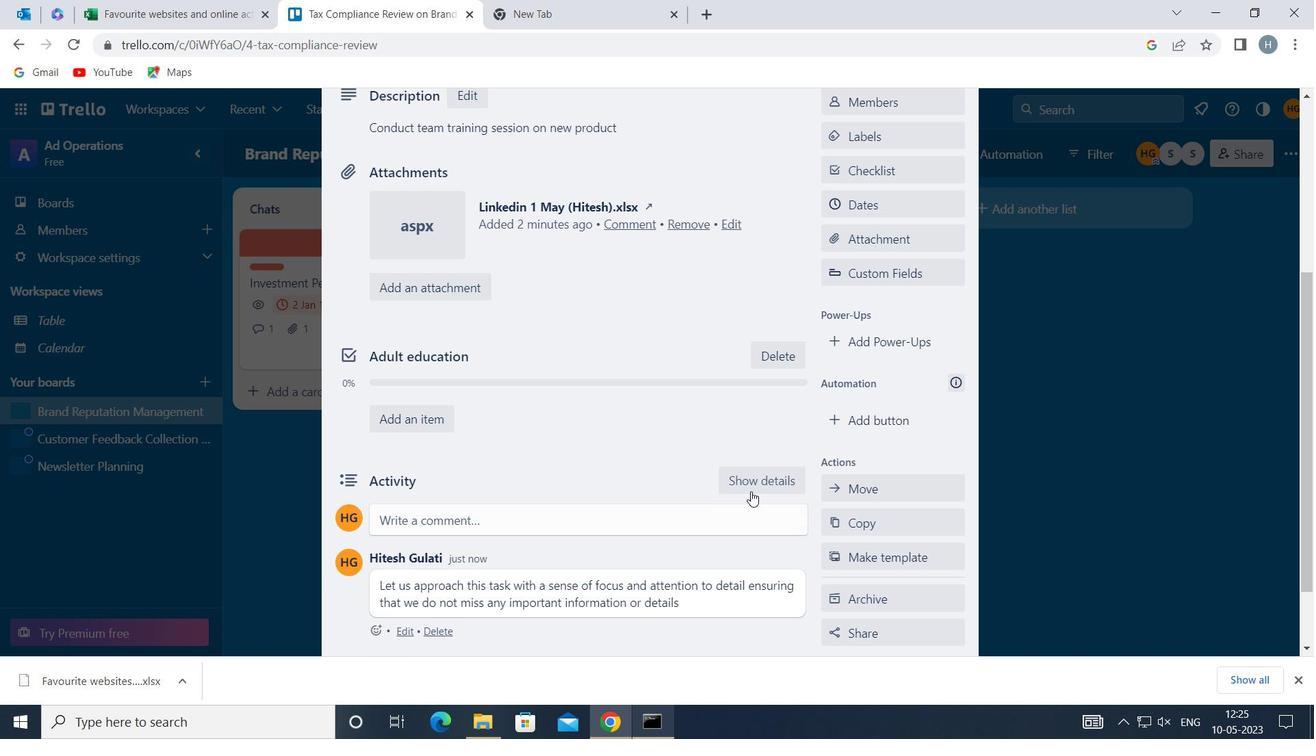 
Action: Mouse moved to (911, 375)
Screenshot: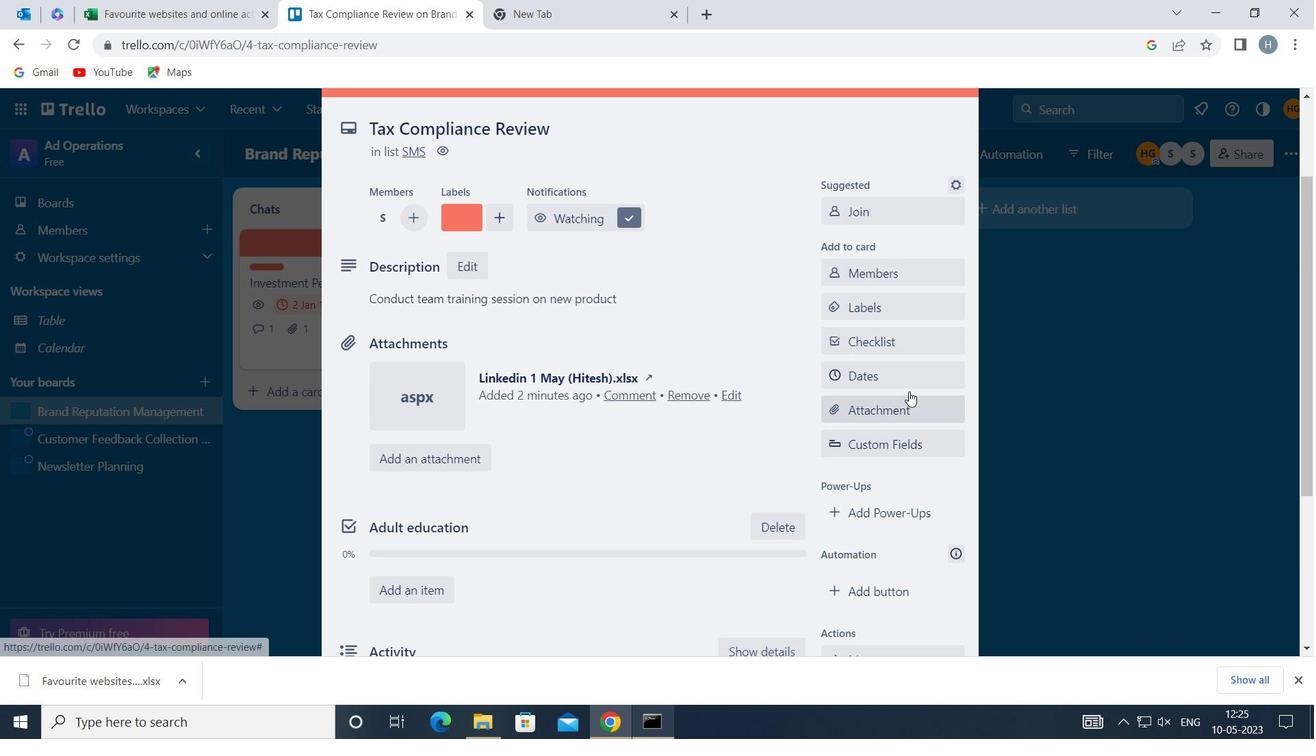 
Action: Mouse pressed left at (911, 375)
Screenshot: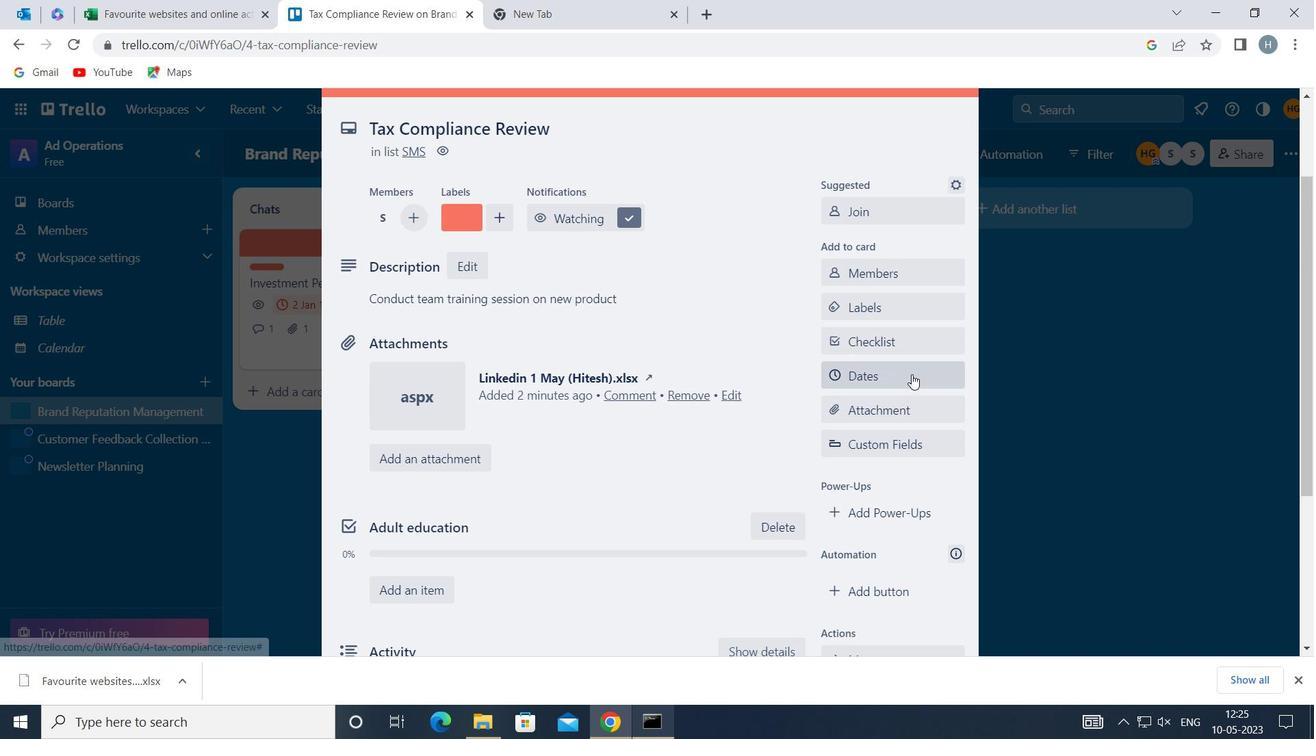 
Action: Mouse moved to (839, 458)
Screenshot: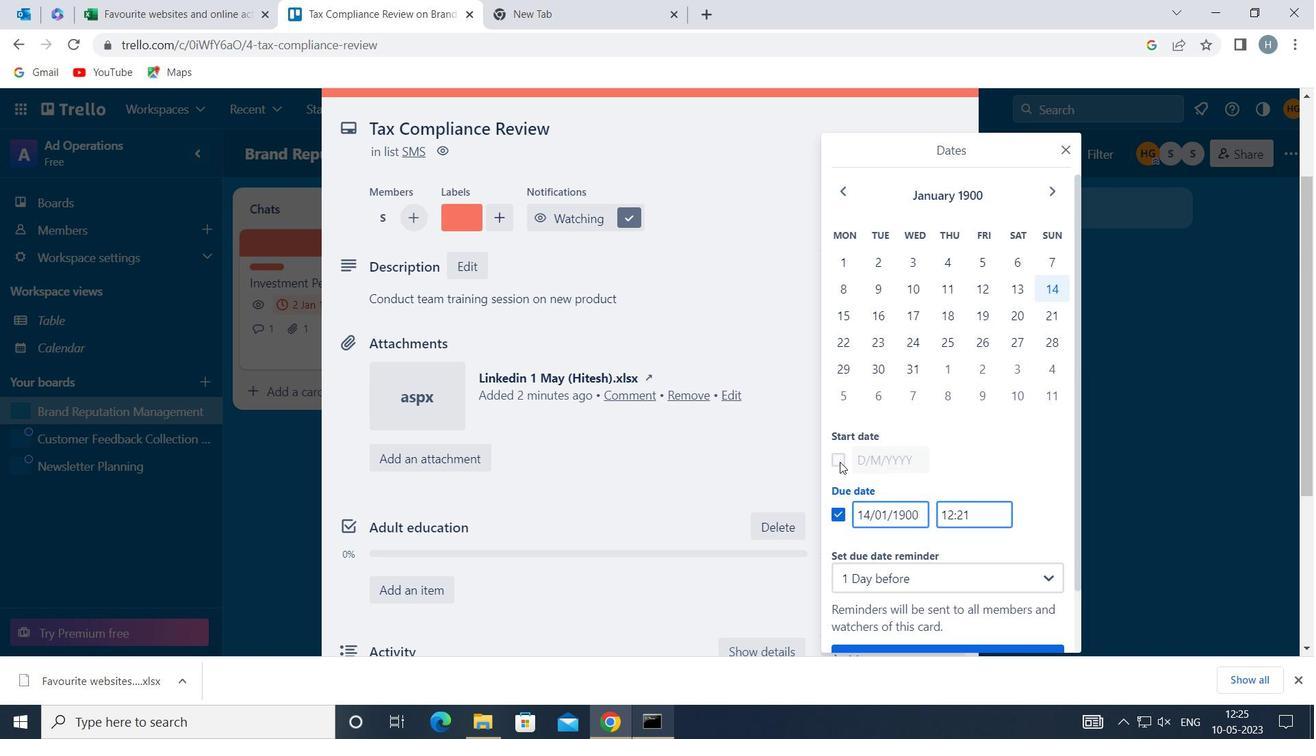 
Action: Mouse pressed left at (839, 458)
Screenshot: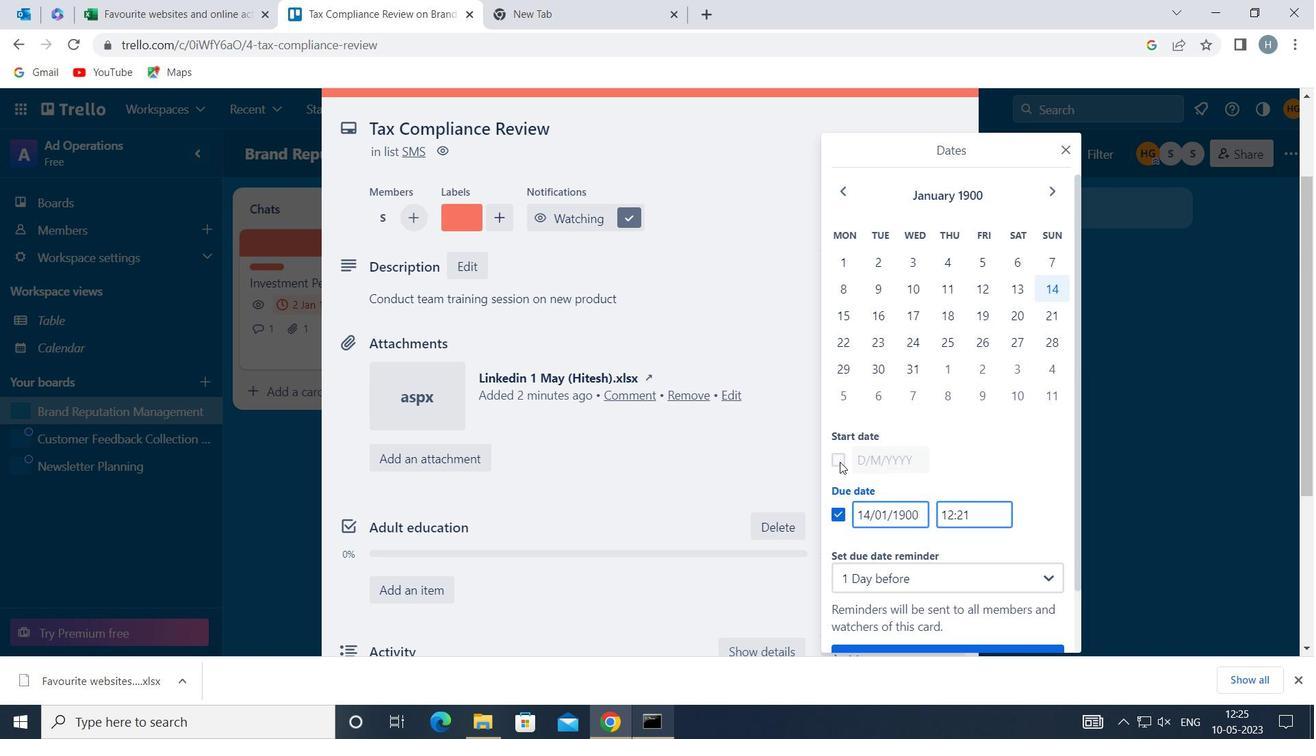 
Action: Mouse moved to (873, 457)
Screenshot: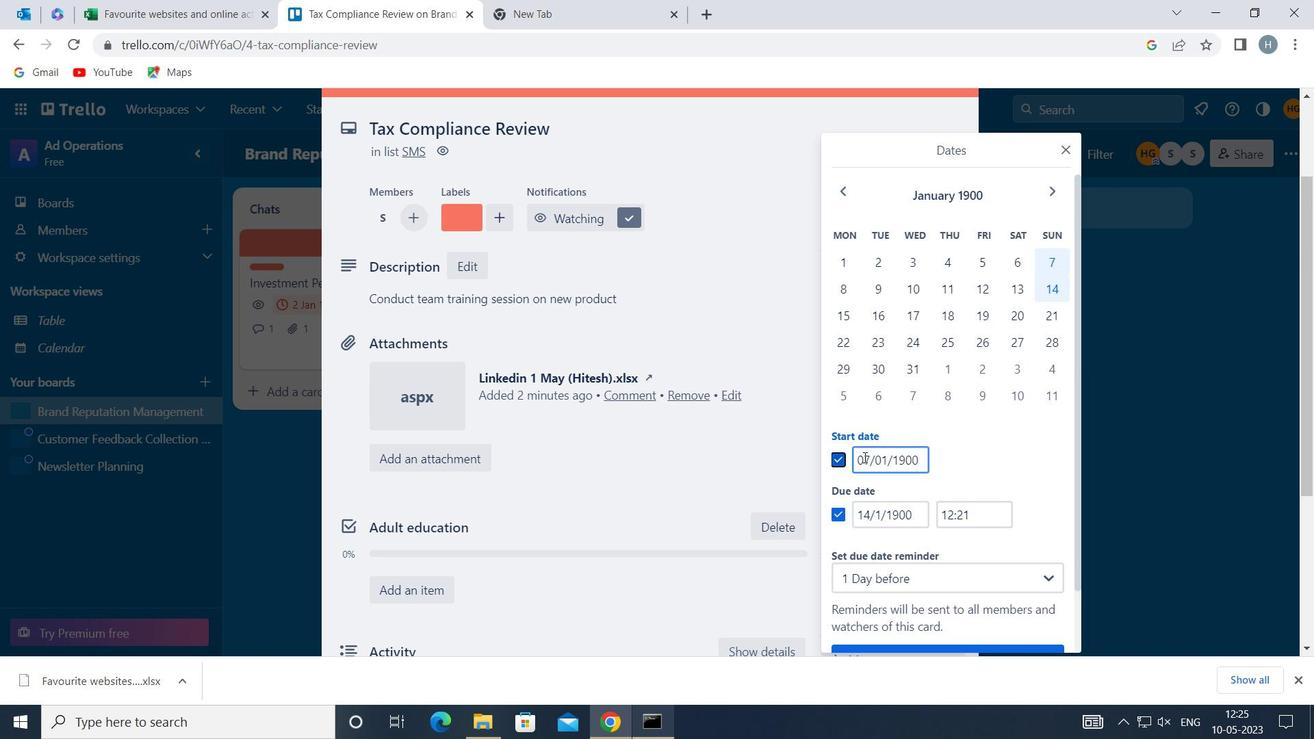 
Action: Mouse pressed left at (873, 457)
Screenshot: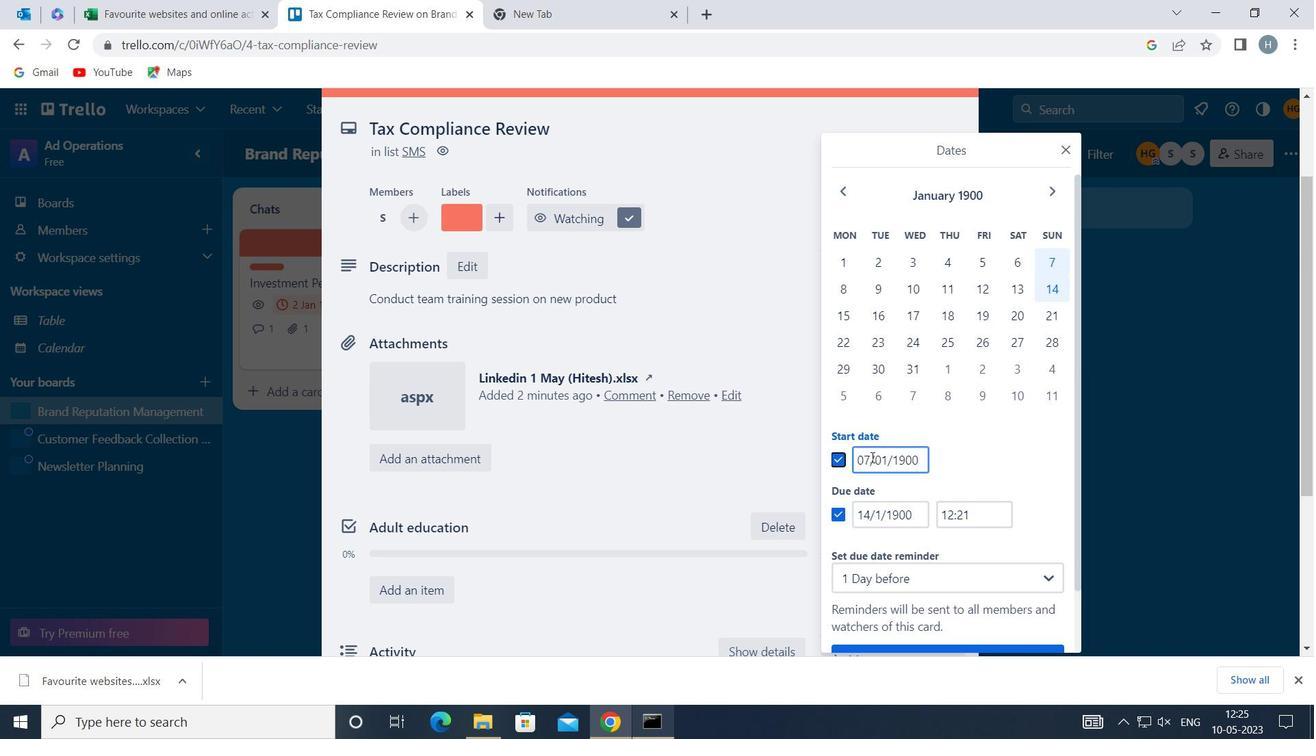 
Action: Mouse moved to (861, 457)
Screenshot: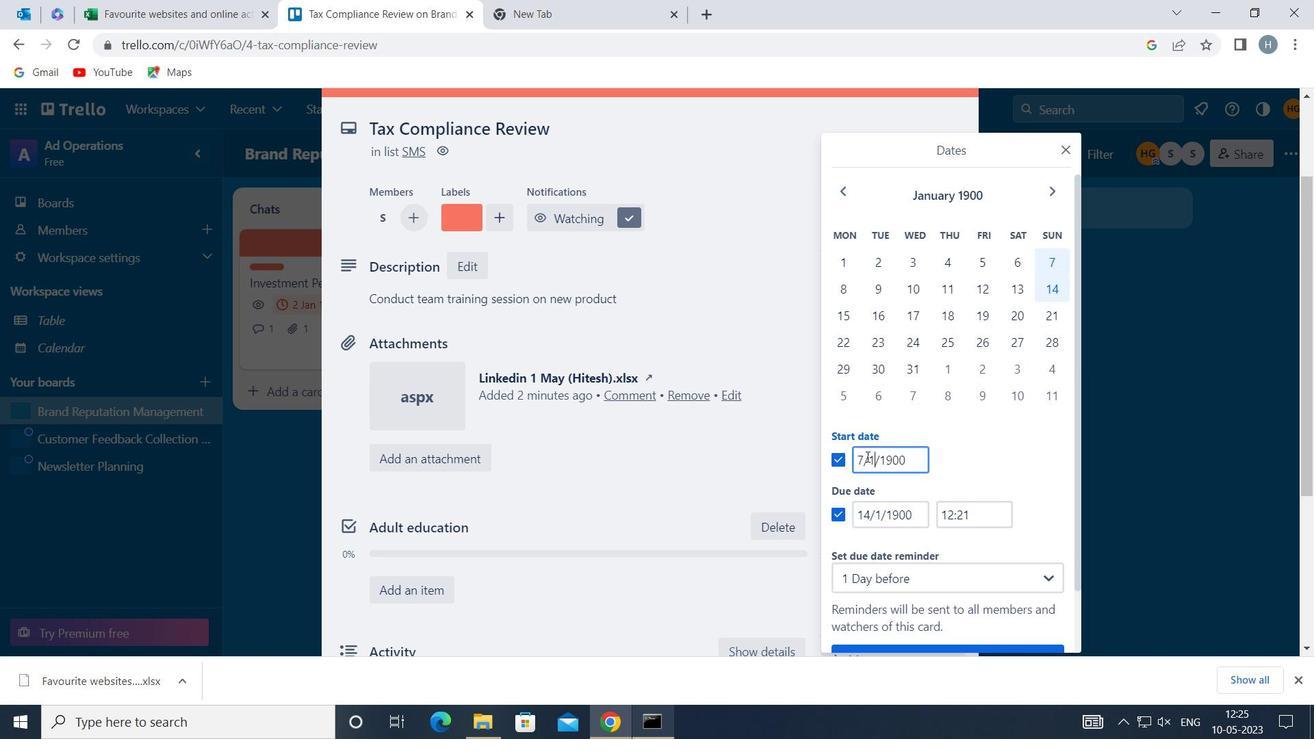 
Action: Mouse pressed left at (861, 457)
Screenshot: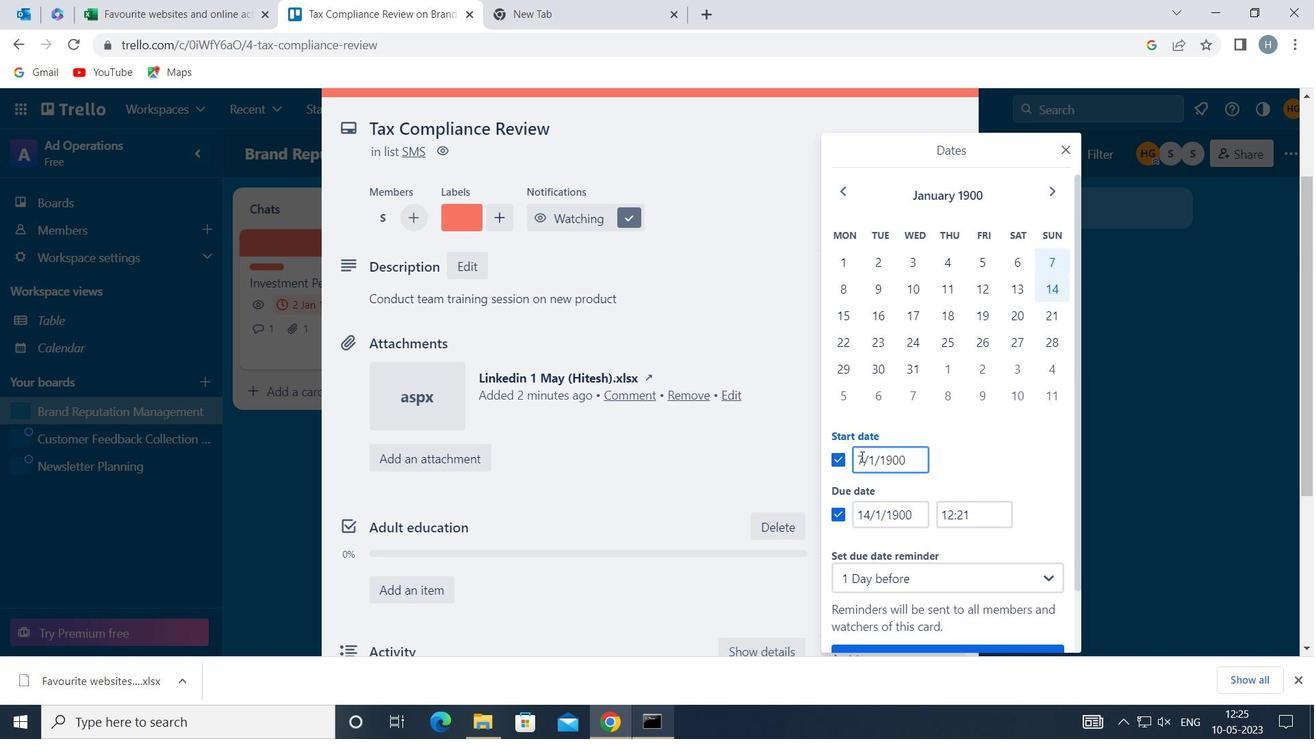 
Action: Mouse moved to (867, 455)
Screenshot: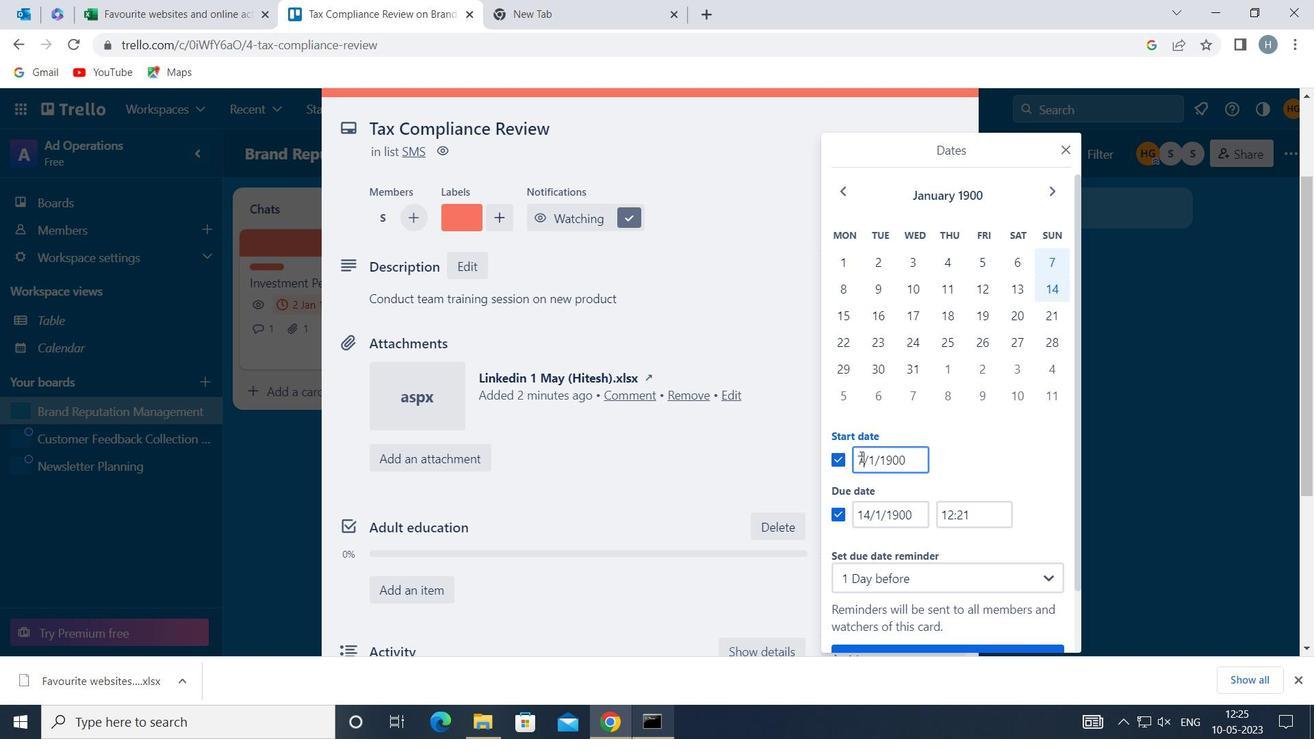 
Action: Key pressed <Key.backspace><<104>>
Screenshot: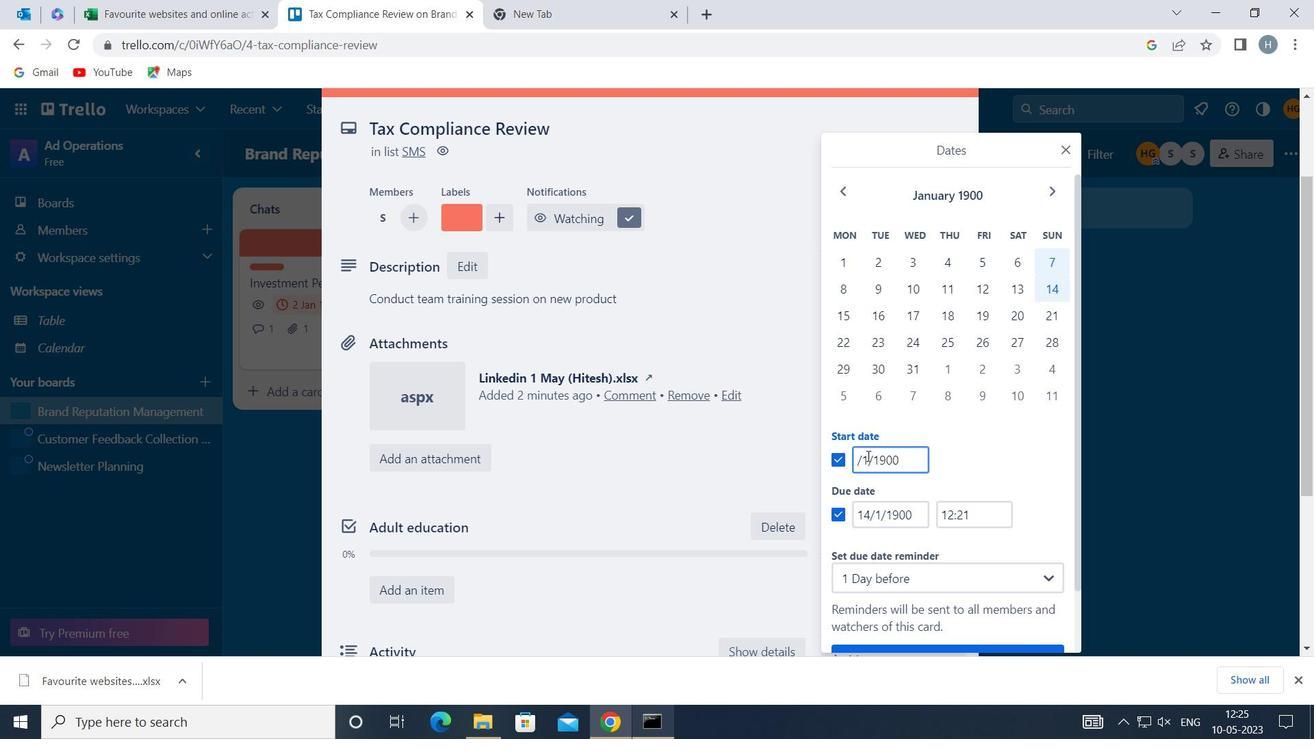 
Action: Mouse moved to (868, 505)
Screenshot: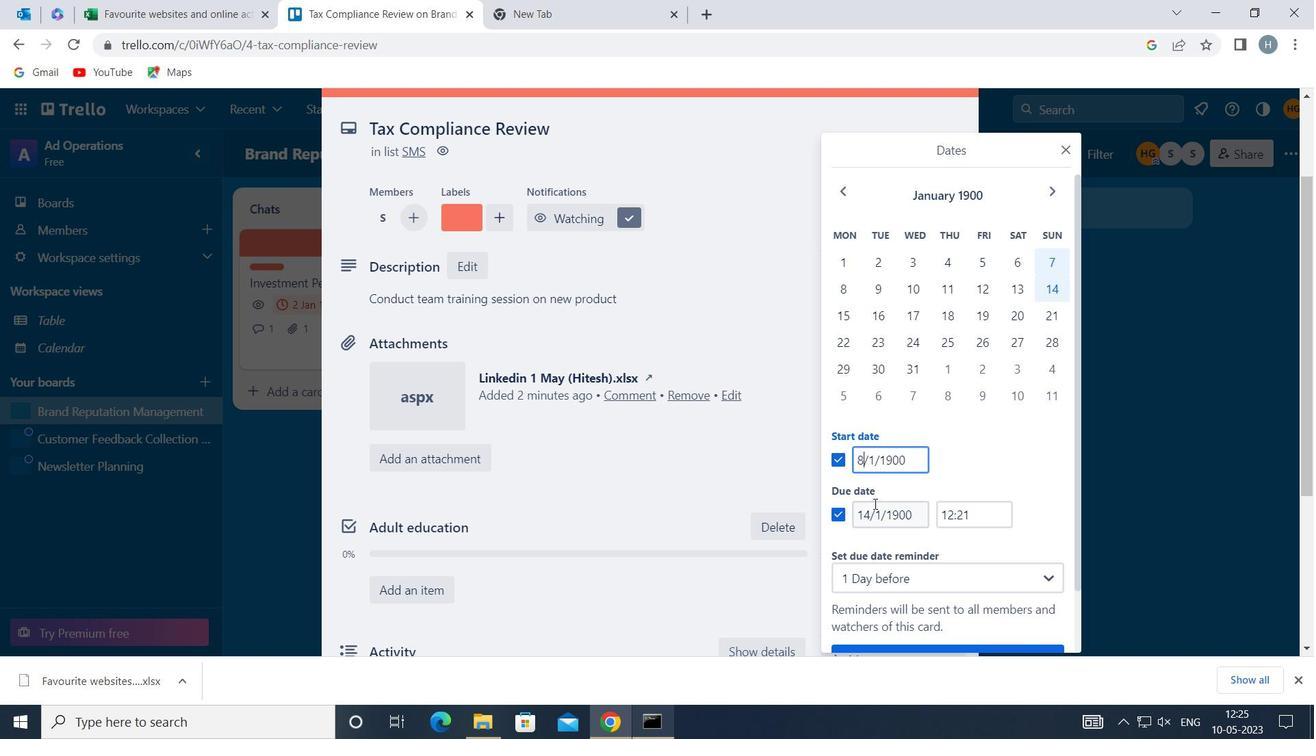 
Action: Mouse pressed left at (868, 505)
Screenshot: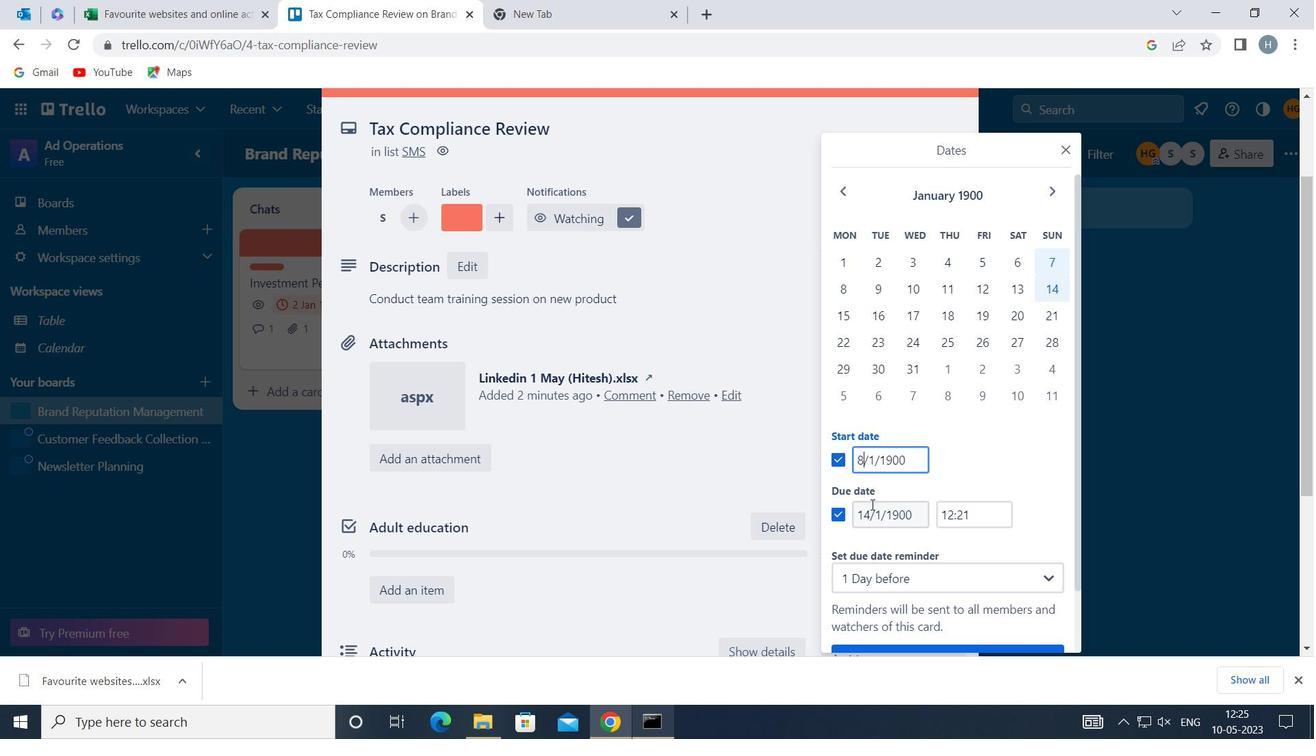 
Action: Mouse moved to (868, 507)
Screenshot: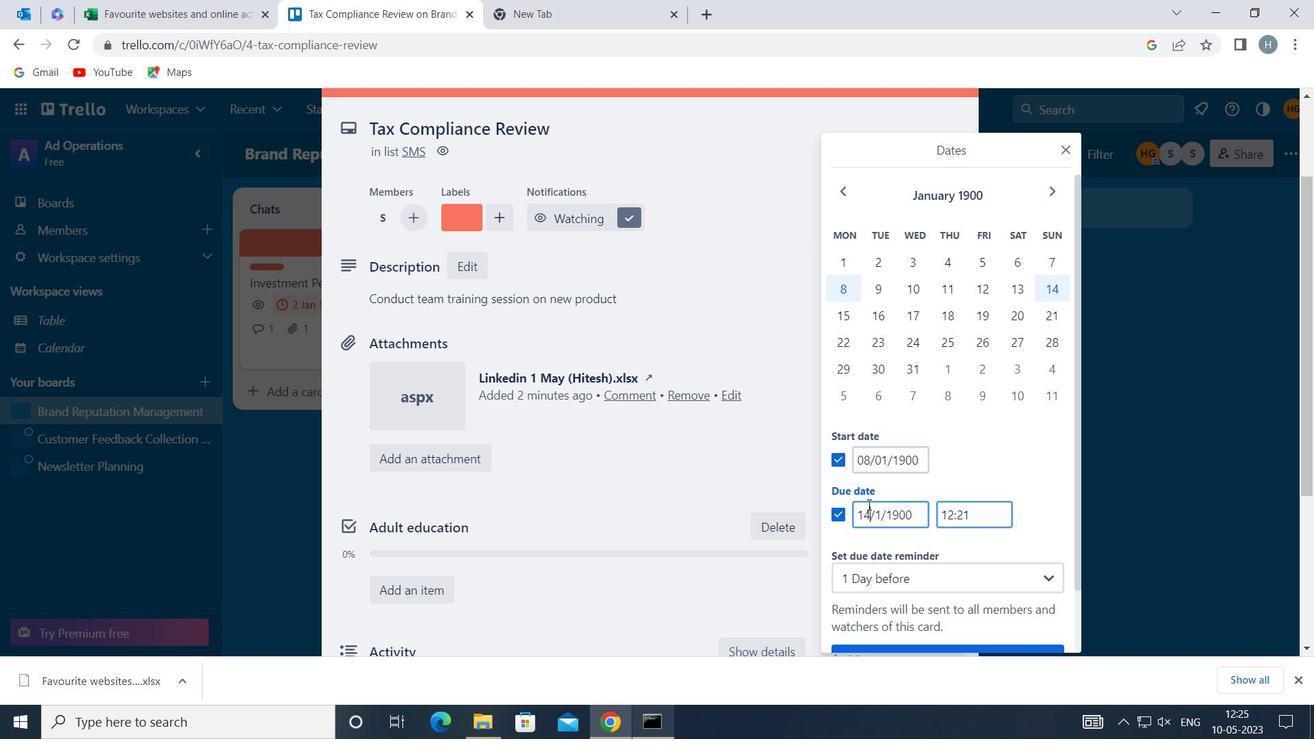 
Action: Key pressed <Key.backspace><<101>>
Screenshot: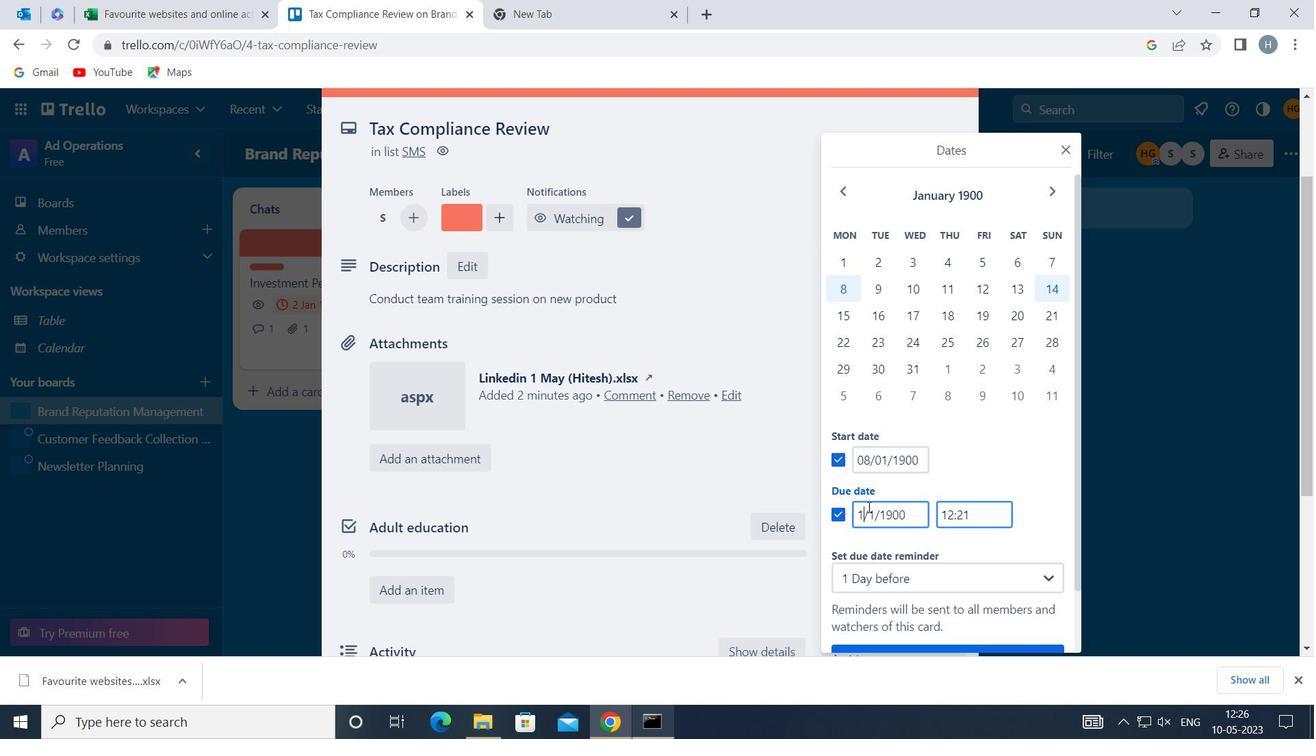 
Action: Mouse moved to (1013, 519)
Screenshot: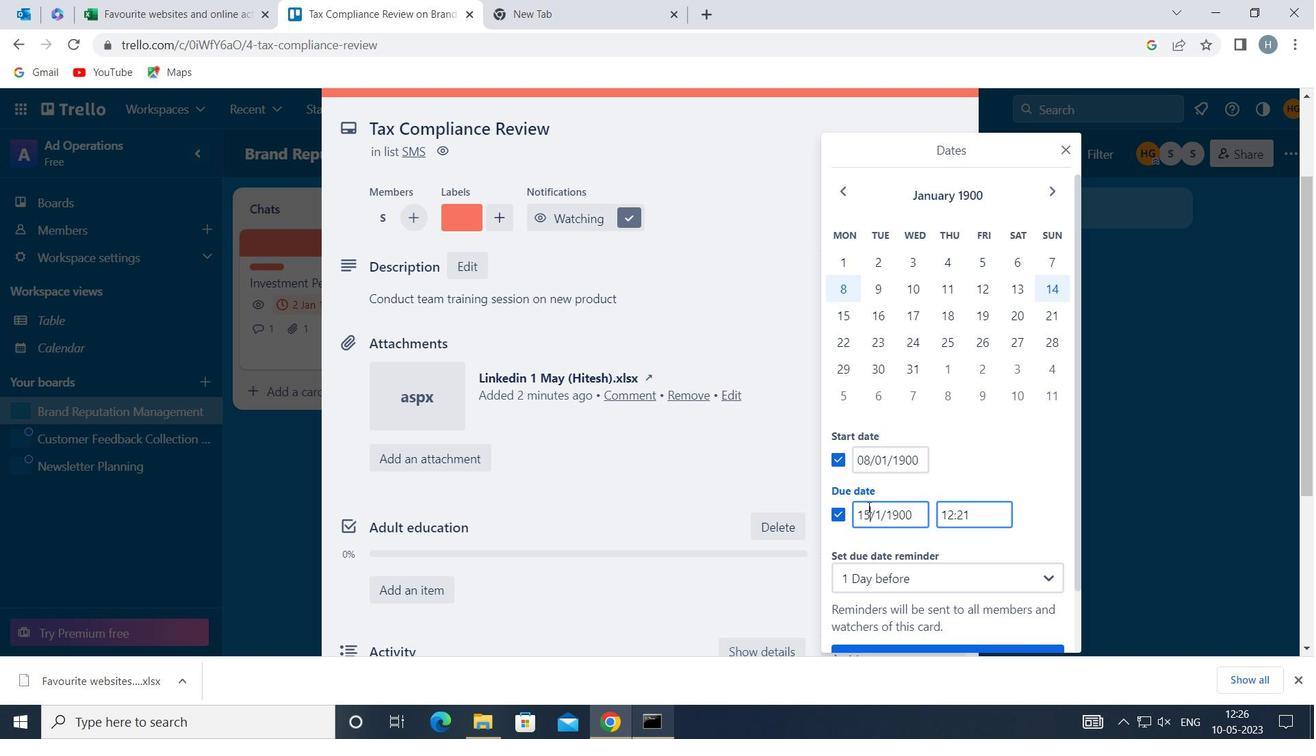 
Action: Mouse scrolled (1013, 518) with delta (0, 0)
Screenshot: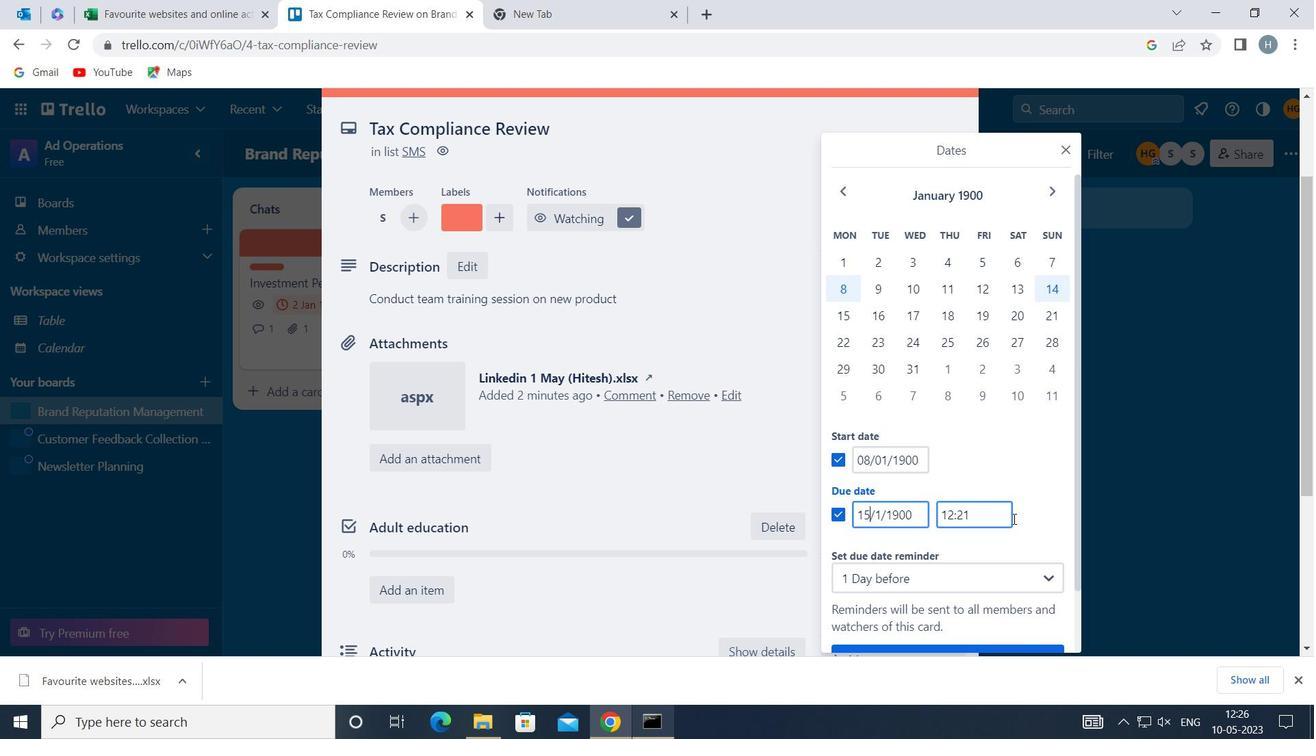 
Action: Mouse scrolled (1013, 518) with delta (0, 0)
Screenshot: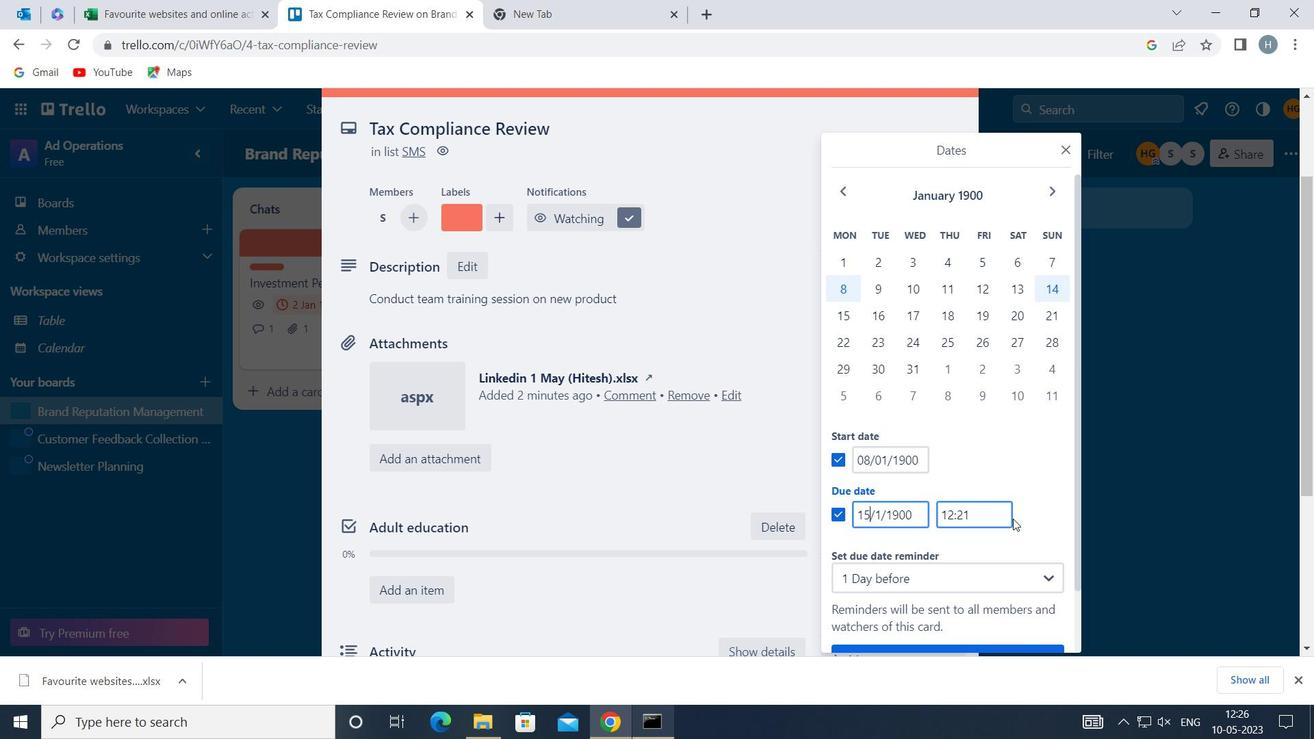 
Action: Mouse moved to (1000, 579)
Screenshot: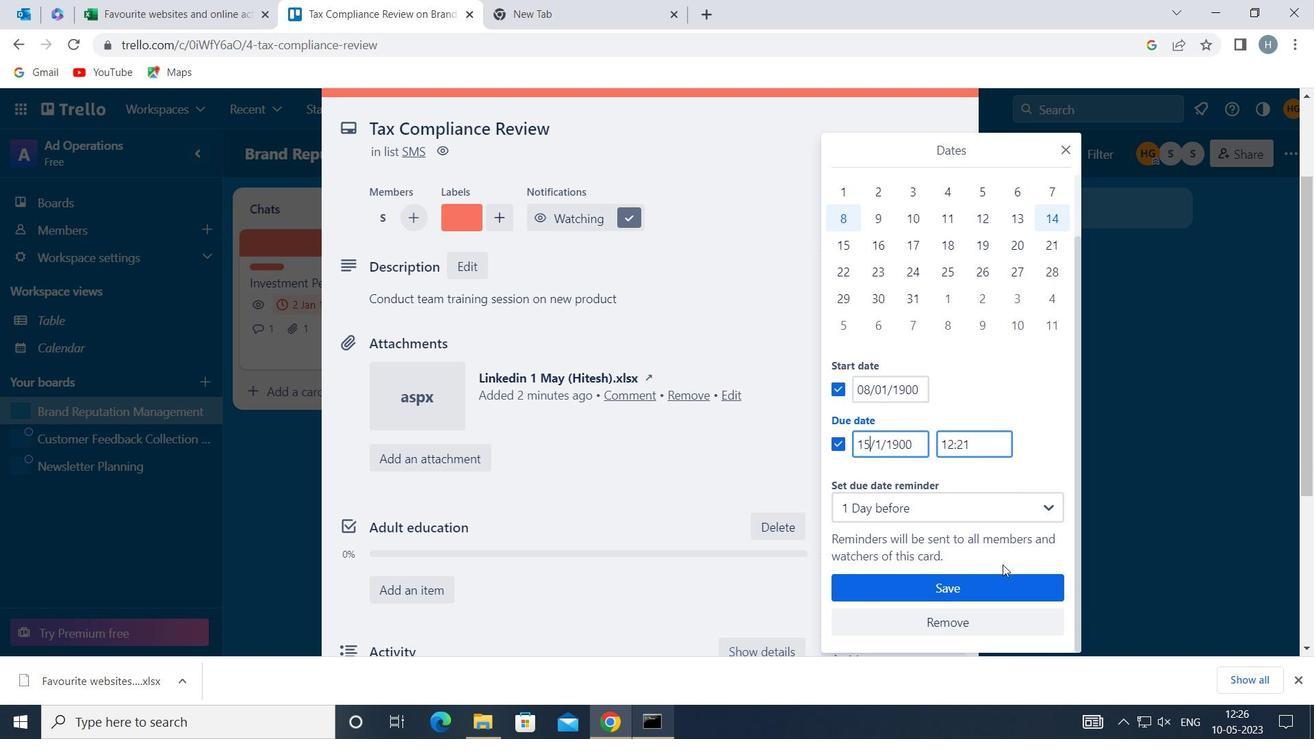
Action: Mouse pressed left at (1000, 579)
Screenshot: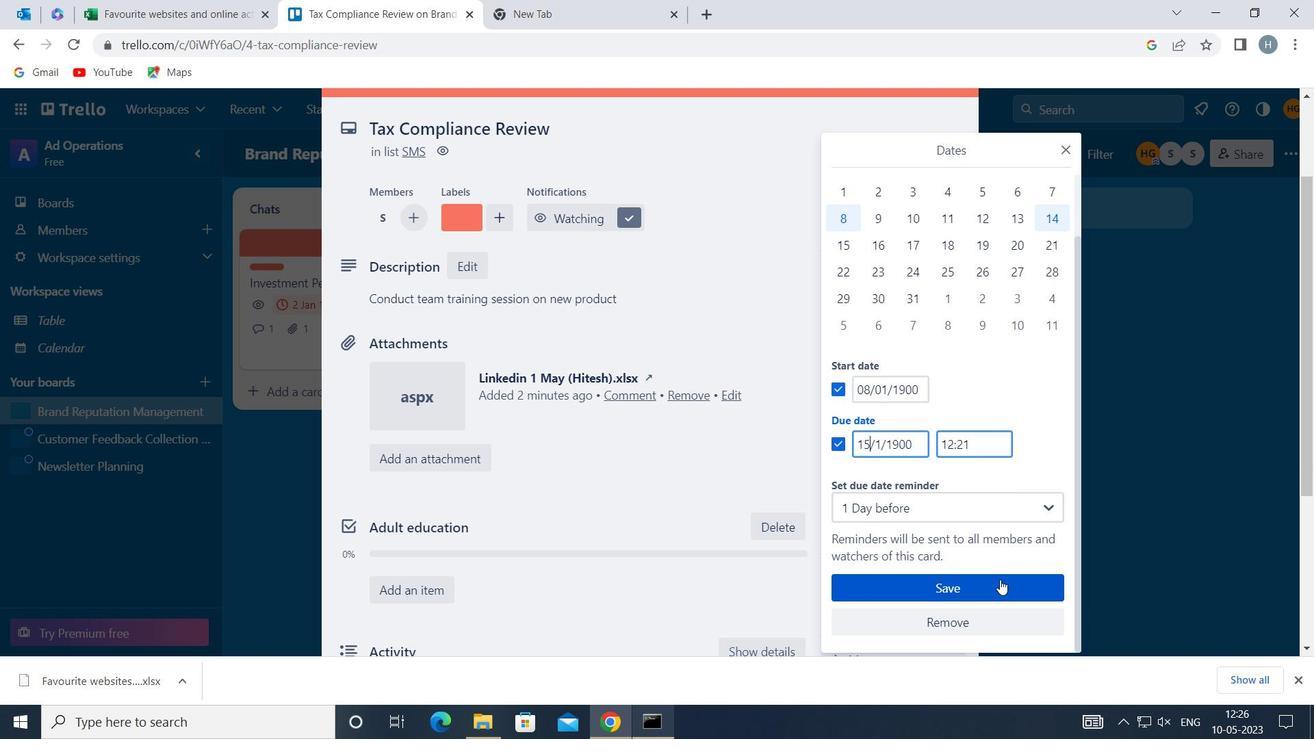 
Action: Mouse moved to (750, 431)
Screenshot: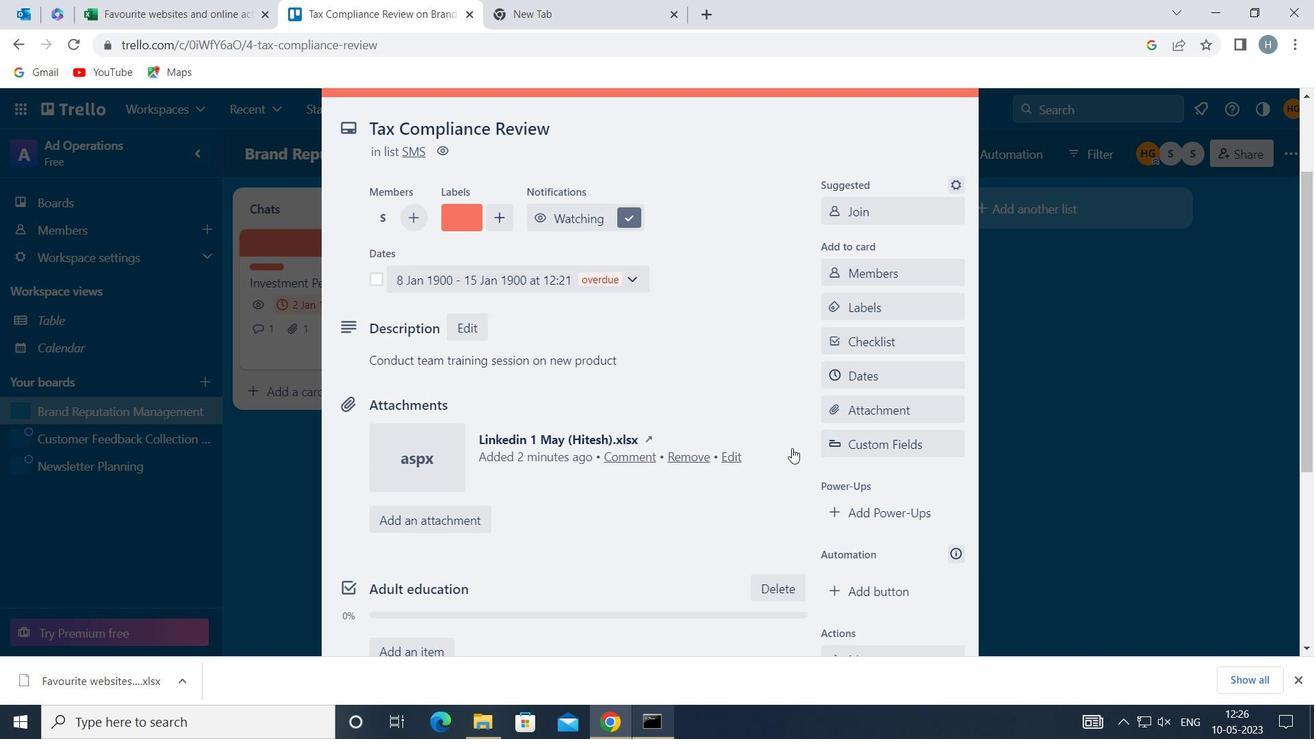 
